 Task: Search one way flight ticket for 3 adults, 3 children in business from Allentown: Lehigh Valley International Airport (was Allentown-bethlehem-easton International Airport) to Greensboro: Piedmont Triad International Airport on 5-1-2023. Choice of flights is Royal air maroc. Number of bags: 4 checked bags. Outbound departure time preference is 6:00.
Action: Mouse moved to (219, 478)
Screenshot: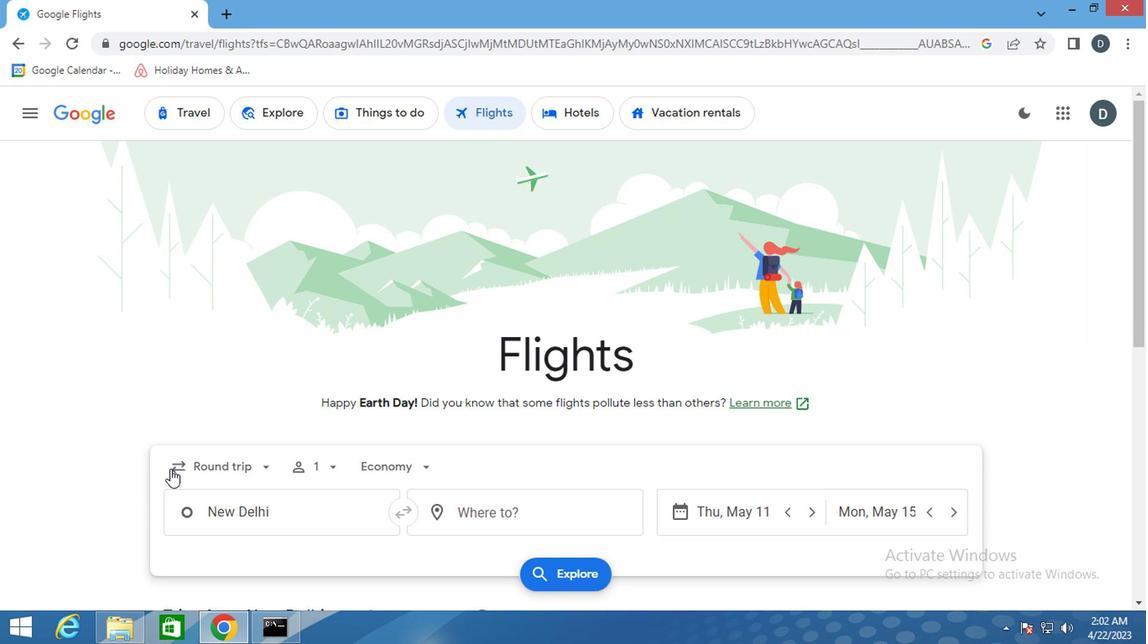 
Action: Mouse pressed left at (219, 478)
Screenshot: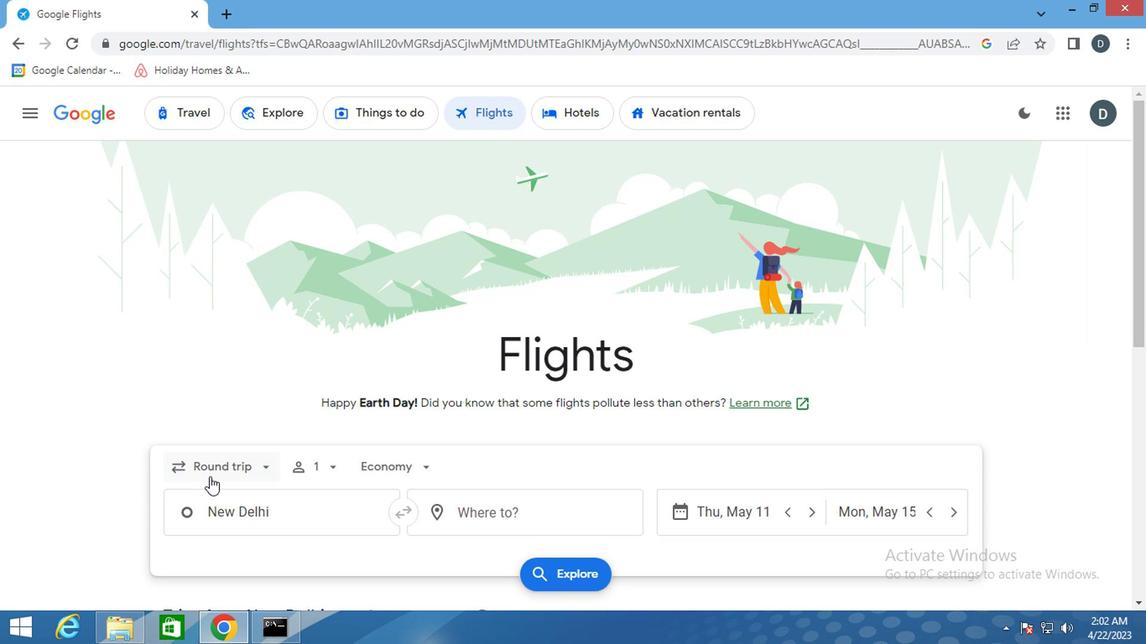 
Action: Mouse moved to (238, 541)
Screenshot: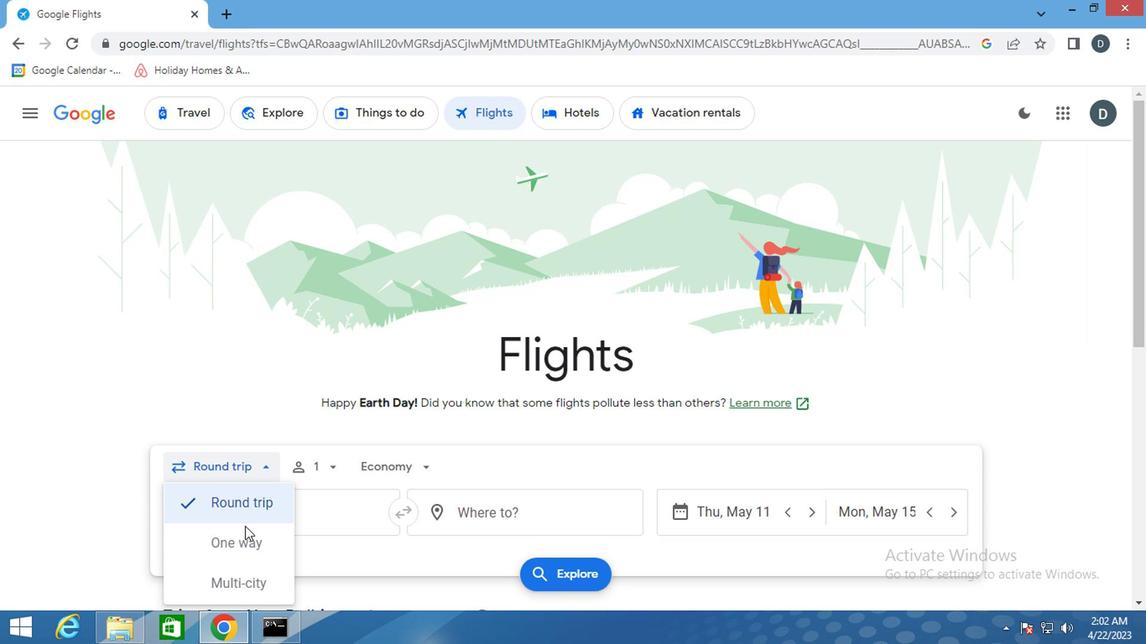 
Action: Mouse pressed left at (238, 541)
Screenshot: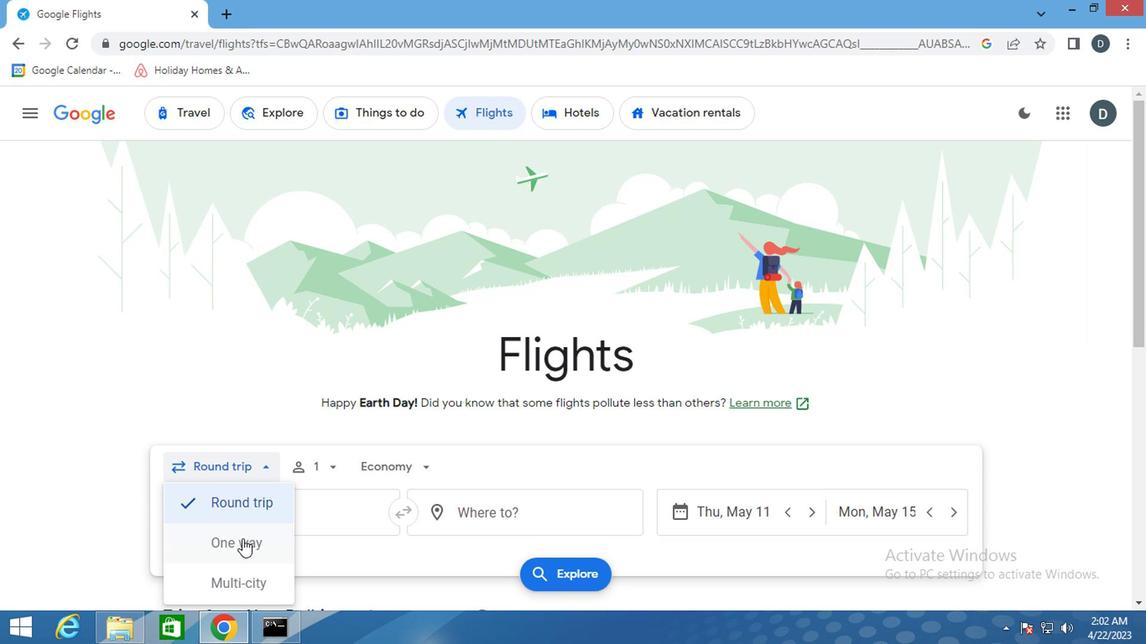 
Action: Mouse moved to (448, 446)
Screenshot: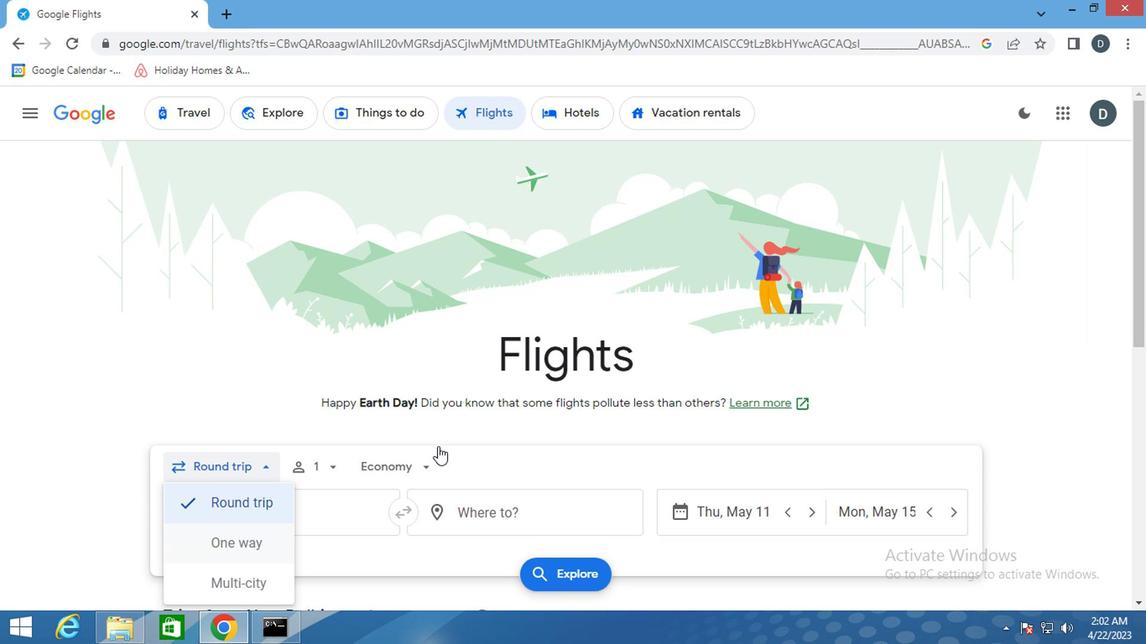
Action: Mouse scrolled (448, 445) with delta (0, 0)
Screenshot: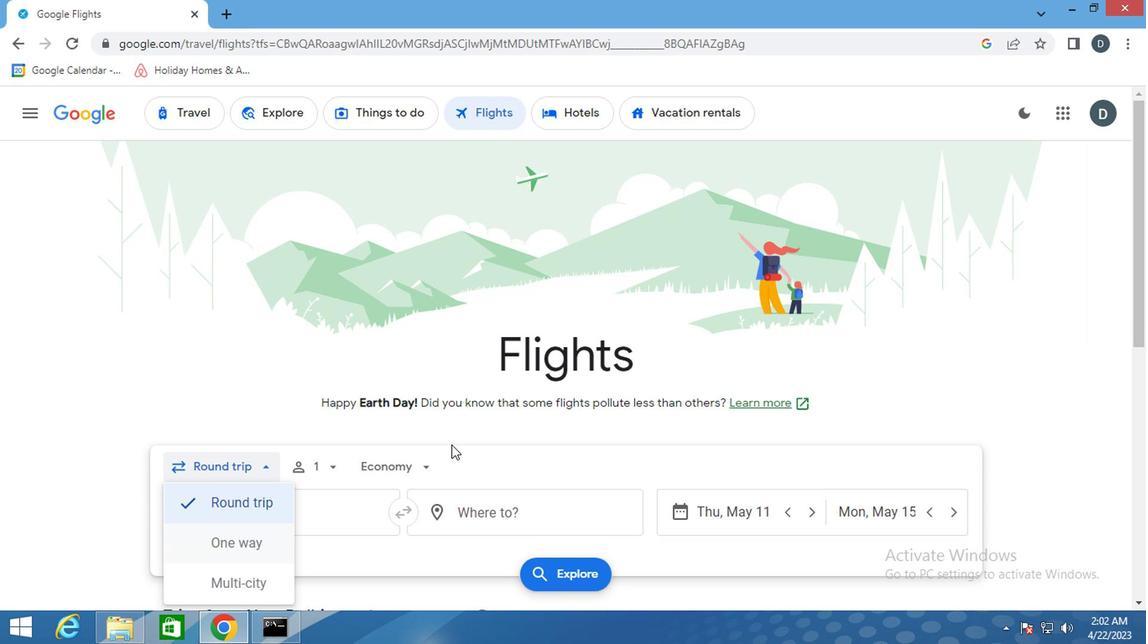 
Action: Mouse moved to (305, 384)
Screenshot: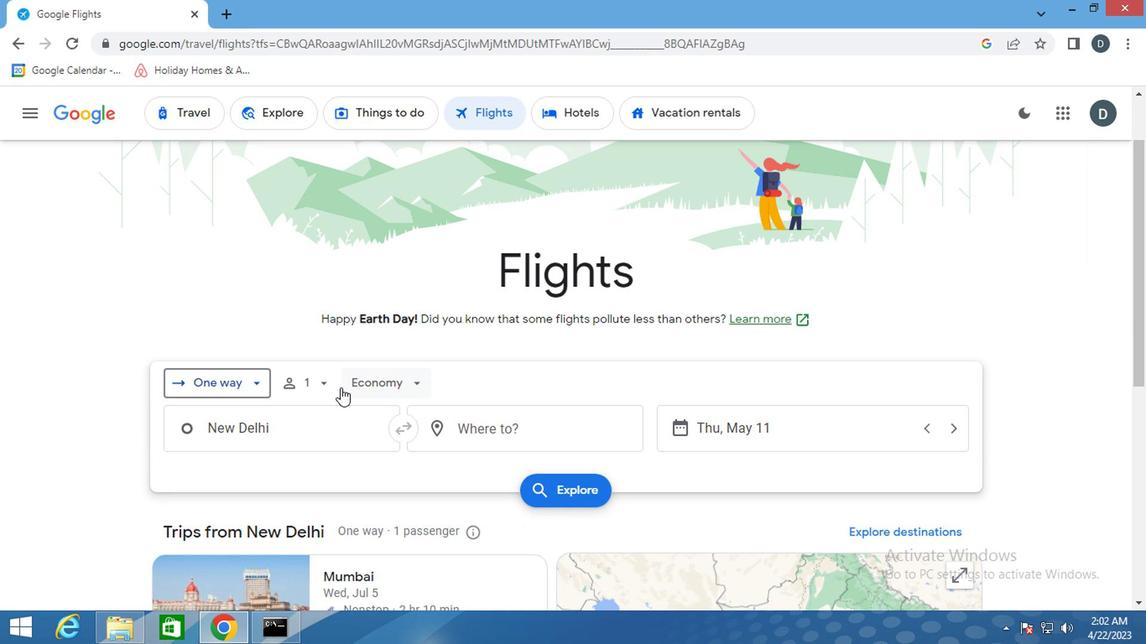 
Action: Mouse pressed left at (305, 384)
Screenshot: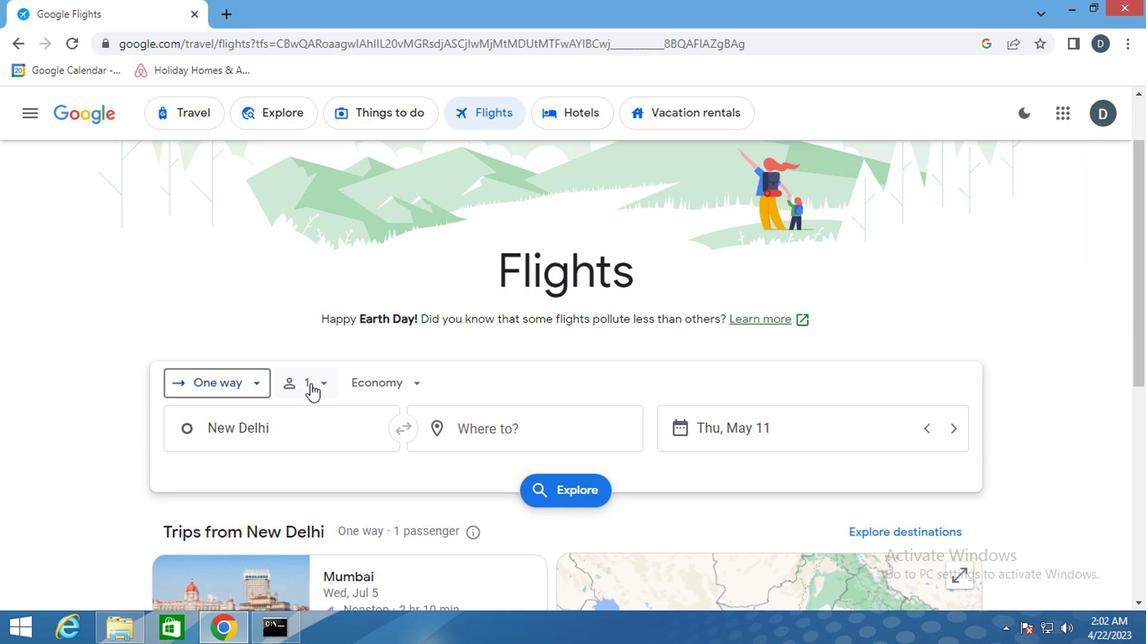 
Action: Mouse moved to (456, 429)
Screenshot: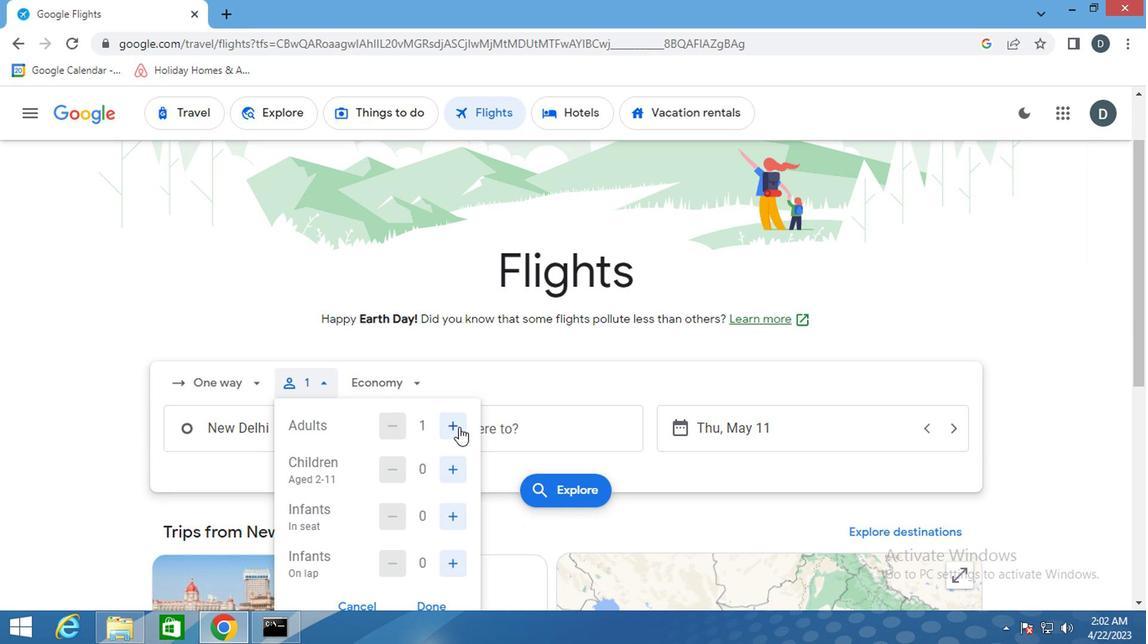 
Action: Mouse pressed left at (456, 429)
Screenshot: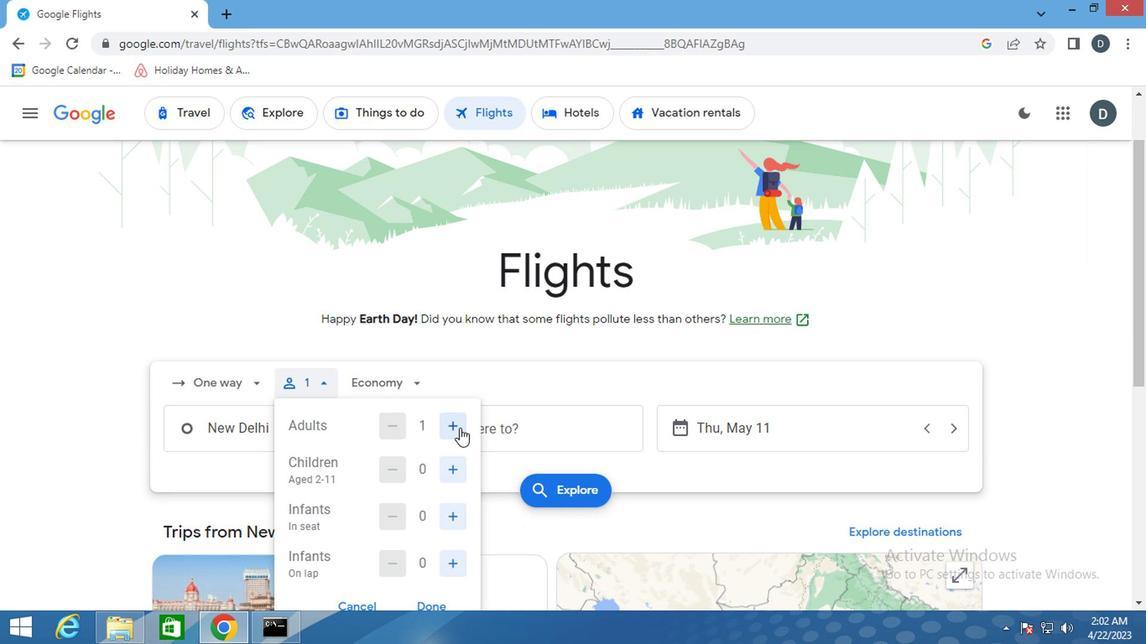 
Action: Mouse pressed left at (456, 429)
Screenshot: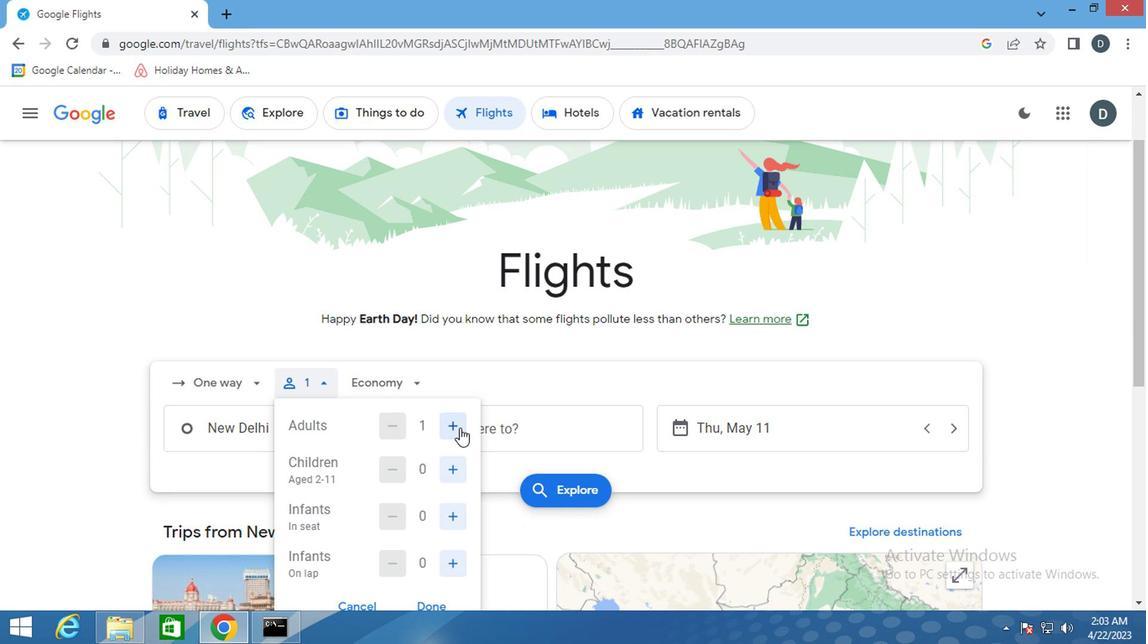 
Action: Mouse moved to (447, 469)
Screenshot: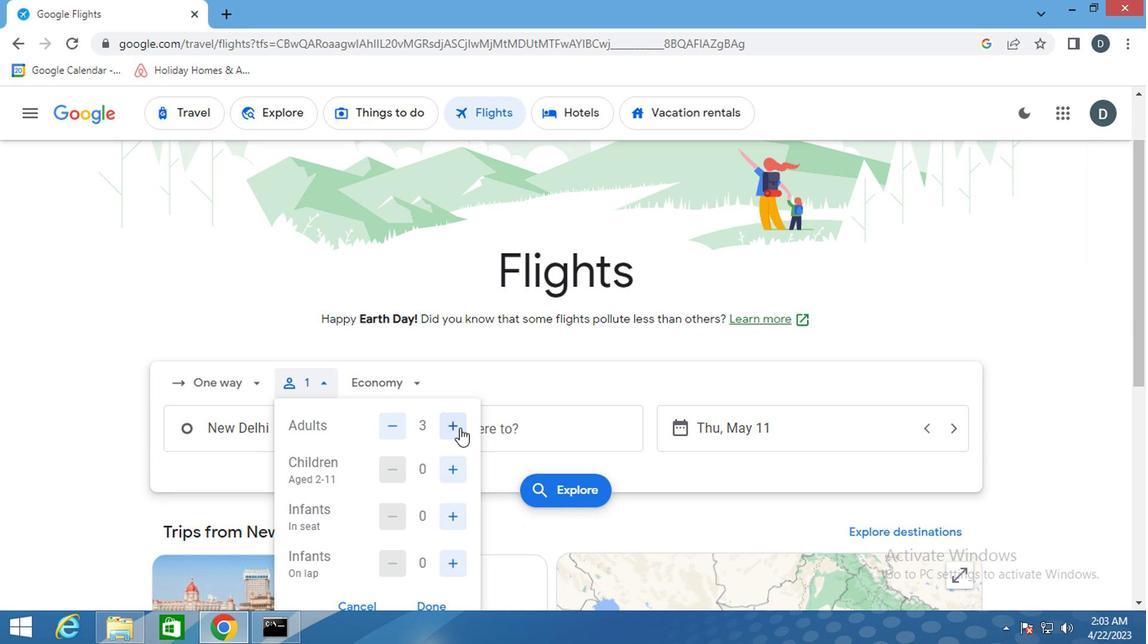 
Action: Mouse pressed left at (447, 469)
Screenshot: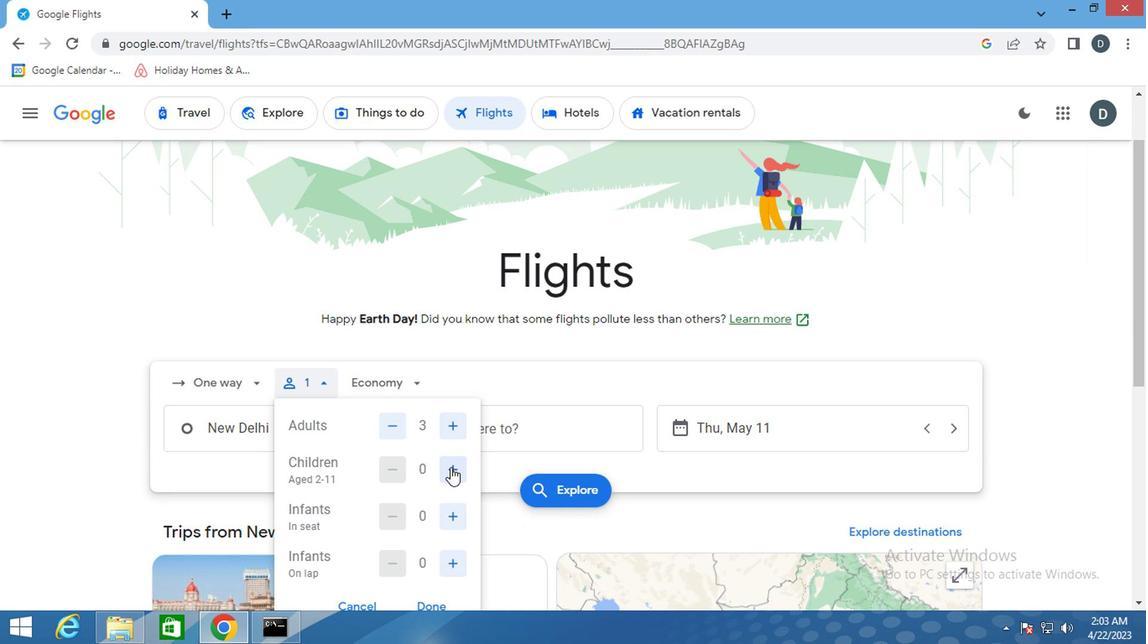
Action: Mouse pressed left at (447, 469)
Screenshot: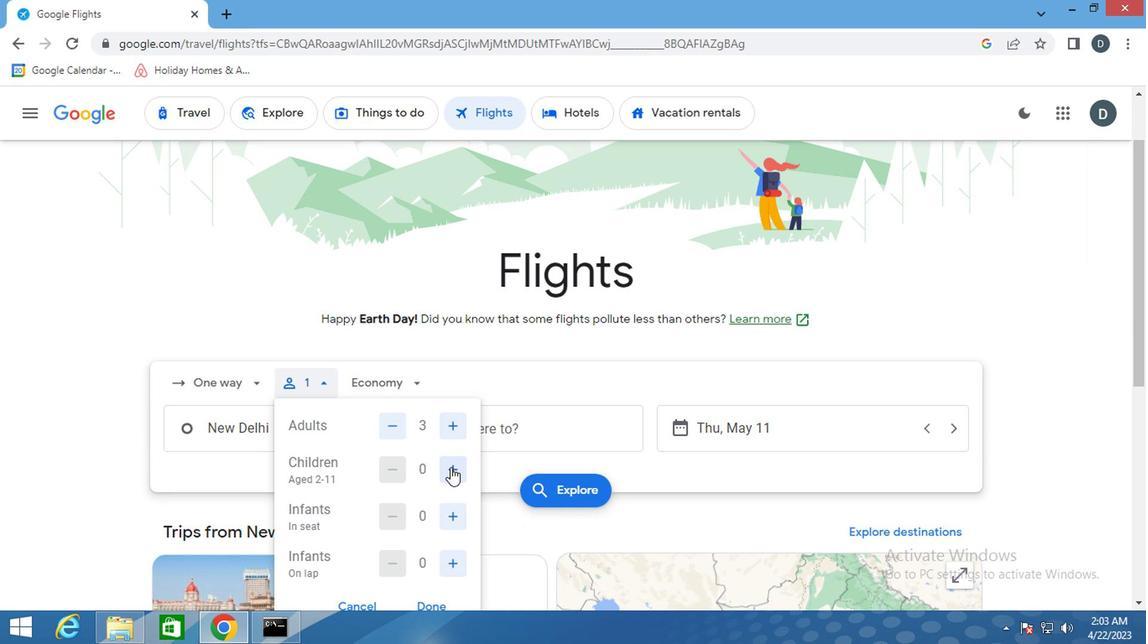 
Action: Mouse pressed left at (447, 469)
Screenshot: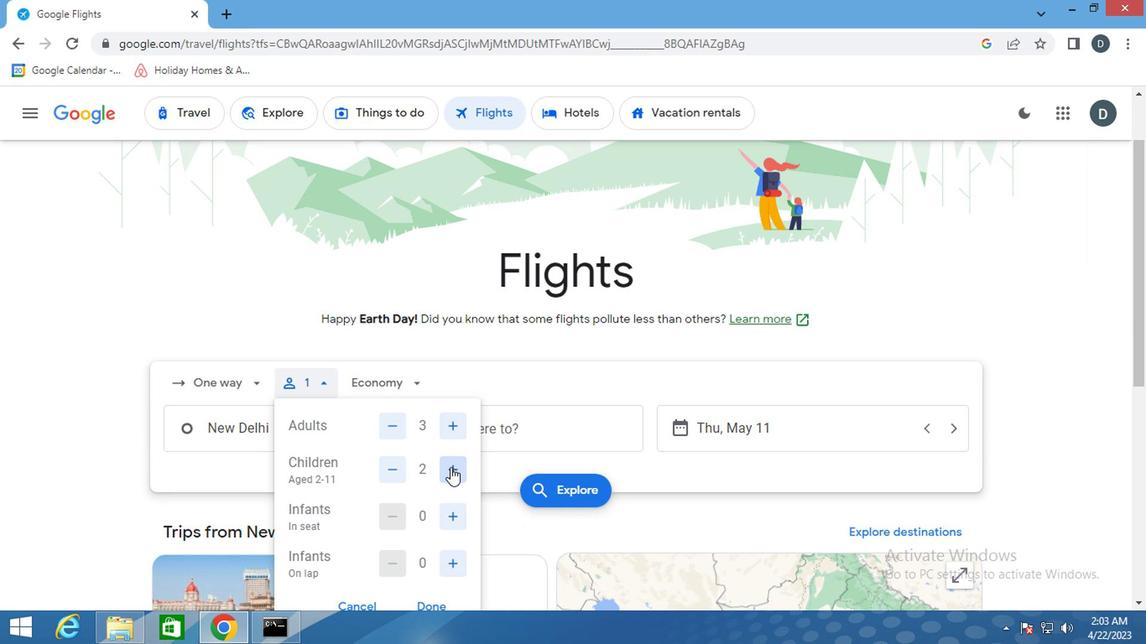 
Action: Mouse moved to (423, 605)
Screenshot: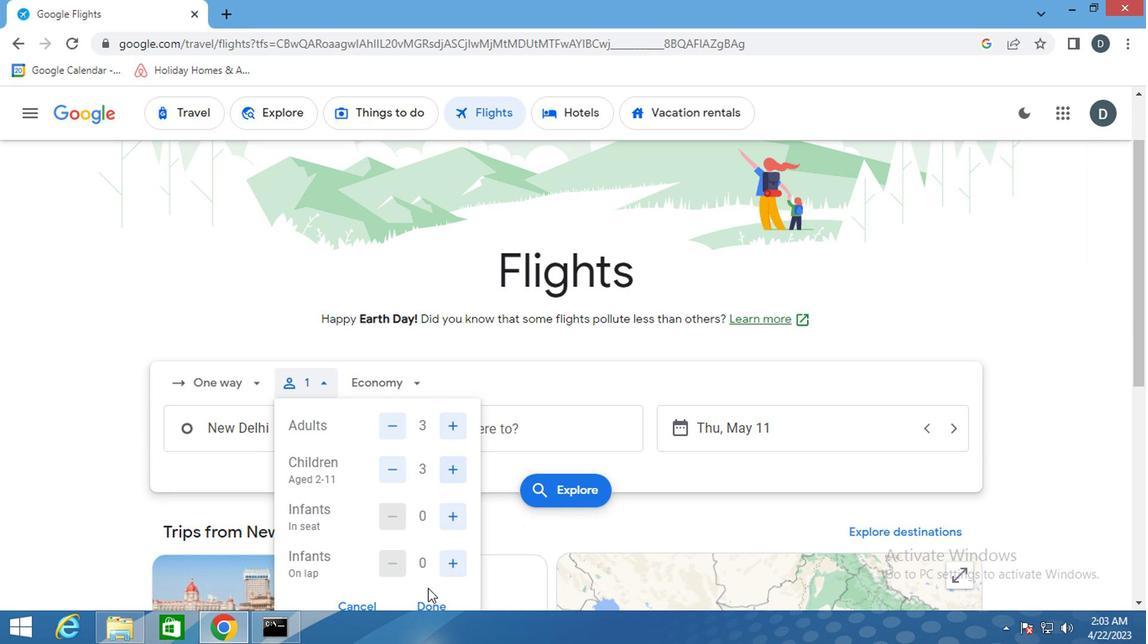 
Action: Mouse pressed left at (423, 605)
Screenshot: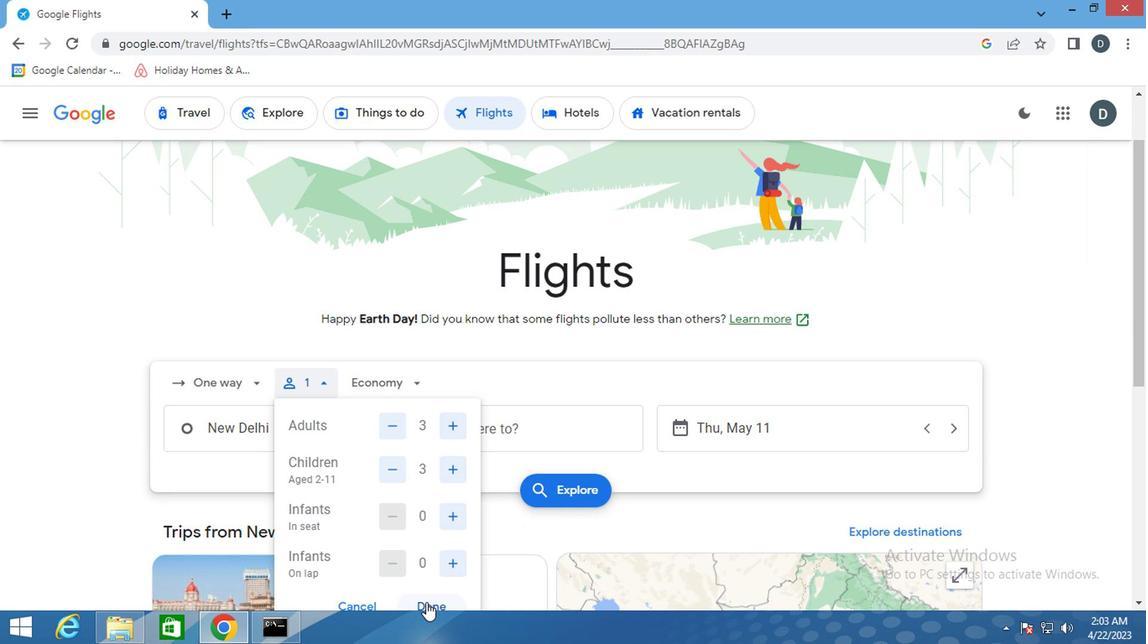 
Action: Mouse moved to (374, 389)
Screenshot: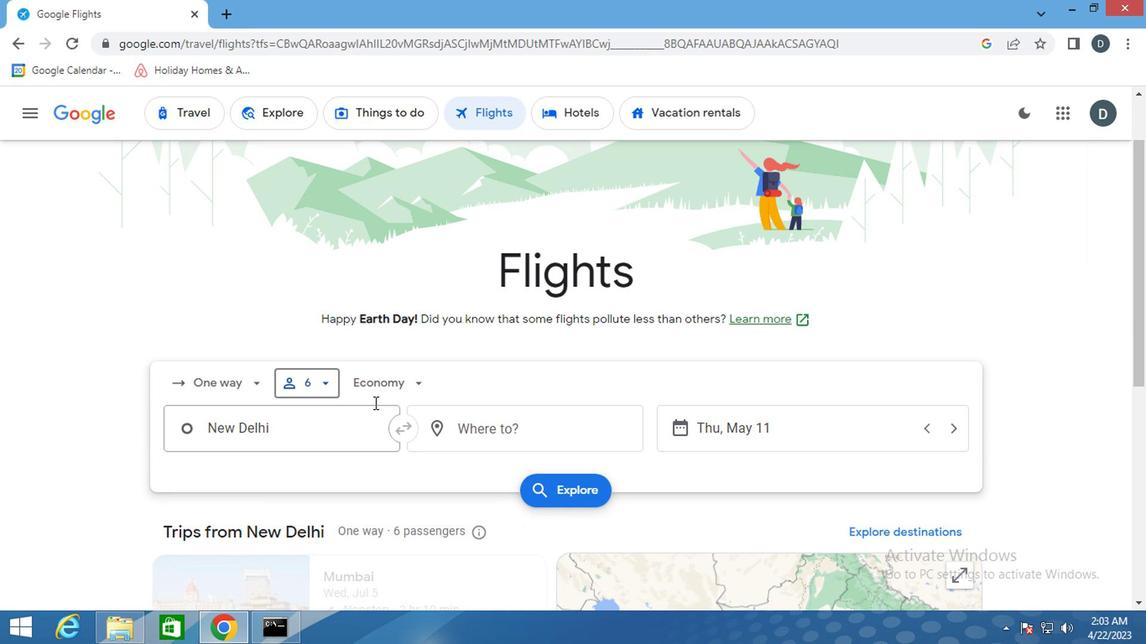 
Action: Mouse pressed left at (374, 389)
Screenshot: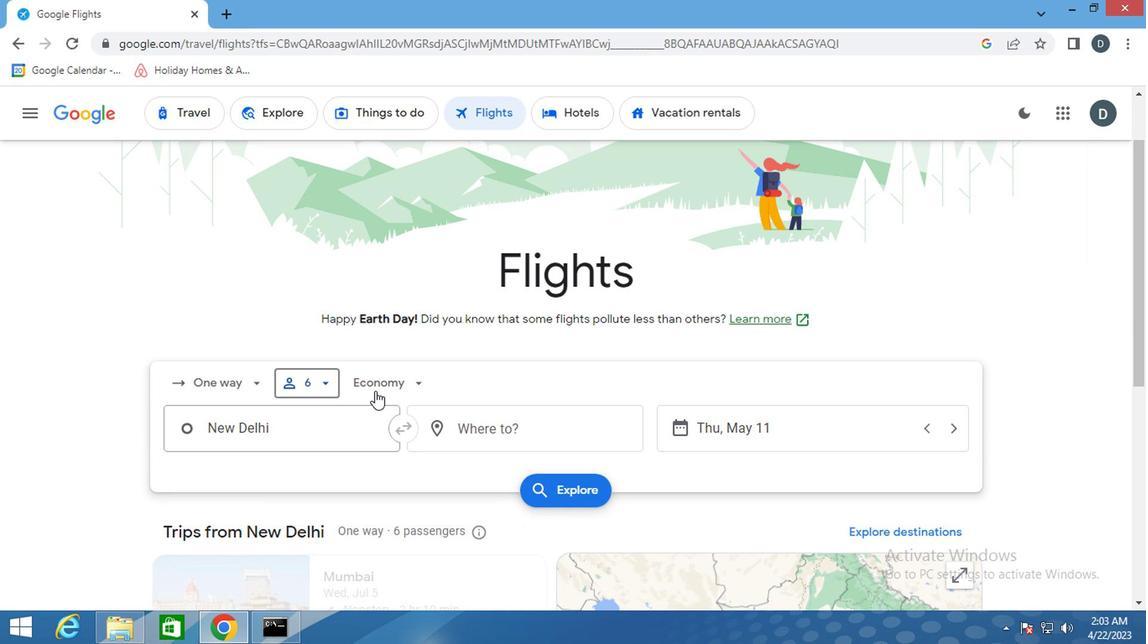 
Action: Mouse moved to (419, 507)
Screenshot: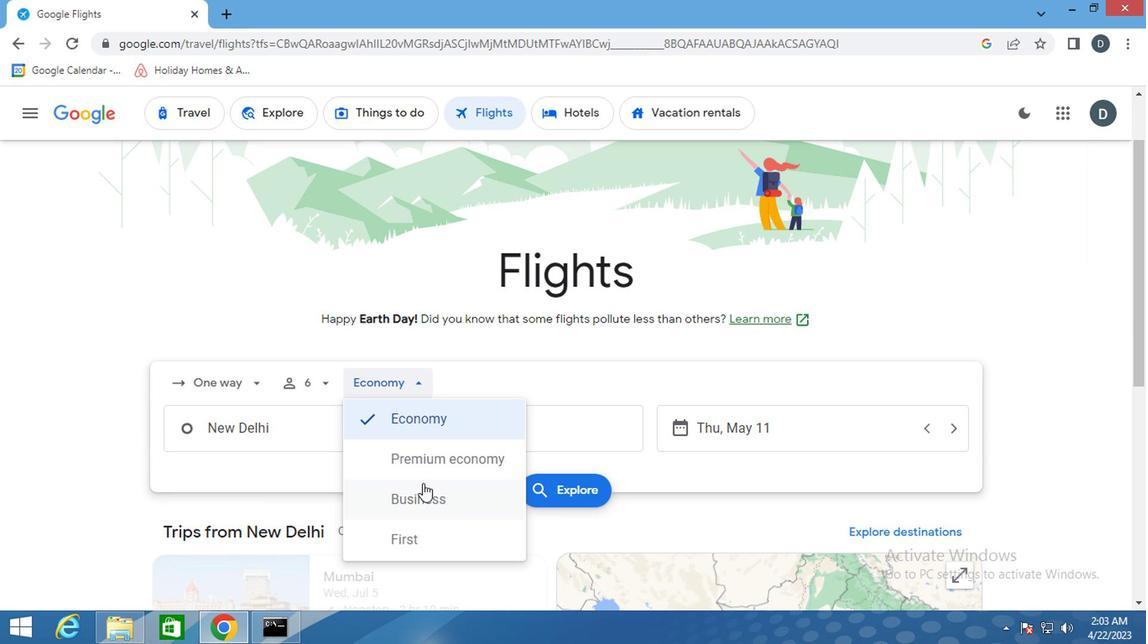 
Action: Mouse pressed left at (419, 507)
Screenshot: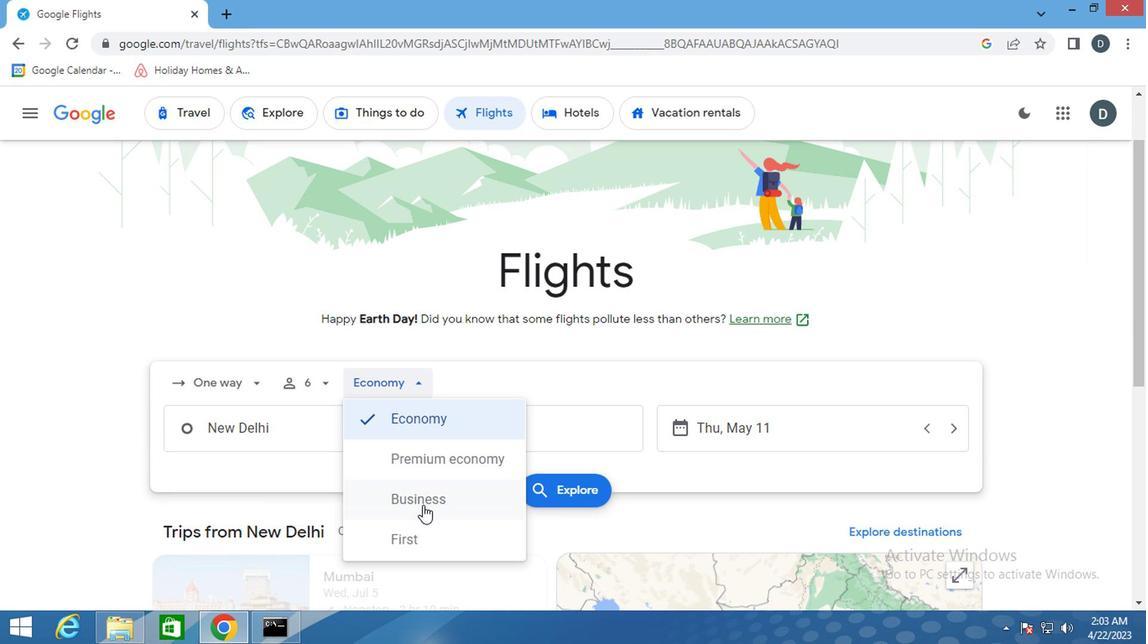 
Action: Mouse moved to (318, 434)
Screenshot: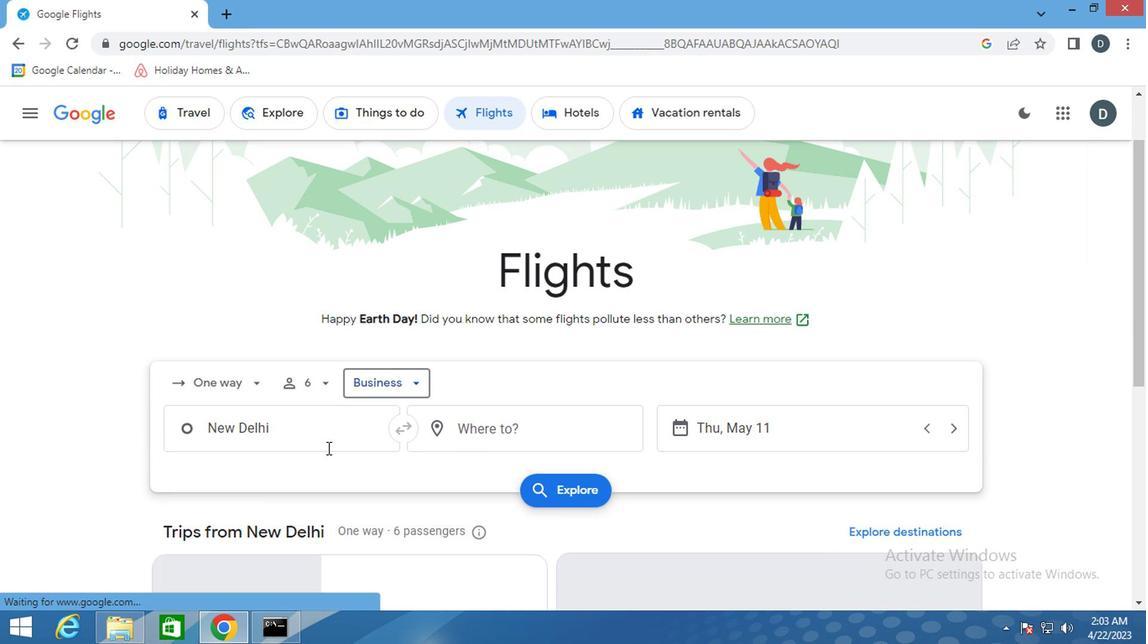 
Action: Mouse pressed left at (318, 434)
Screenshot: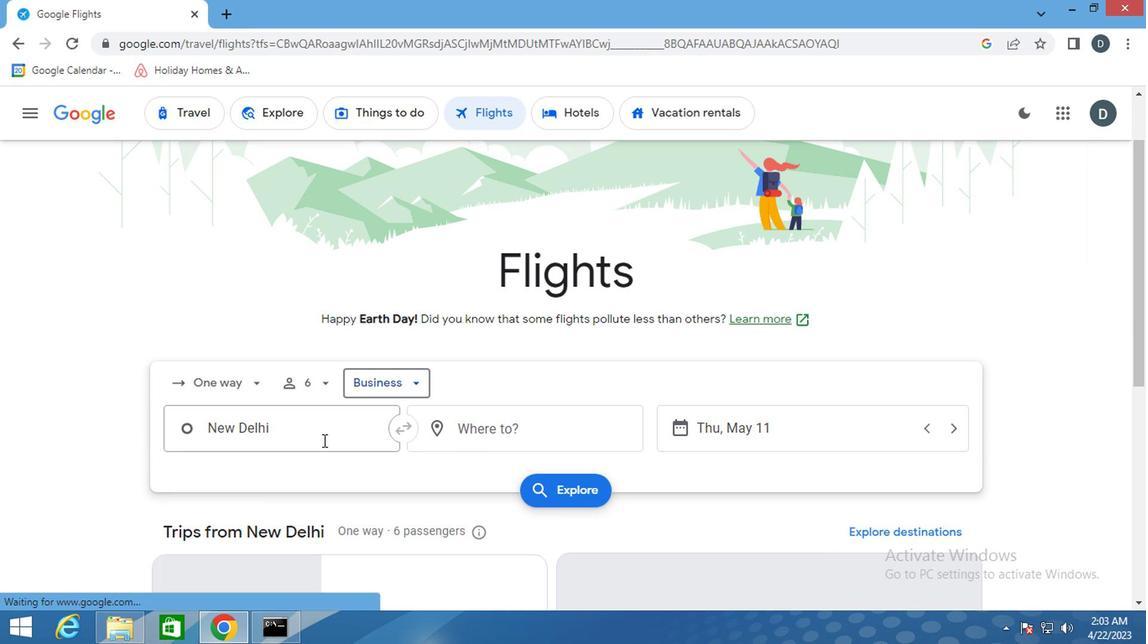 
Action: Key pressed <Key.shift>ALLEM<Key.backspace>NTOWN
Screenshot: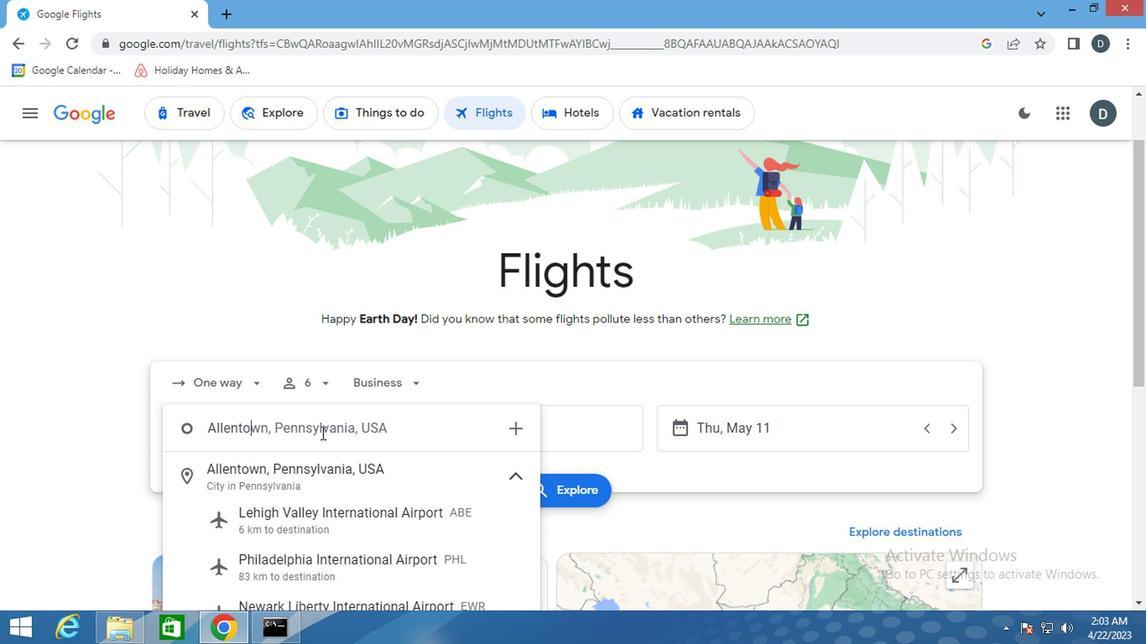 
Action: Mouse moved to (334, 507)
Screenshot: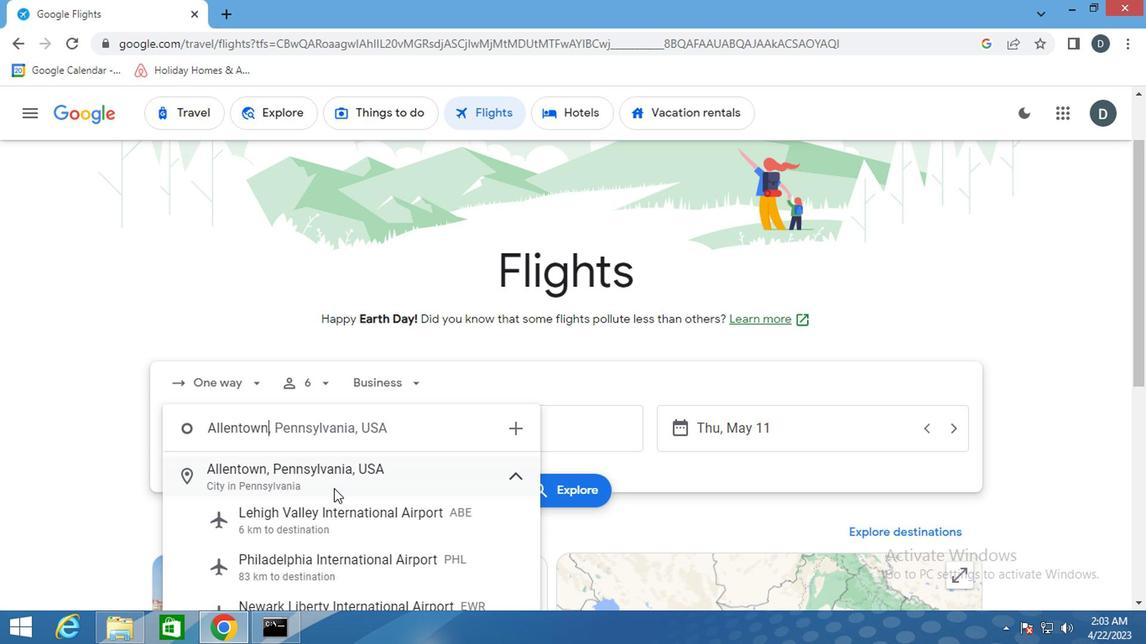 
Action: Mouse pressed left at (334, 507)
Screenshot: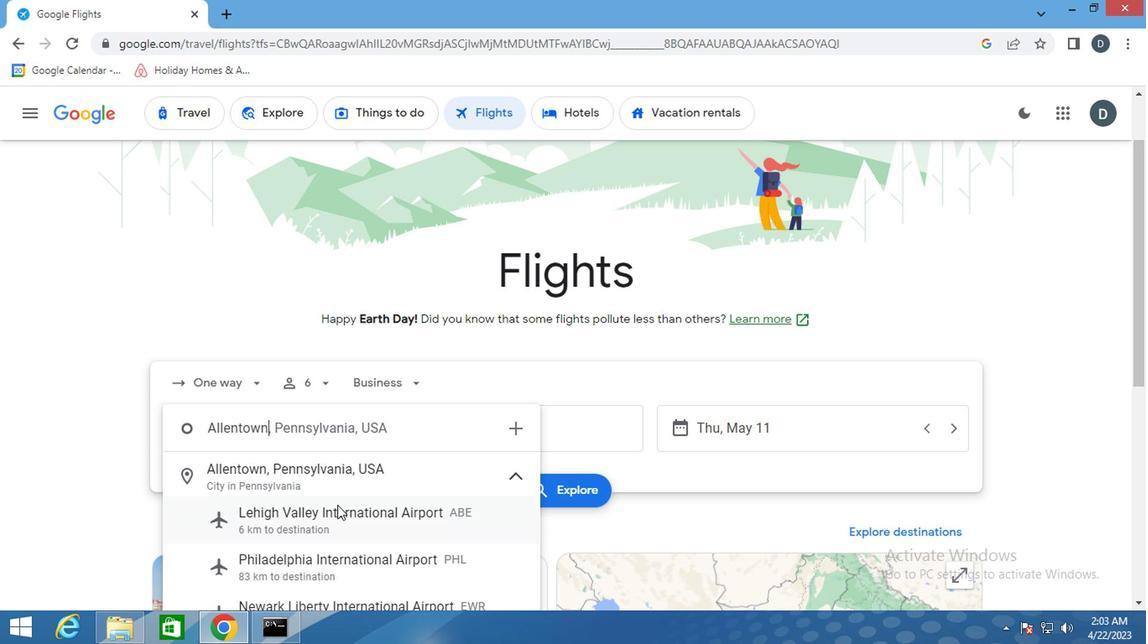 
Action: Mouse moved to (548, 423)
Screenshot: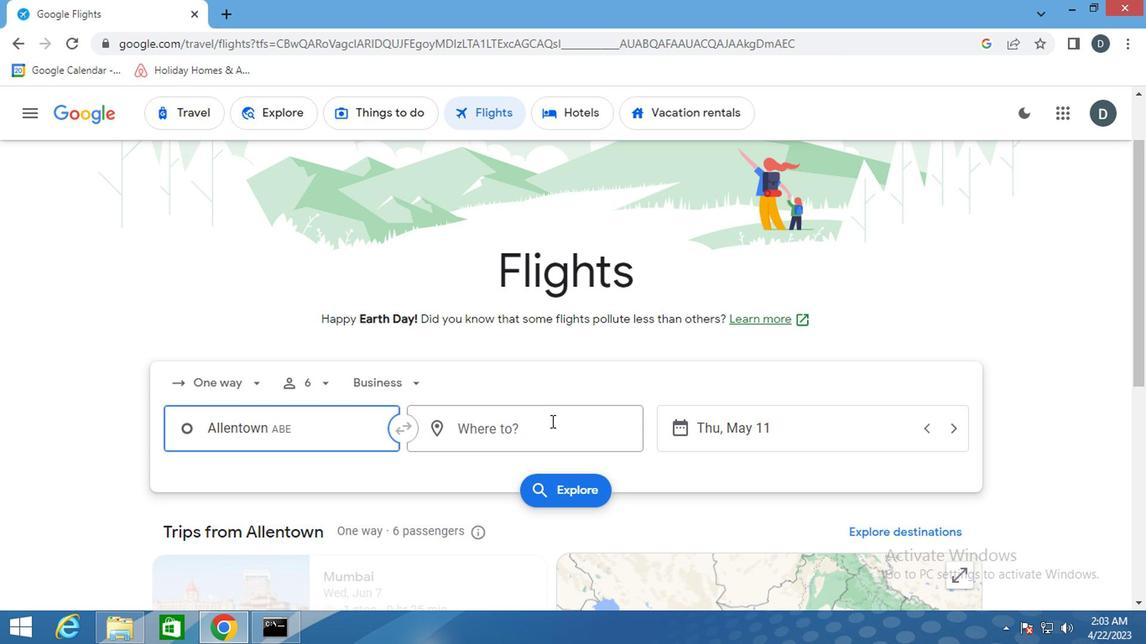
Action: Mouse pressed left at (548, 423)
Screenshot: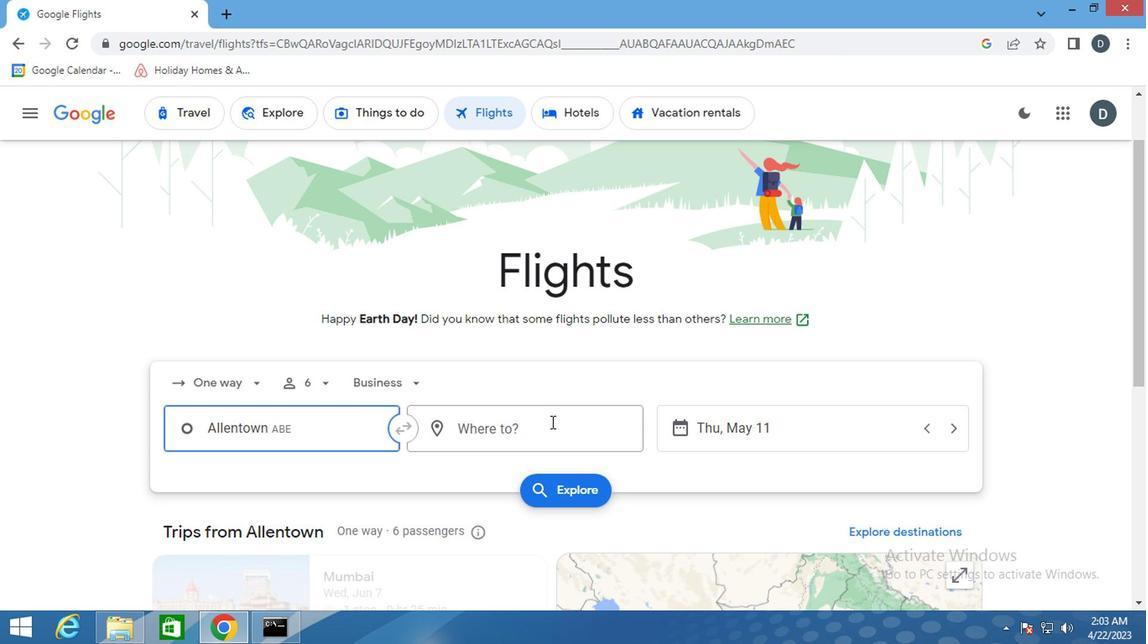 
Action: Key pressed <Key.shift>GREENSBO
Screenshot: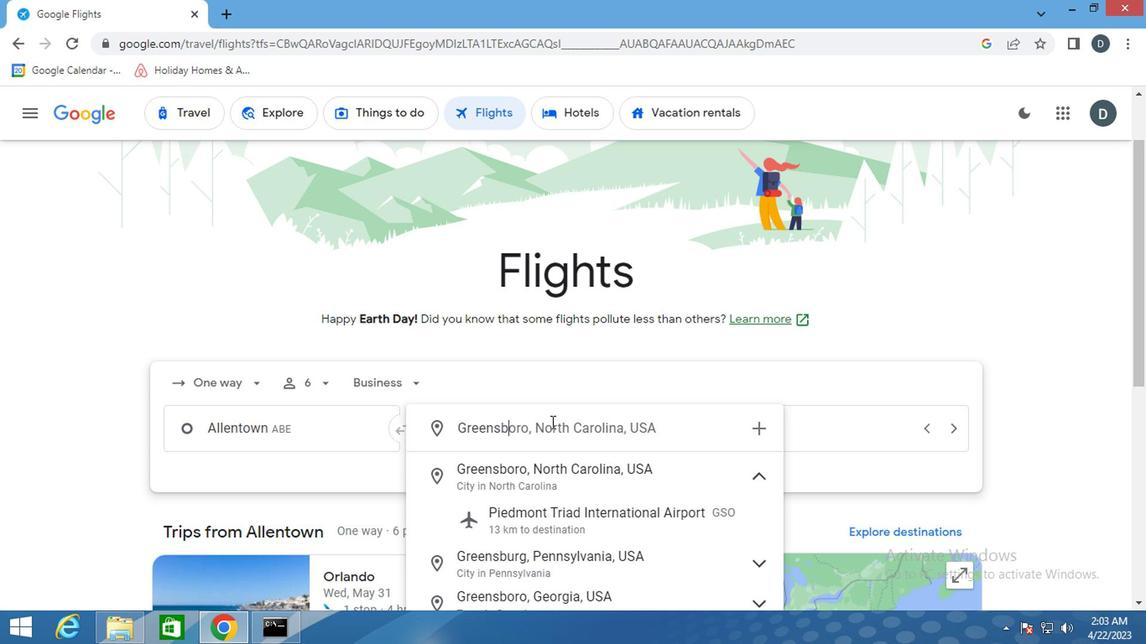 
Action: Mouse moved to (553, 510)
Screenshot: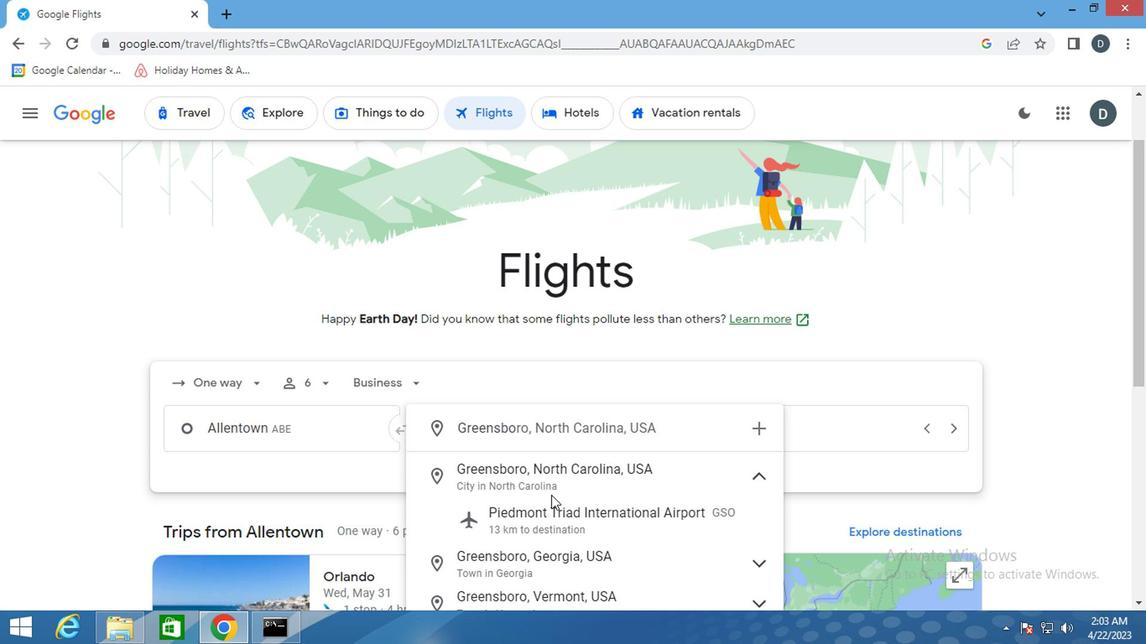 
Action: Mouse pressed left at (553, 510)
Screenshot: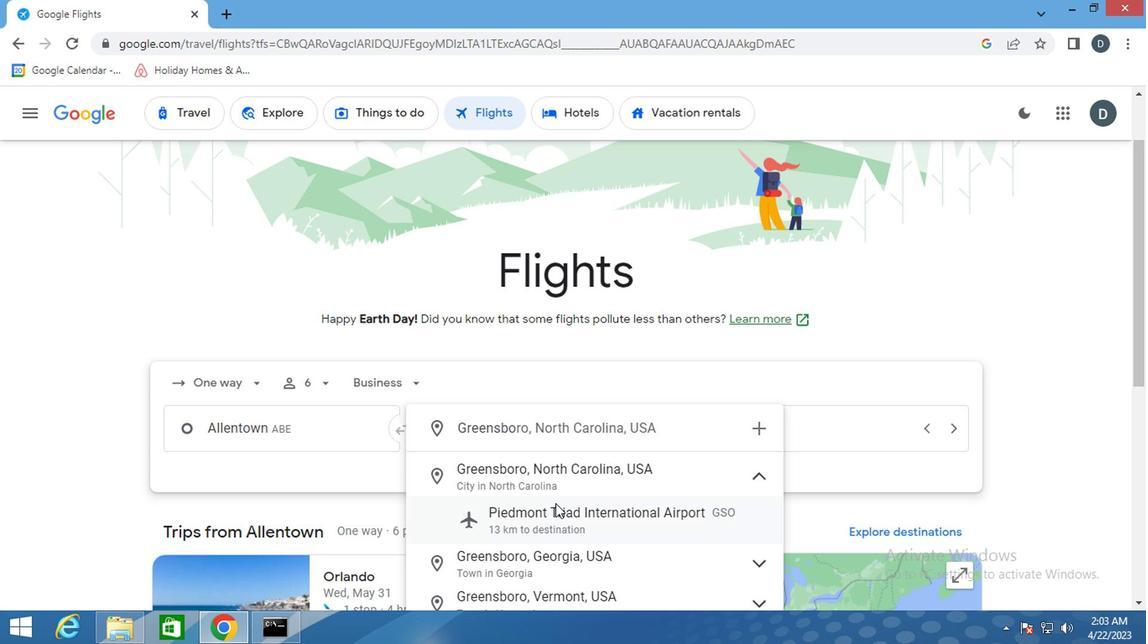 
Action: Mouse moved to (770, 437)
Screenshot: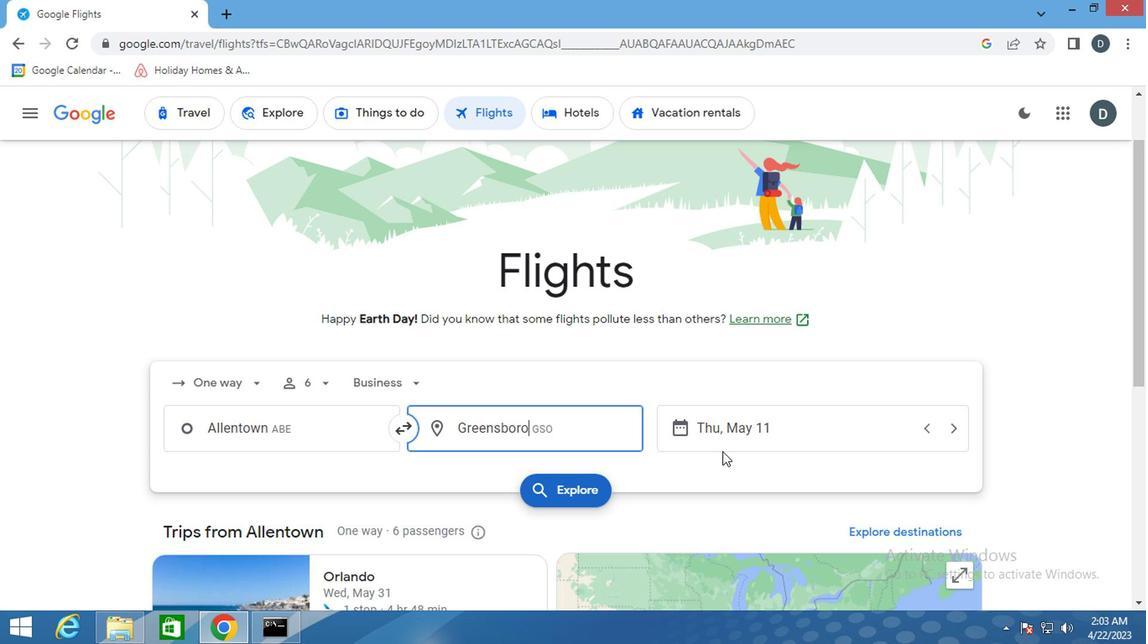 
Action: Mouse pressed left at (770, 437)
Screenshot: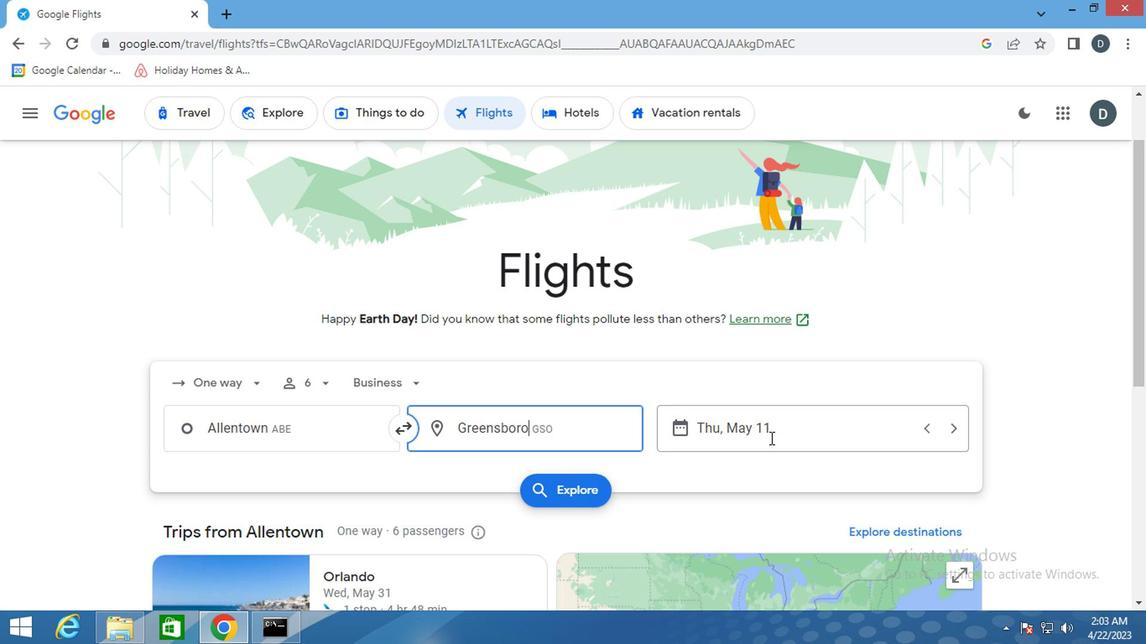 
Action: Mouse moved to (739, 291)
Screenshot: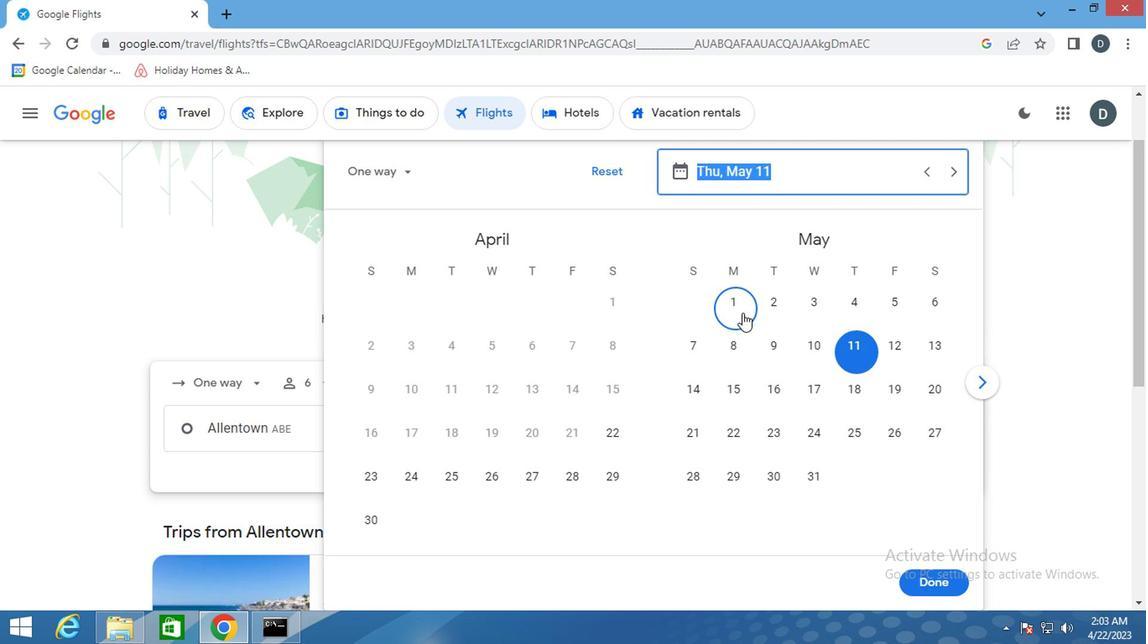 
Action: Mouse pressed left at (739, 291)
Screenshot: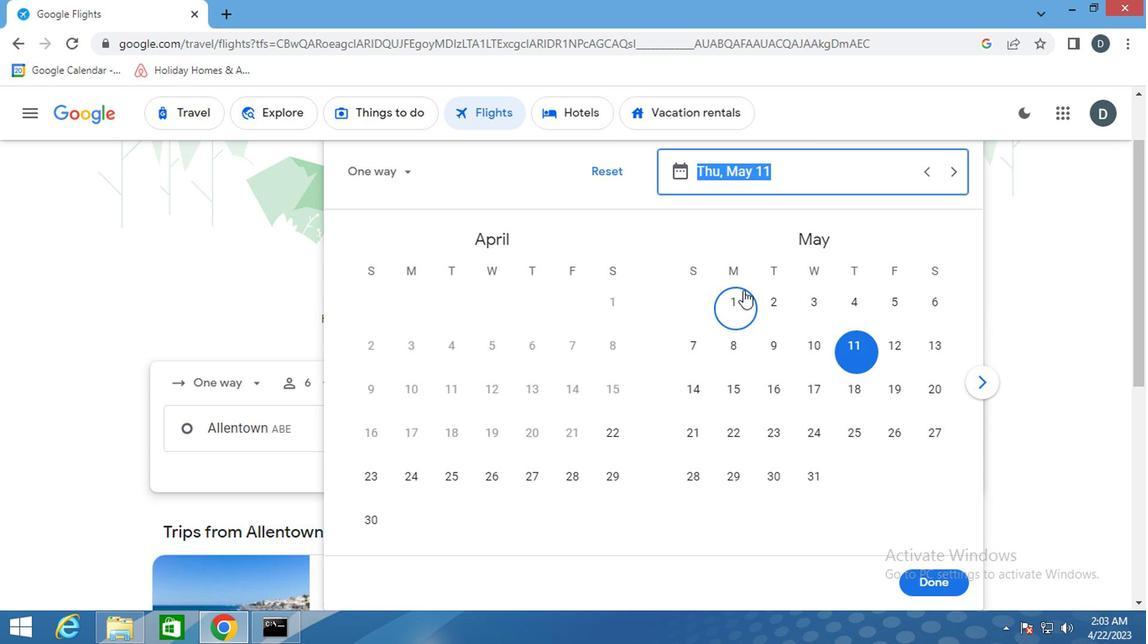 
Action: Mouse moved to (923, 580)
Screenshot: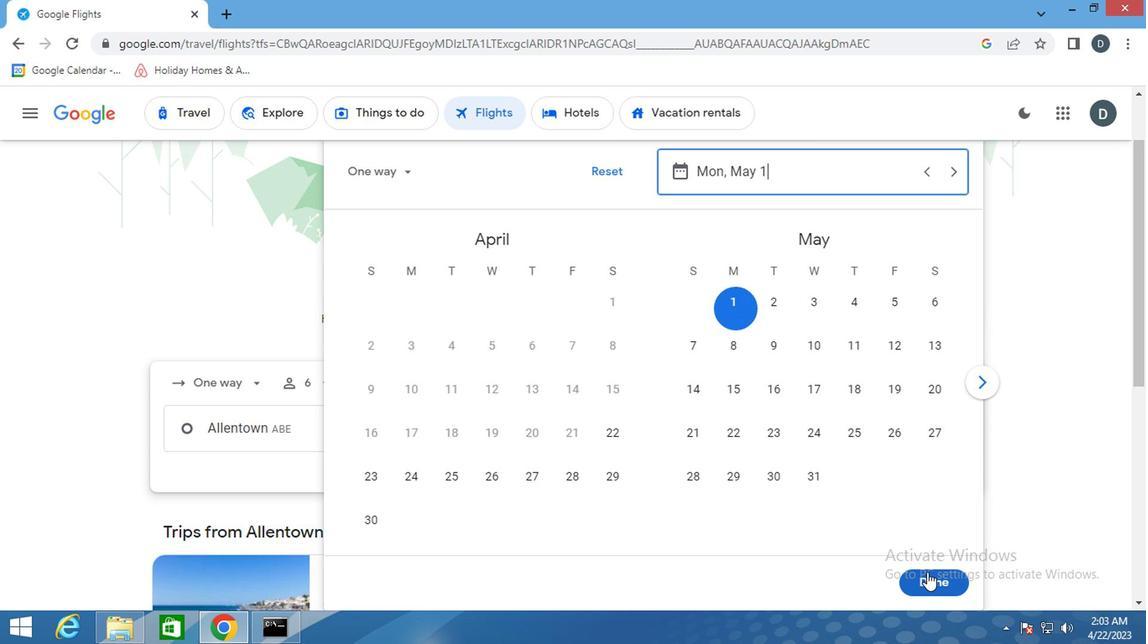 
Action: Mouse pressed left at (923, 580)
Screenshot: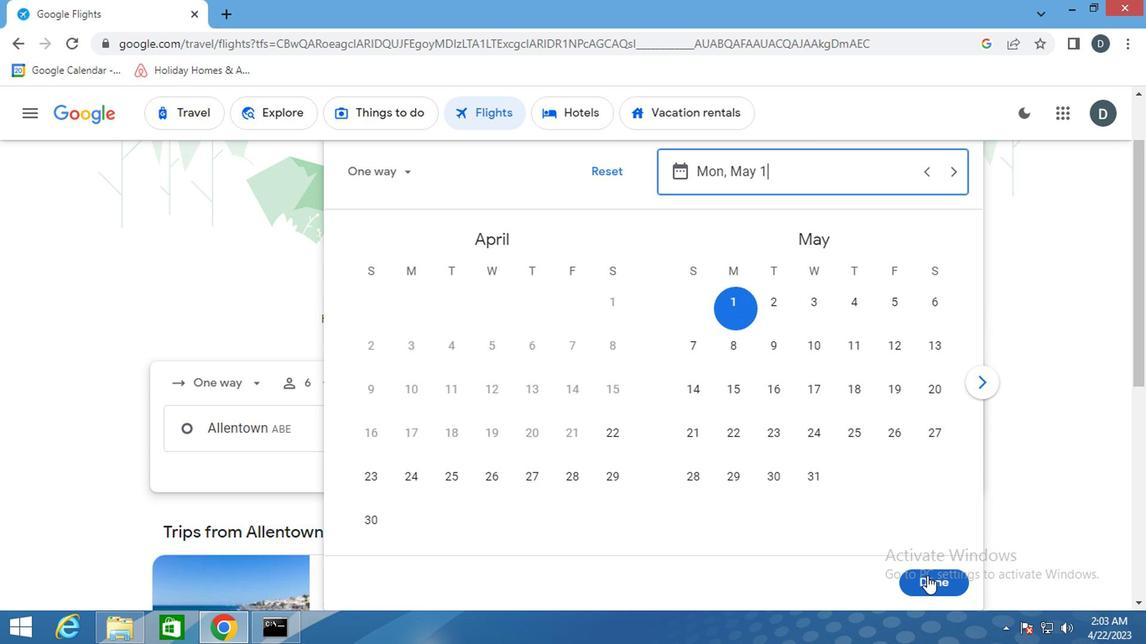 
Action: Mouse moved to (552, 473)
Screenshot: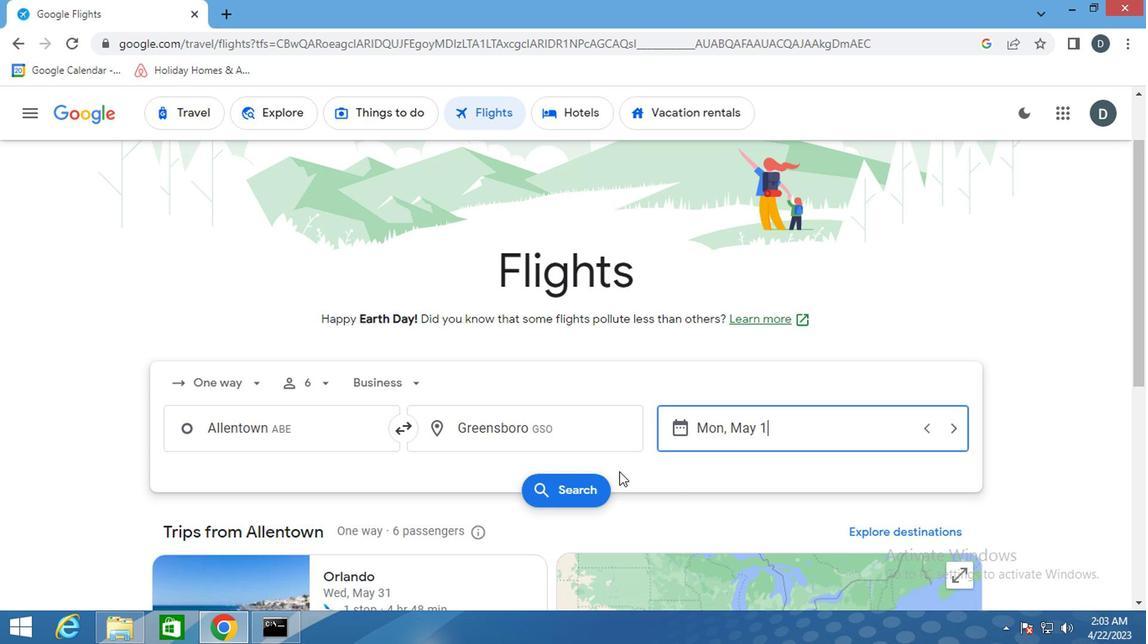 
Action: Mouse pressed left at (552, 473)
Screenshot: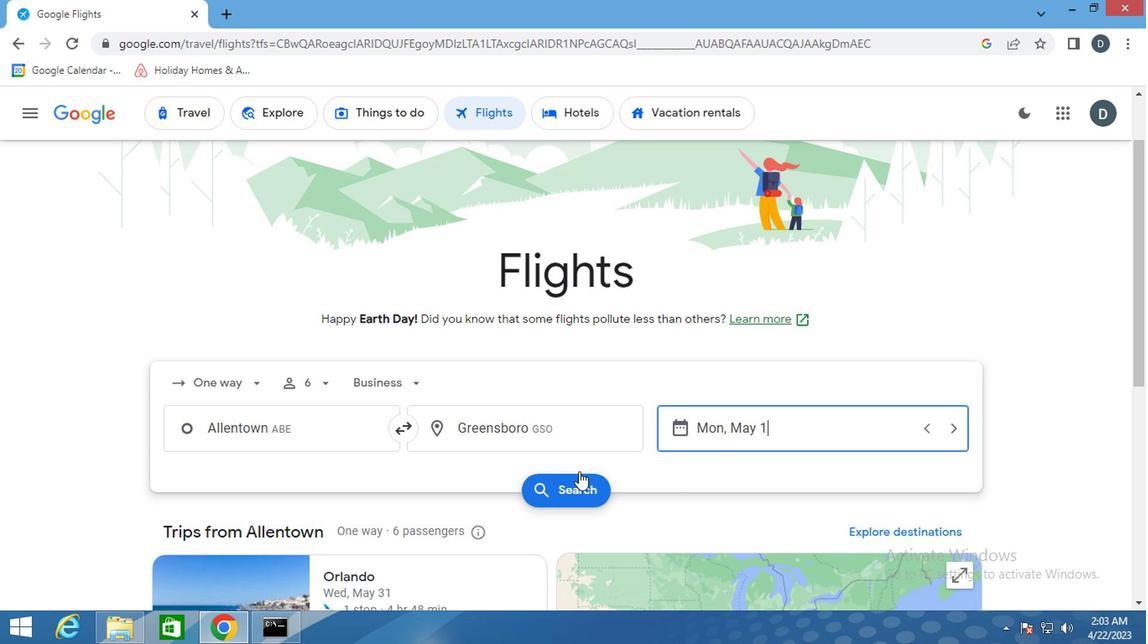
Action: Mouse moved to (163, 260)
Screenshot: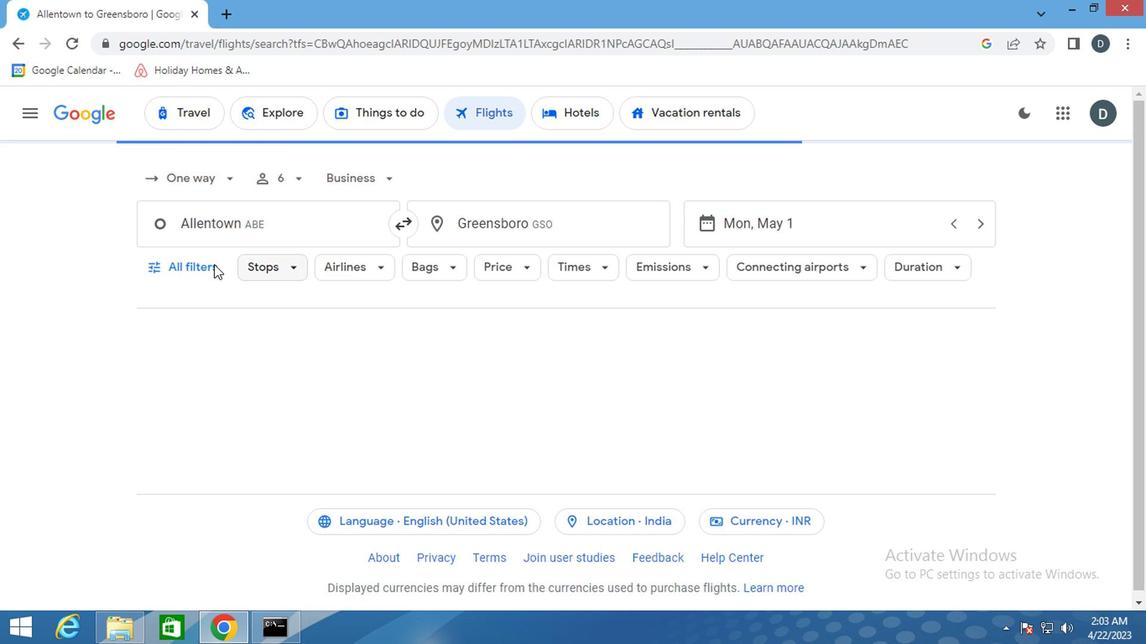 
Action: Mouse pressed left at (163, 260)
Screenshot: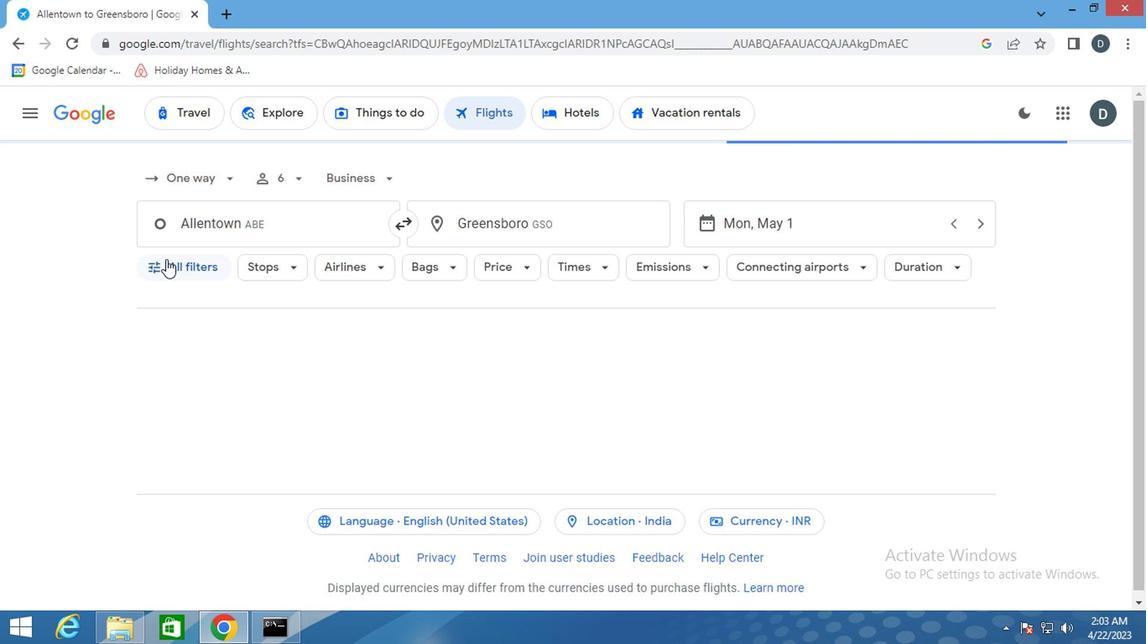 
Action: Mouse moved to (301, 424)
Screenshot: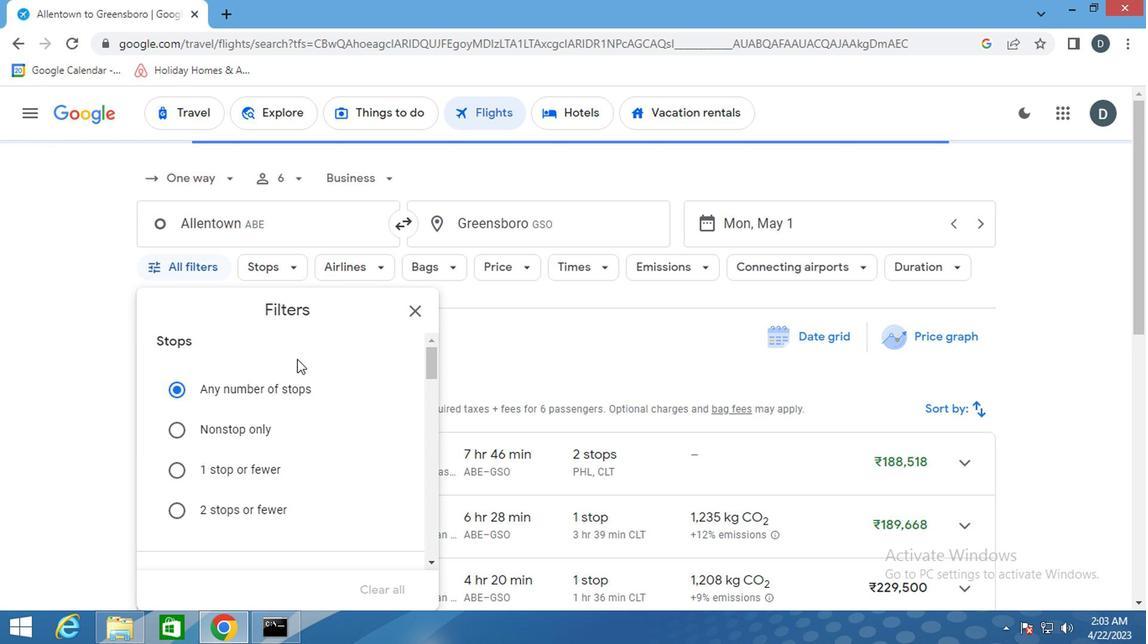 
Action: Mouse scrolled (301, 423) with delta (0, 0)
Screenshot: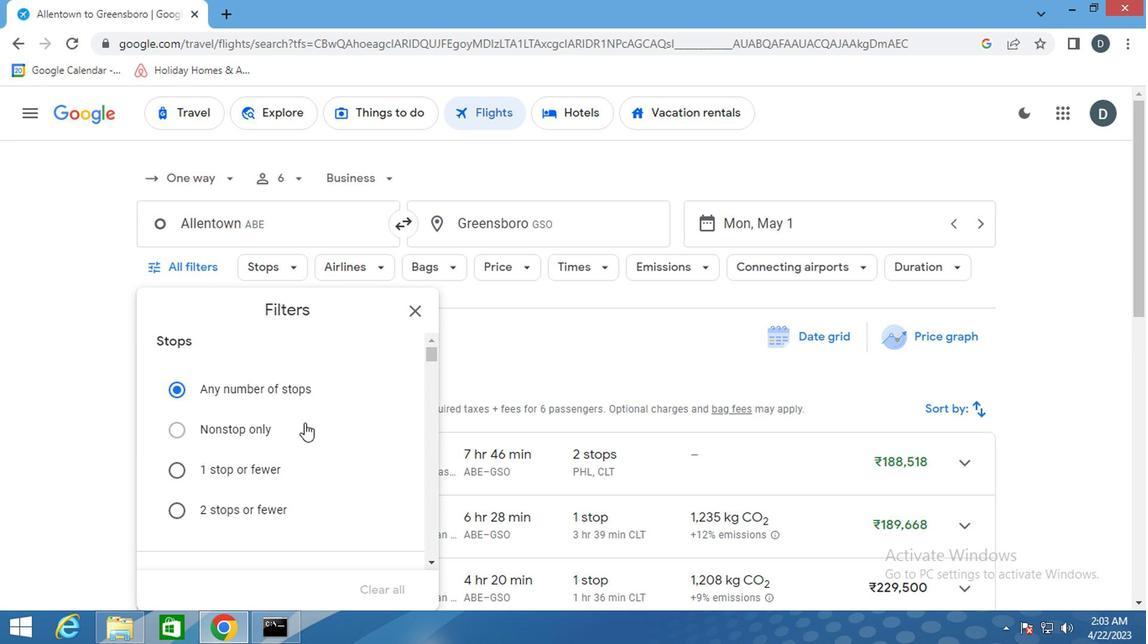 
Action: Mouse scrolled (301, 423) with delta (0, 0)
Screenshot: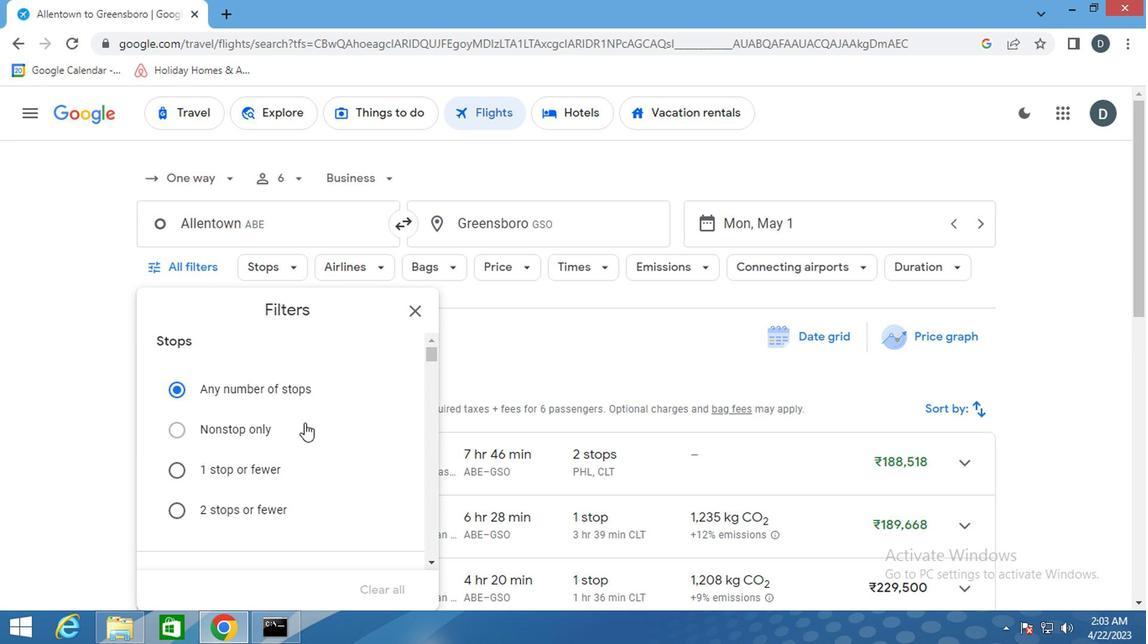 
Action: Mouse scrolled (301, 423) with delta (0, 0)
Screenshot: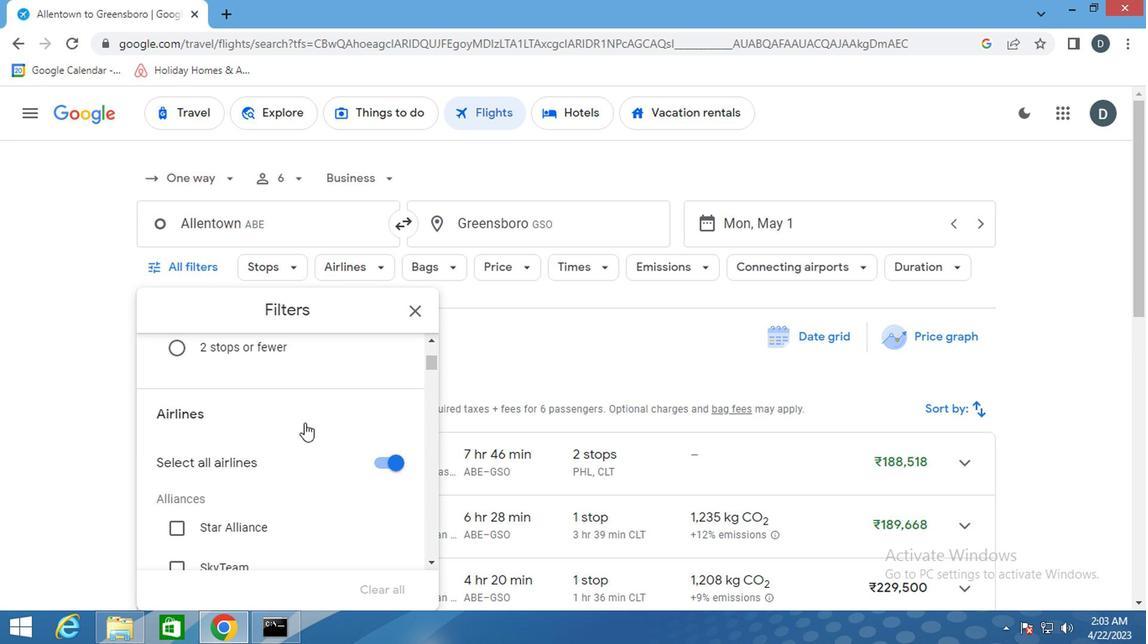
Action: Mouse scrolled (301, 423) with delta (0, 0)
Screenshot: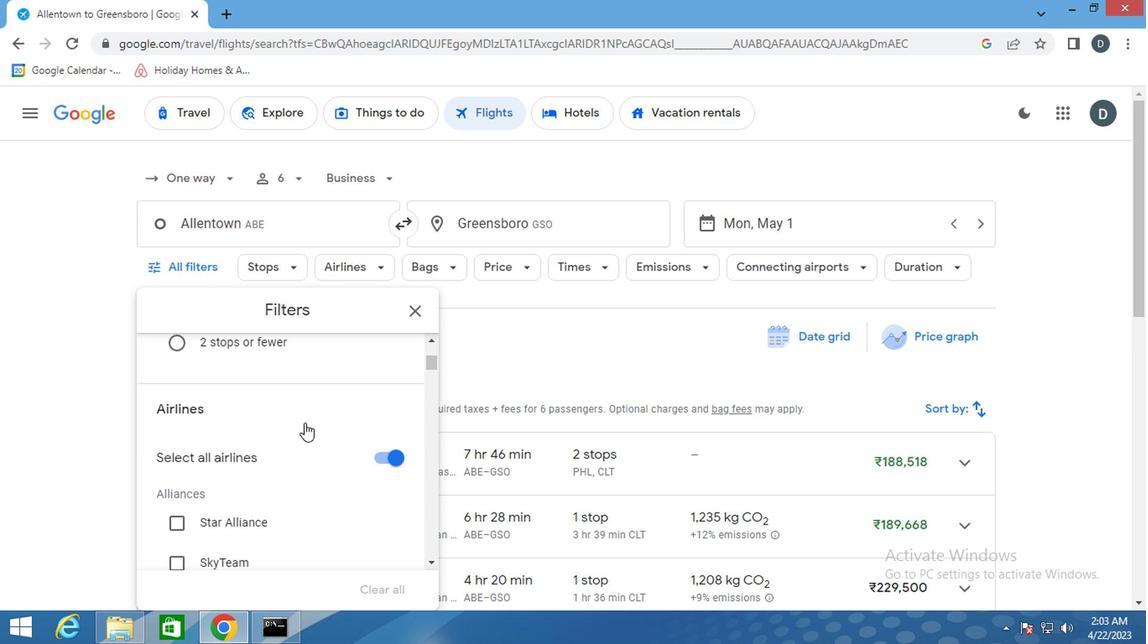 
Action: Mouse scrolled (301, 423) with delta (0, 0)
Screenshot: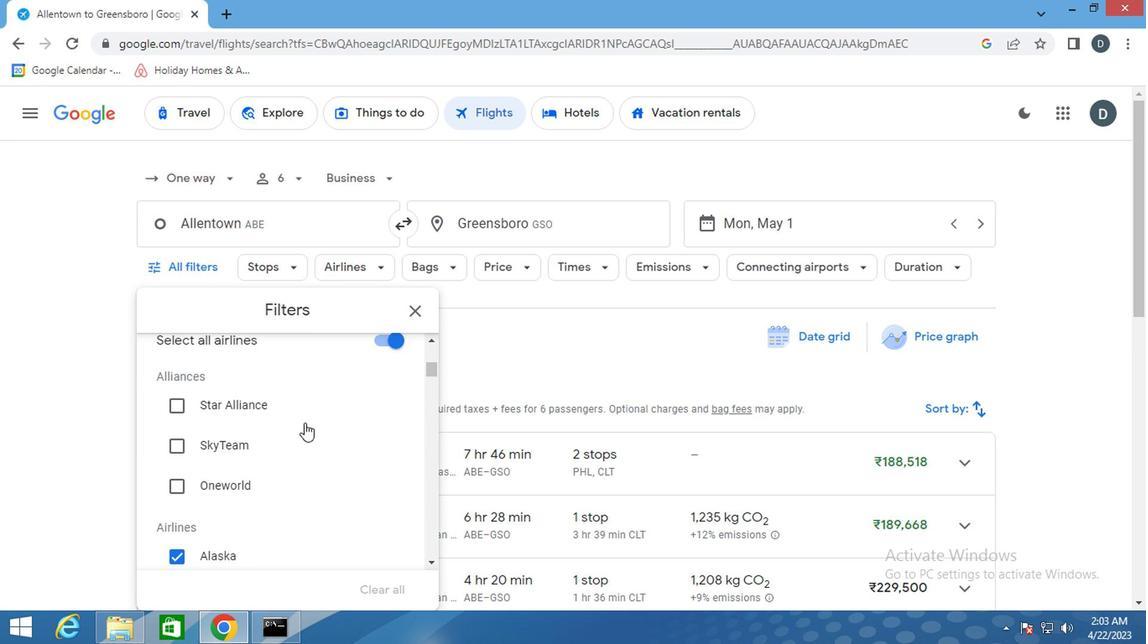 
Action: Mouse scrolled (301, 423) with delta (0, 0)
Screenshot: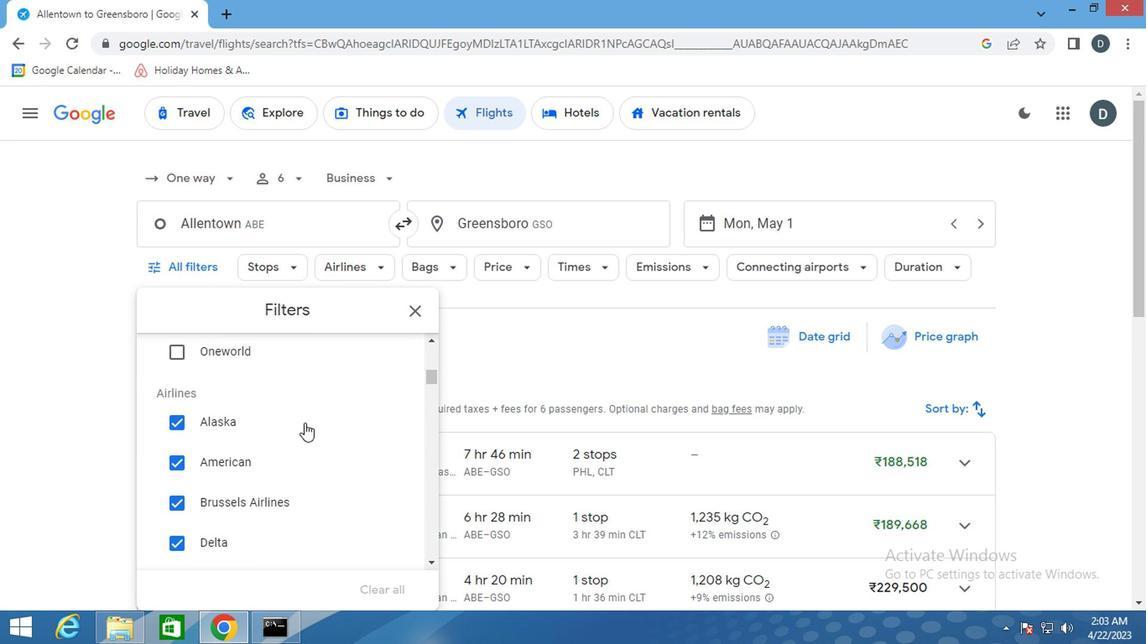 
Action: Mouse scrolled (301, 423) with delta (0, 0)
Screenshot: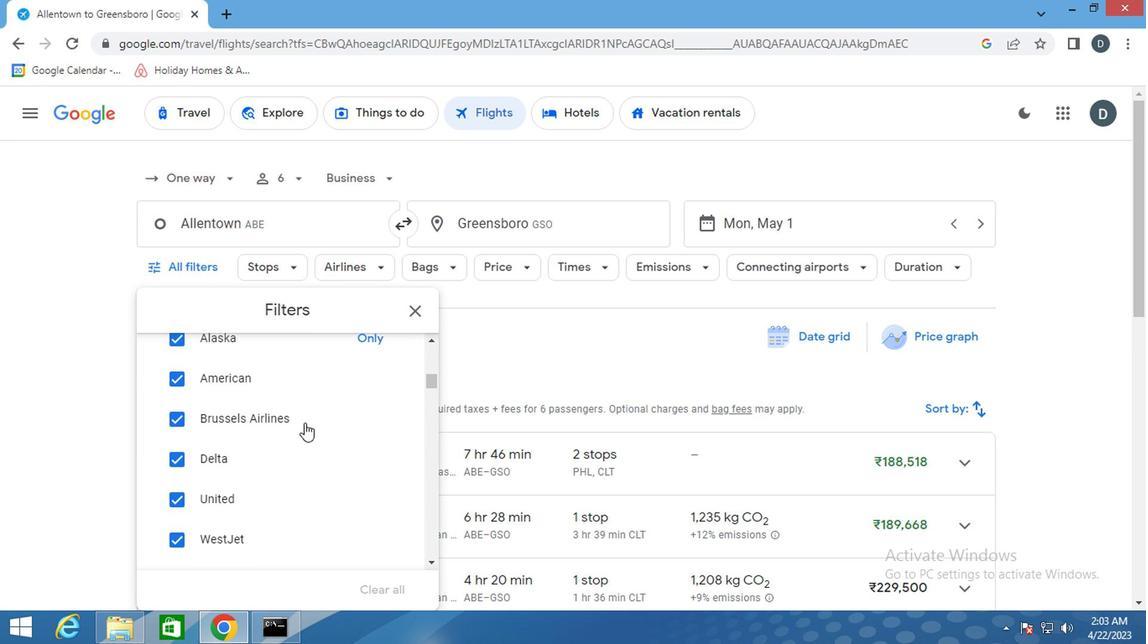 
Action: Mouse scrolled (301, 425) with delta (0, 1)
Screenshot: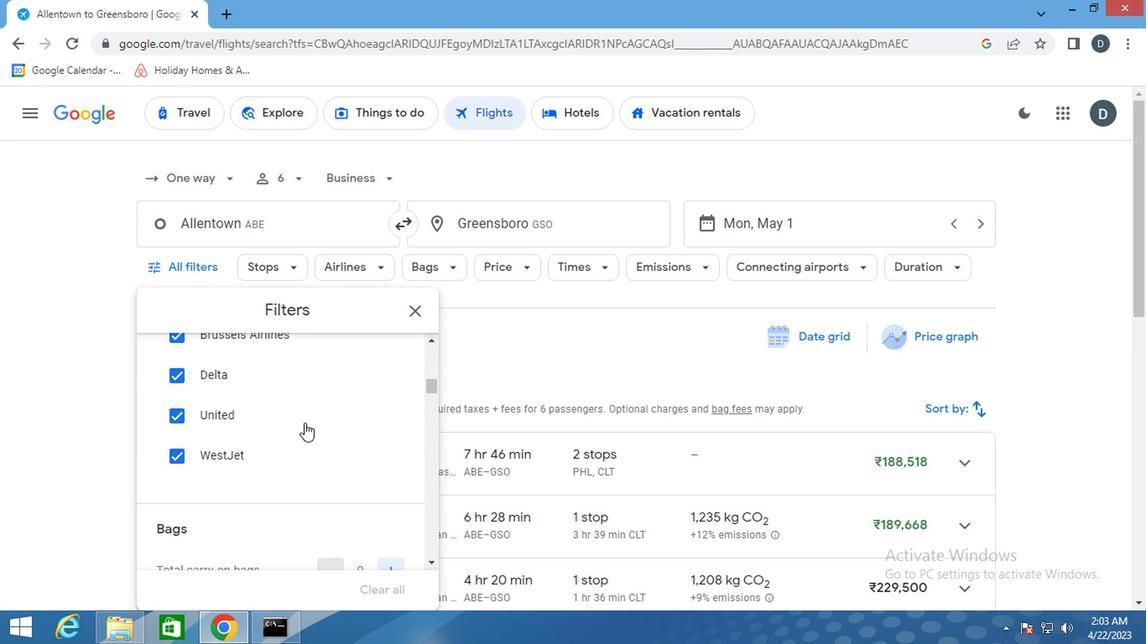 
Action: Mouse scrolled (301, 425) with delta (0, 1)
Screenshot: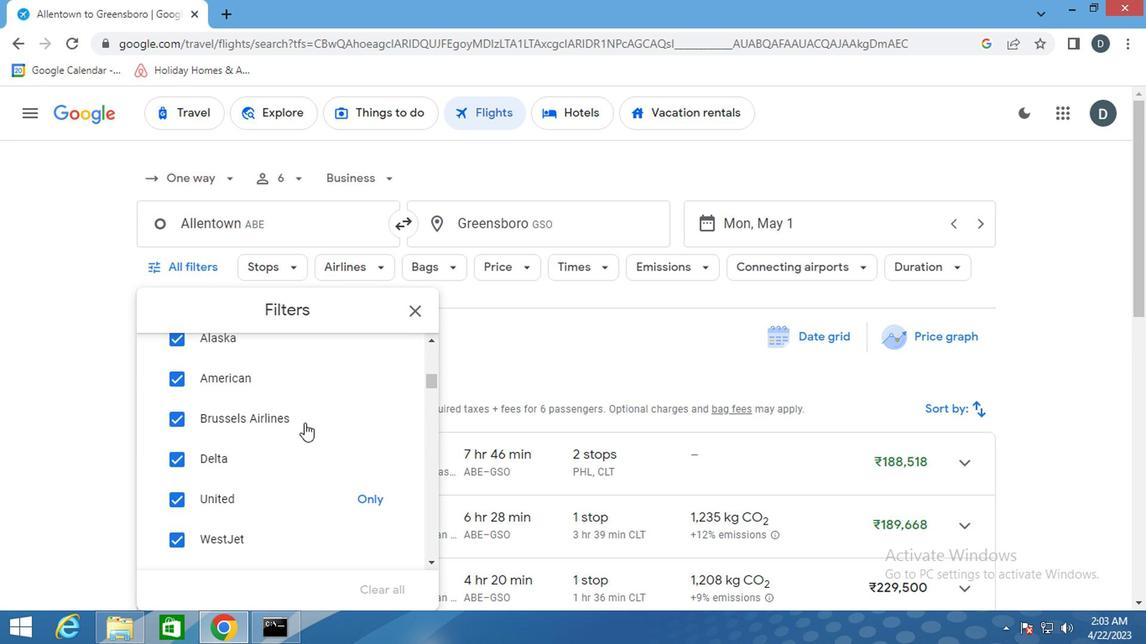 
Action: Mouse scrolled (301, 423) with delta (0, 0)
Screenshot: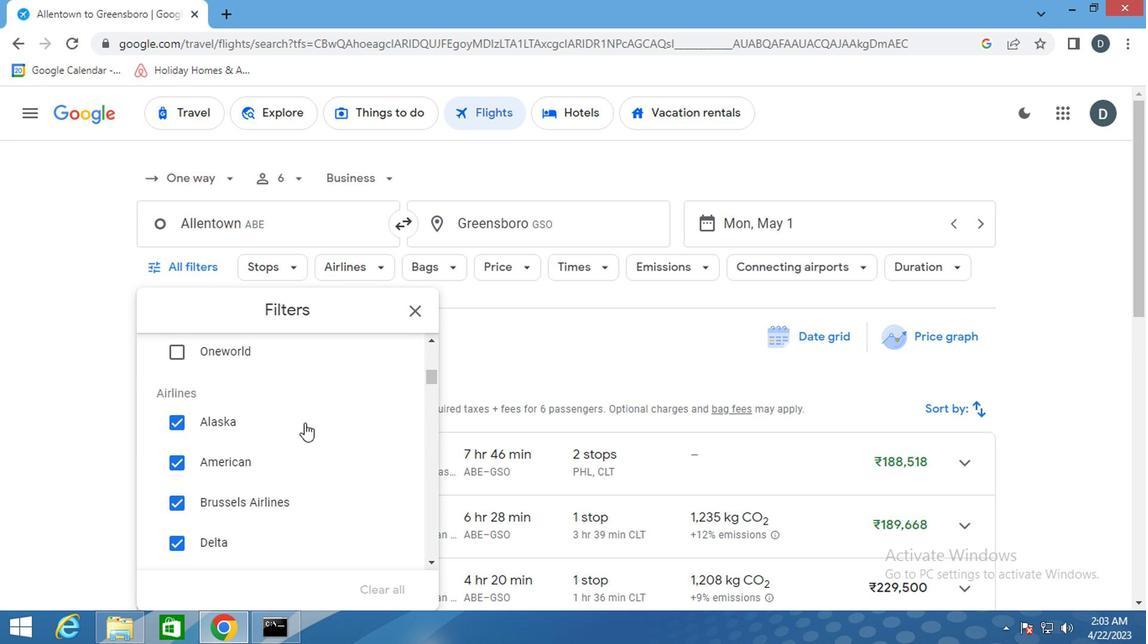 
Action: Mouse scrolled (301, 423) with delta (0, 0)
Screenshot: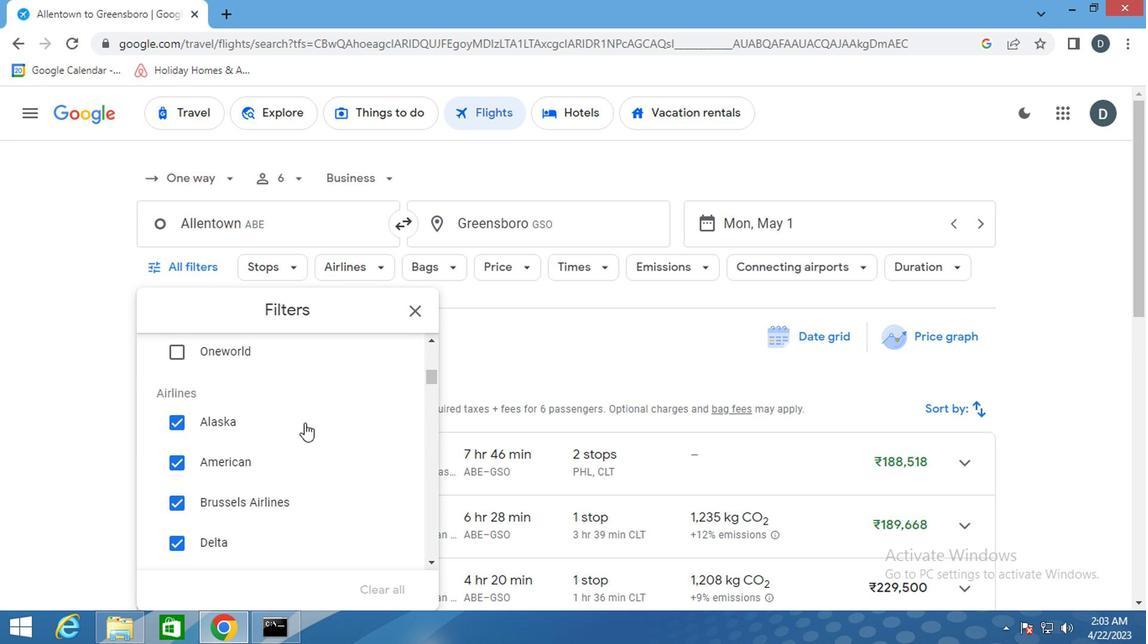 
Action: Mouse scrolled (301, 423) with delta (0, 0)
Screenshot: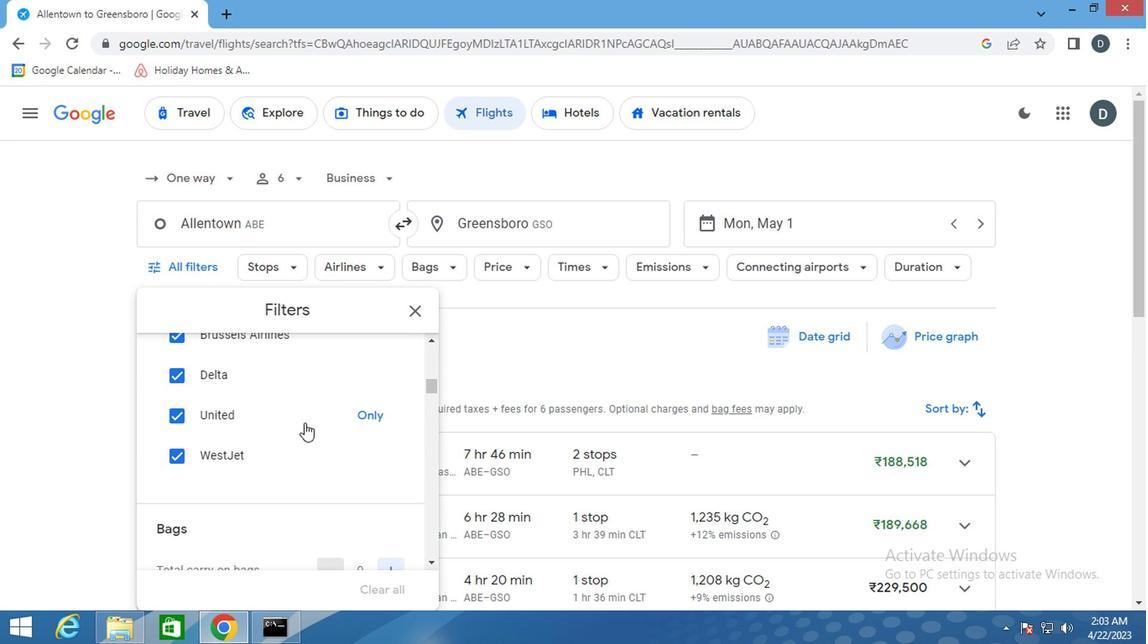
Action: Mouse scrolled (301, 423) with delta (0, 0)
Screenshot: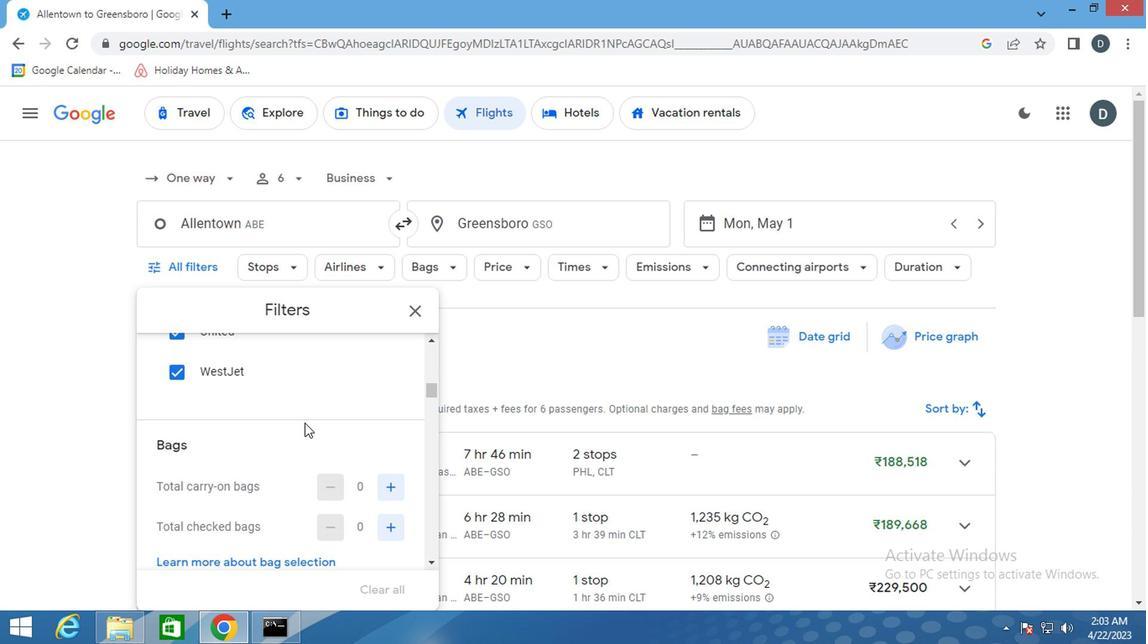
Action: Mouse scrolled (301, 423) with delta (0, 0)
Screenshot: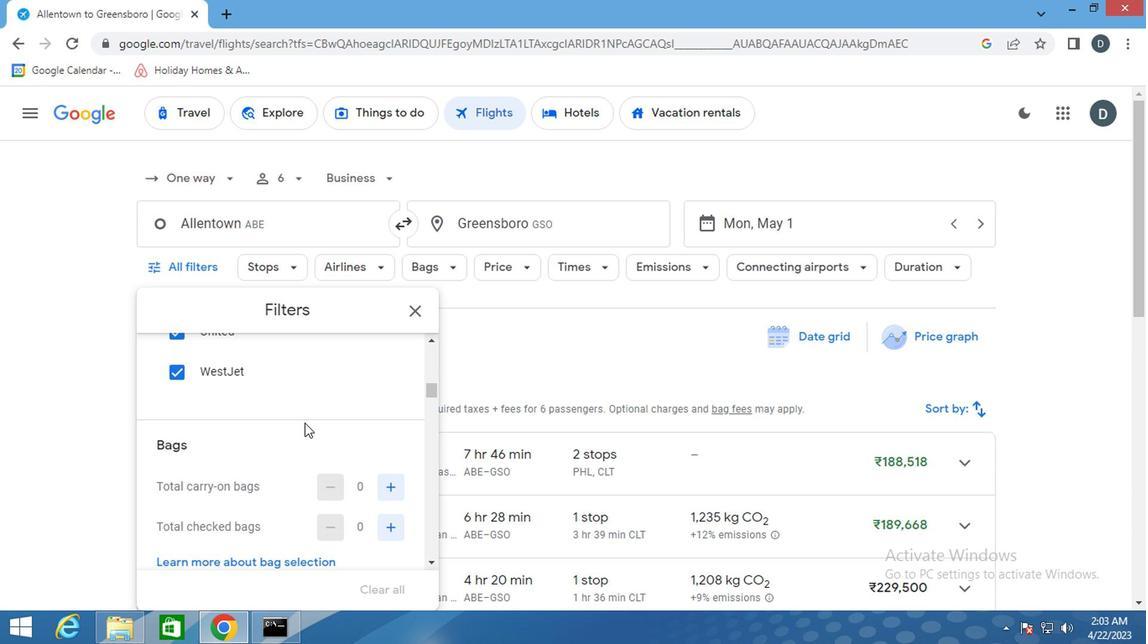 
Action: Mouse moved to (352, 404)
Screenshot: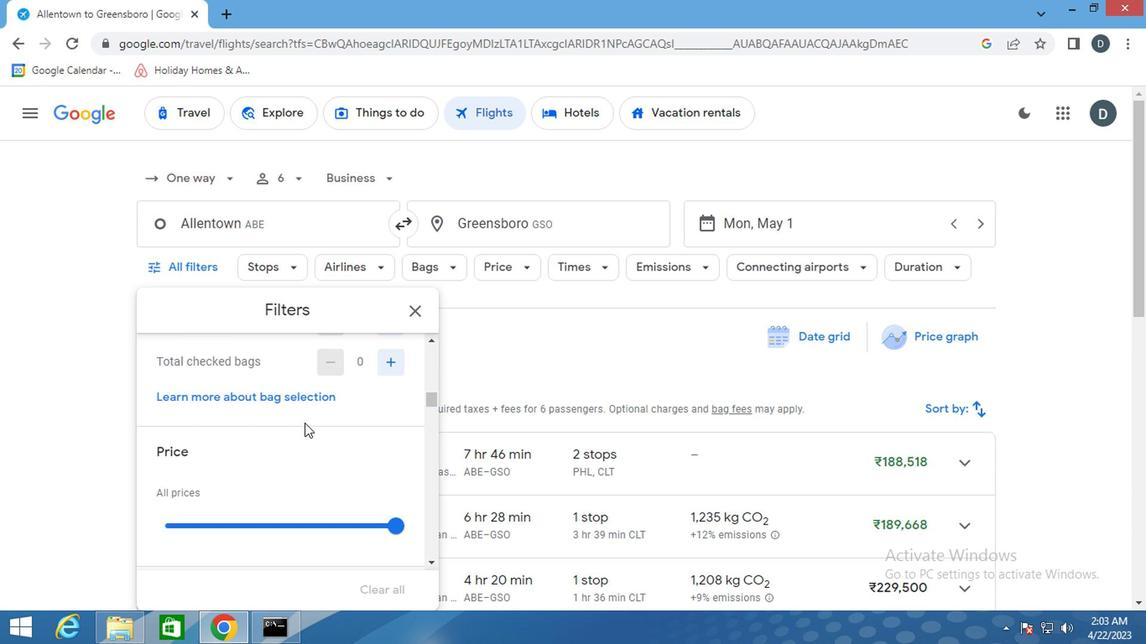 
Action: Mouse scrolled (352, 405) with delta (0, 0)
Screenshot: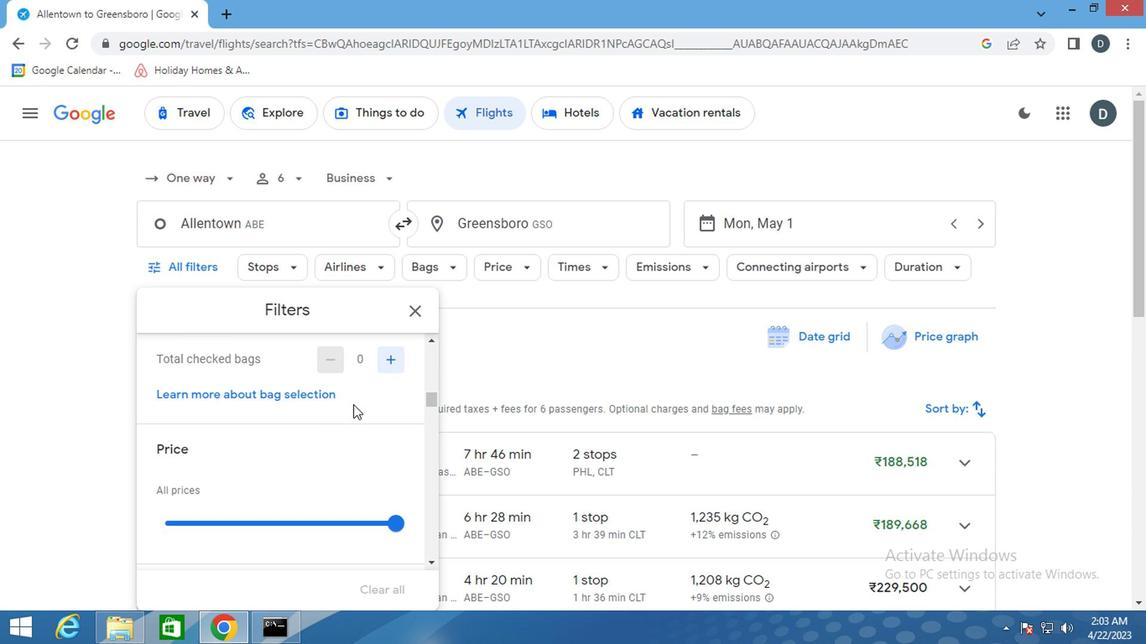 
Action: Mouse moved to (390, 462)
Screenshot: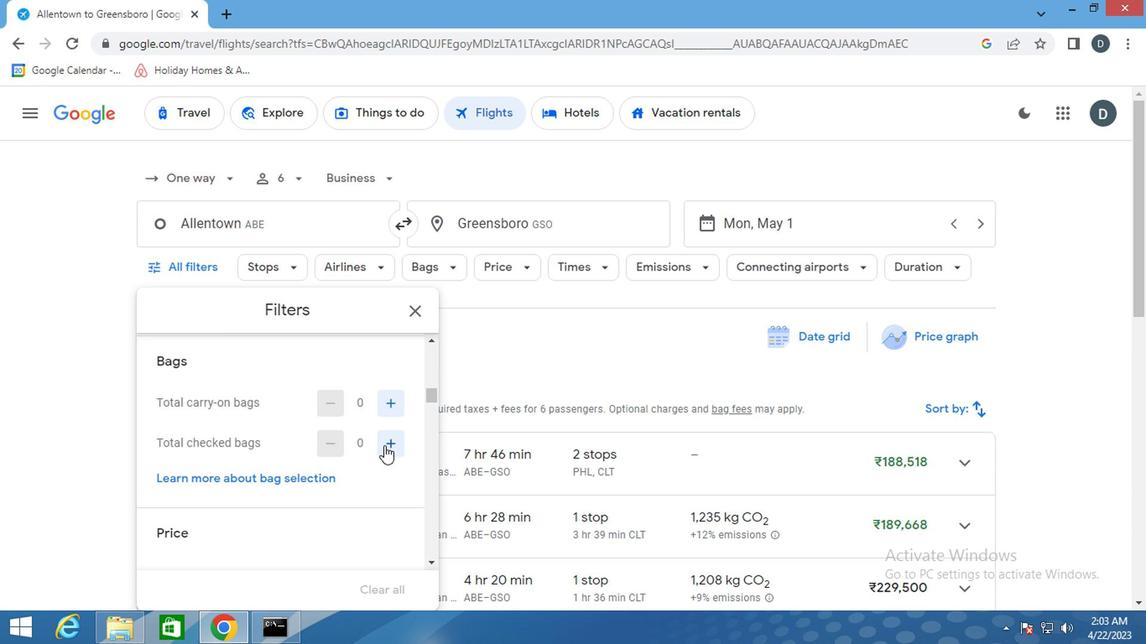 
Action: Mouse pressed left at (390, 462)
Screenshot: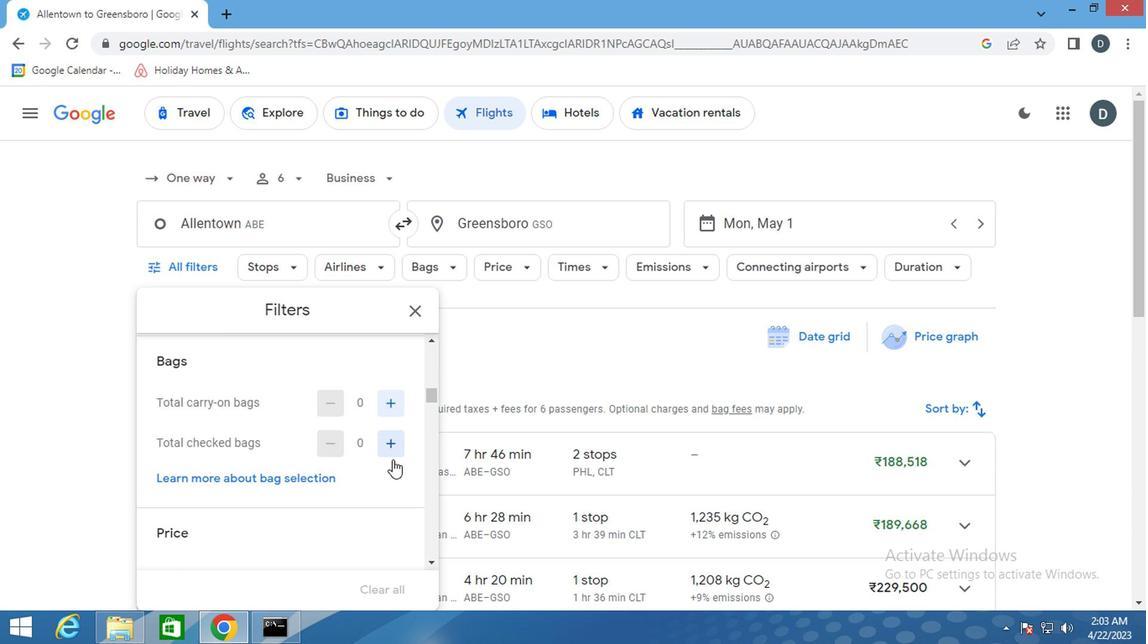 
Action: Mouse pressed left at (390, 462)
Screenshot: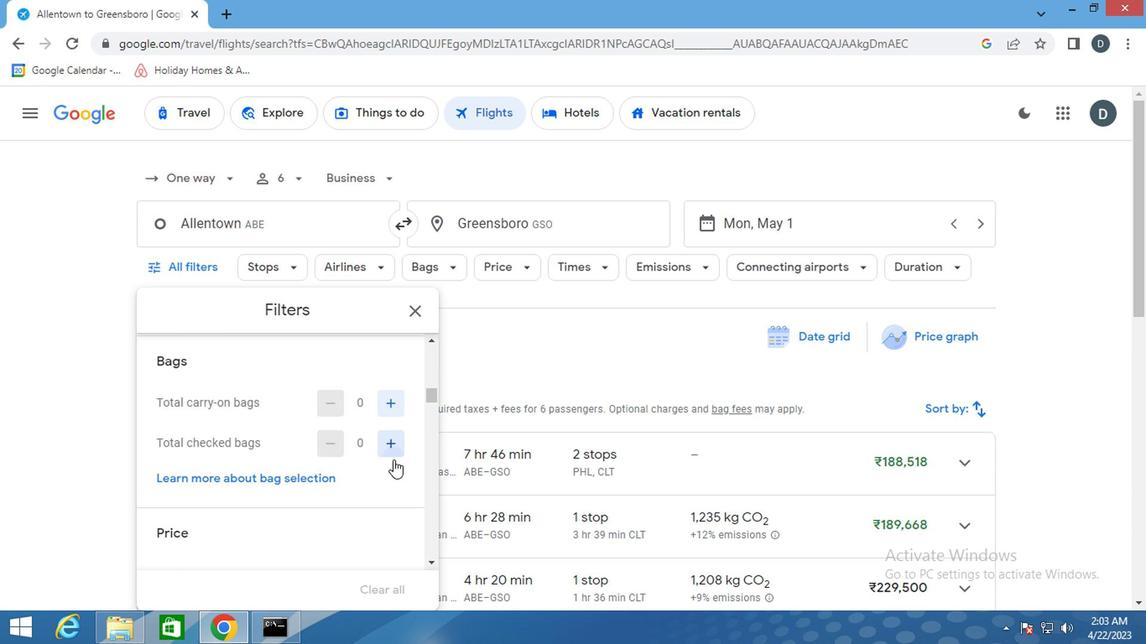 
Action: Mouse pressed left at (390, 462)
Screenshot: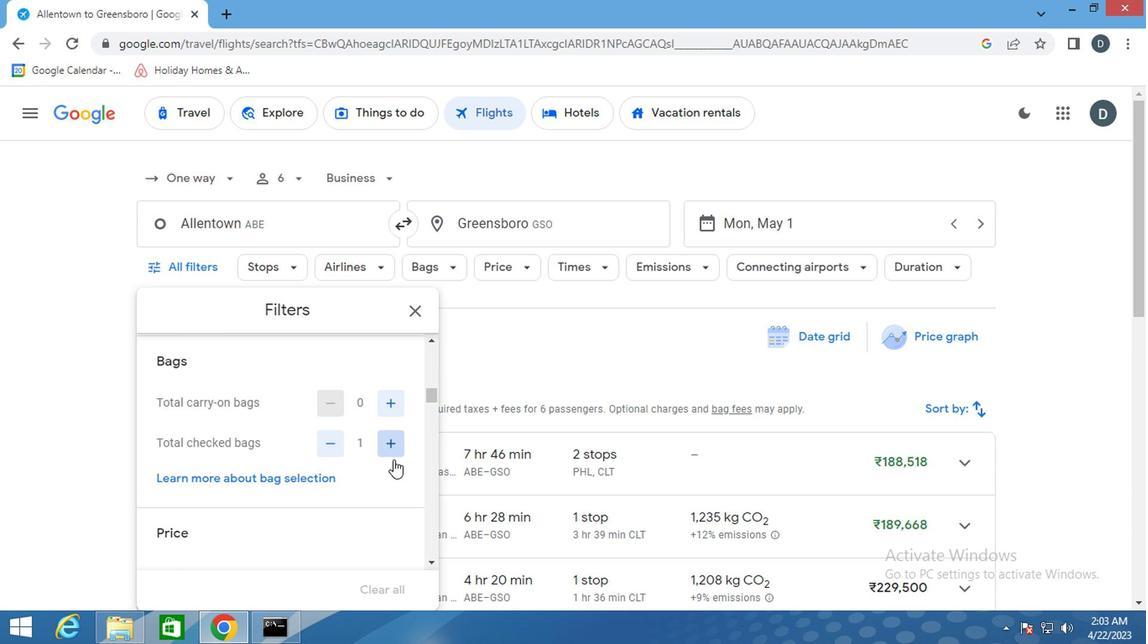 
Action: Mouse pressed left at (390, 462)
Screenshot: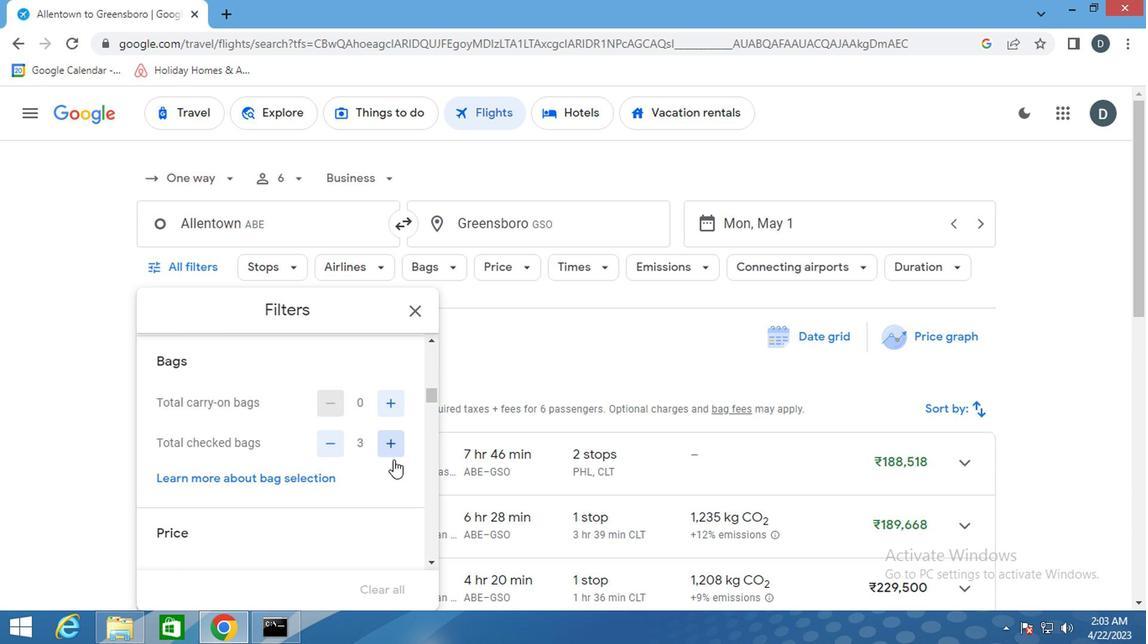 
Action: Mouse moved to (361, 506)
Screenshot: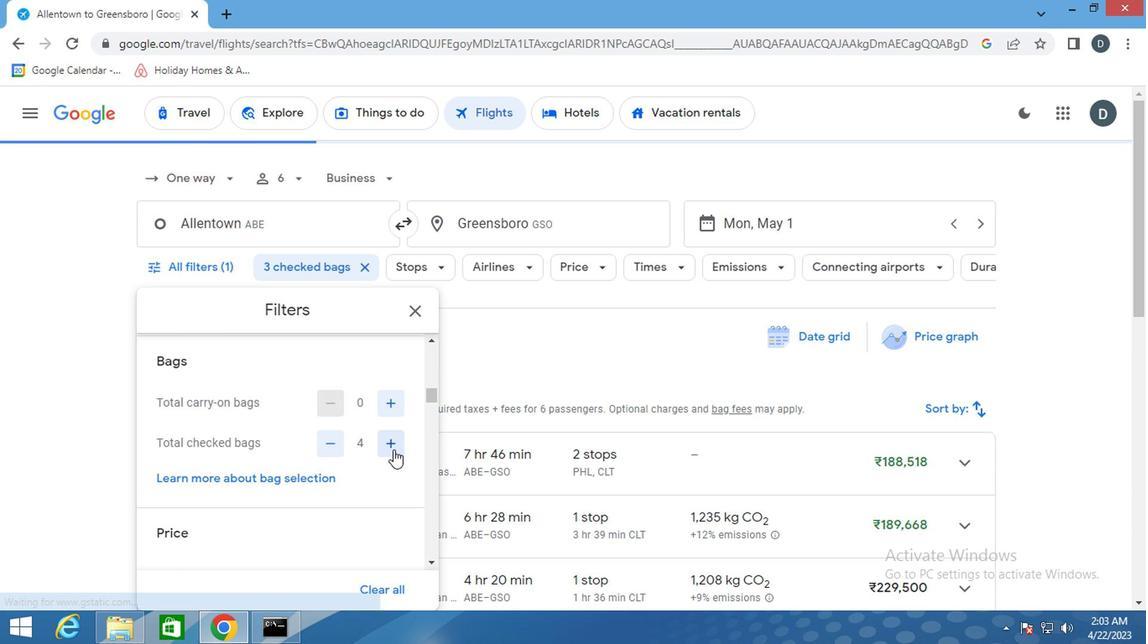 
Action: Mouse scrolled (361, 505) with delta (0, 0)
Screenshot: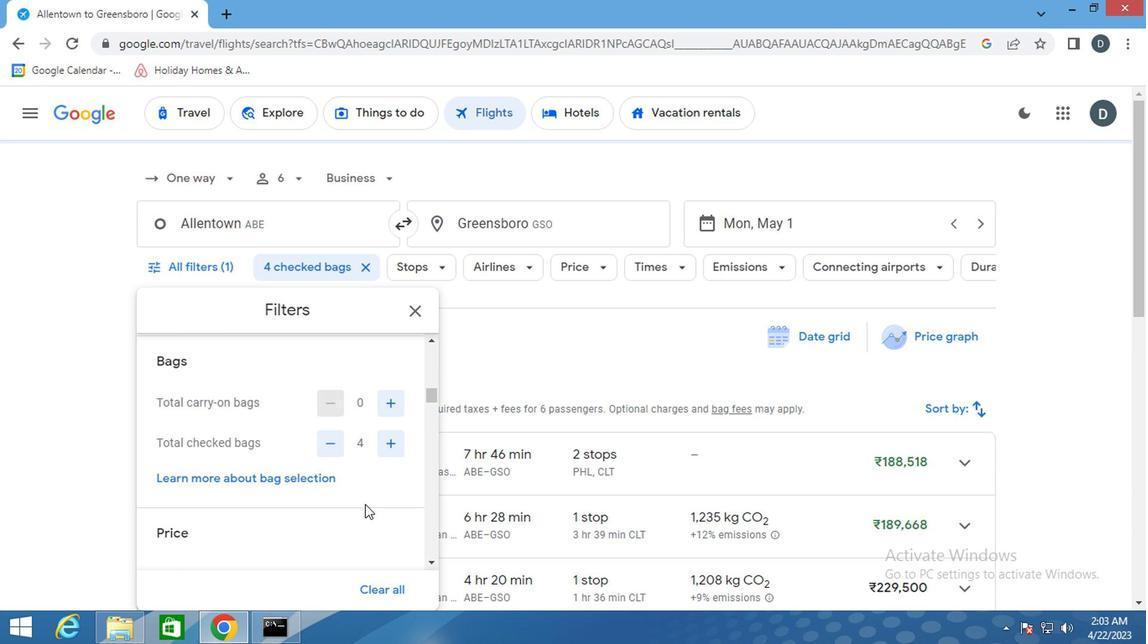 
Action: Mouse moved to (398, 520)
Screenshot: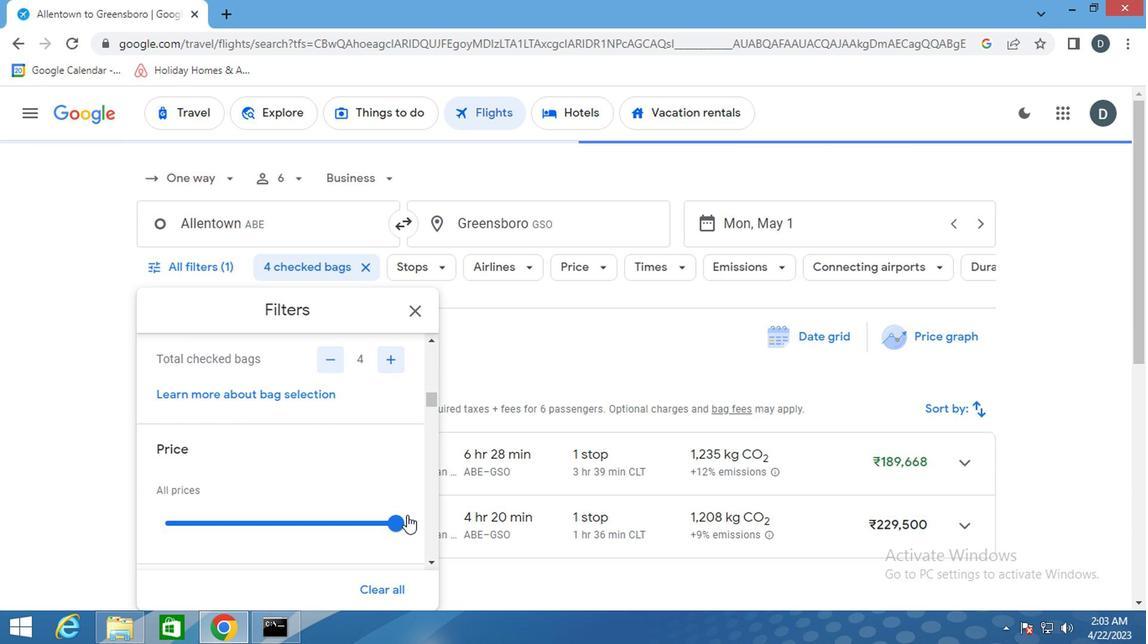 
Action: Mouse pressed left at (398, 520)
Screenshot: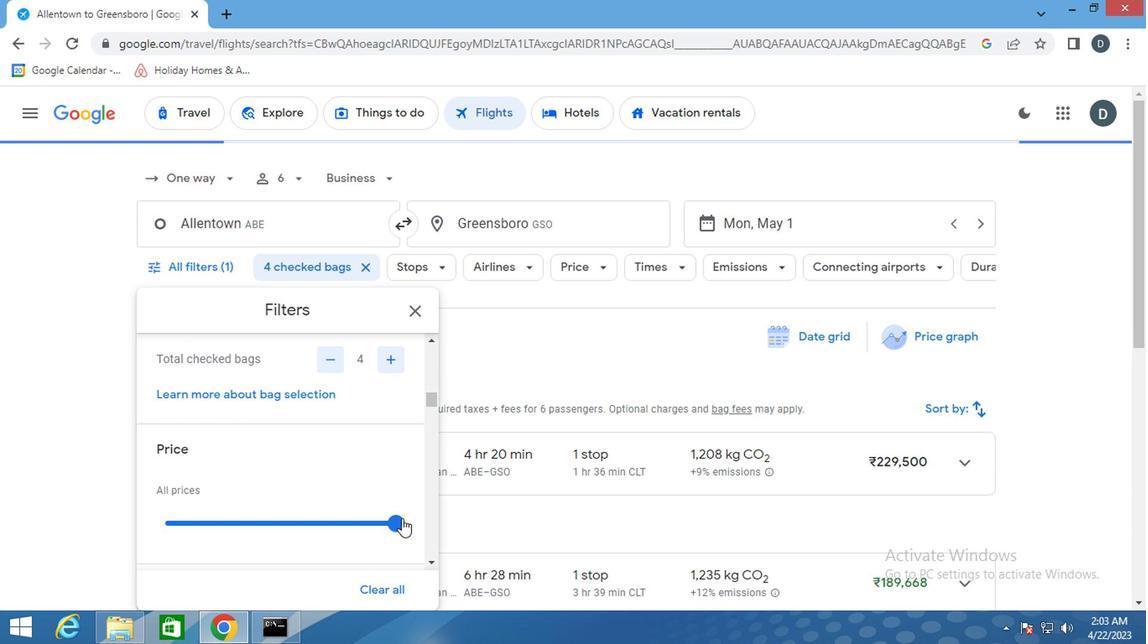 
Action: Mouse moved to (334, 488)
Screenshot: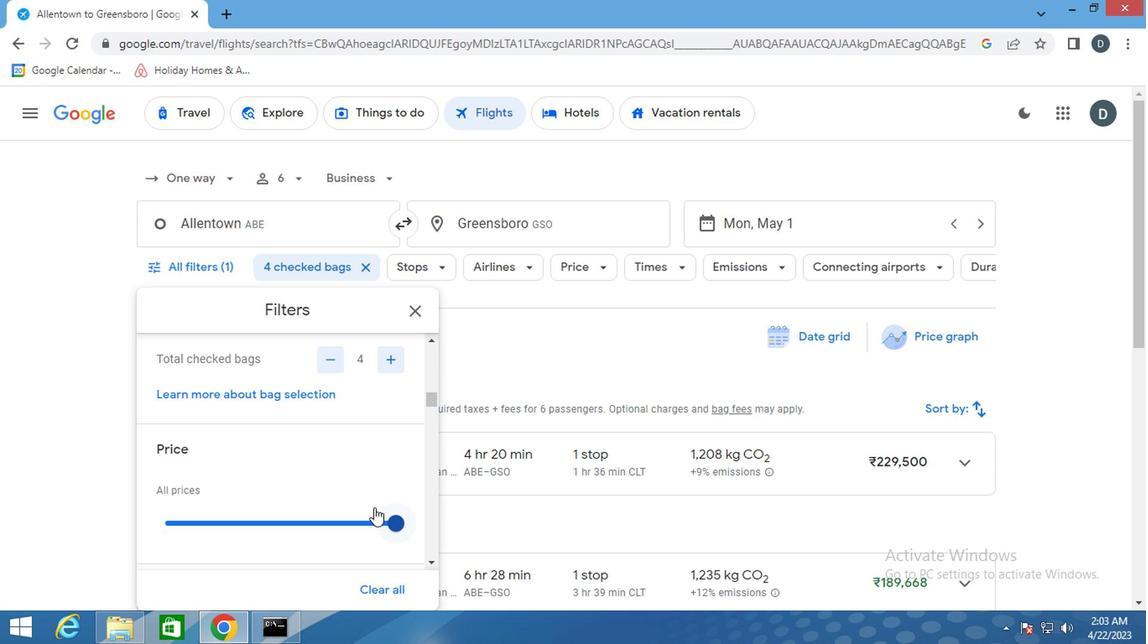 
Action: Mouse scrolled (334, 487) with delta (0, -1)
Screenshot: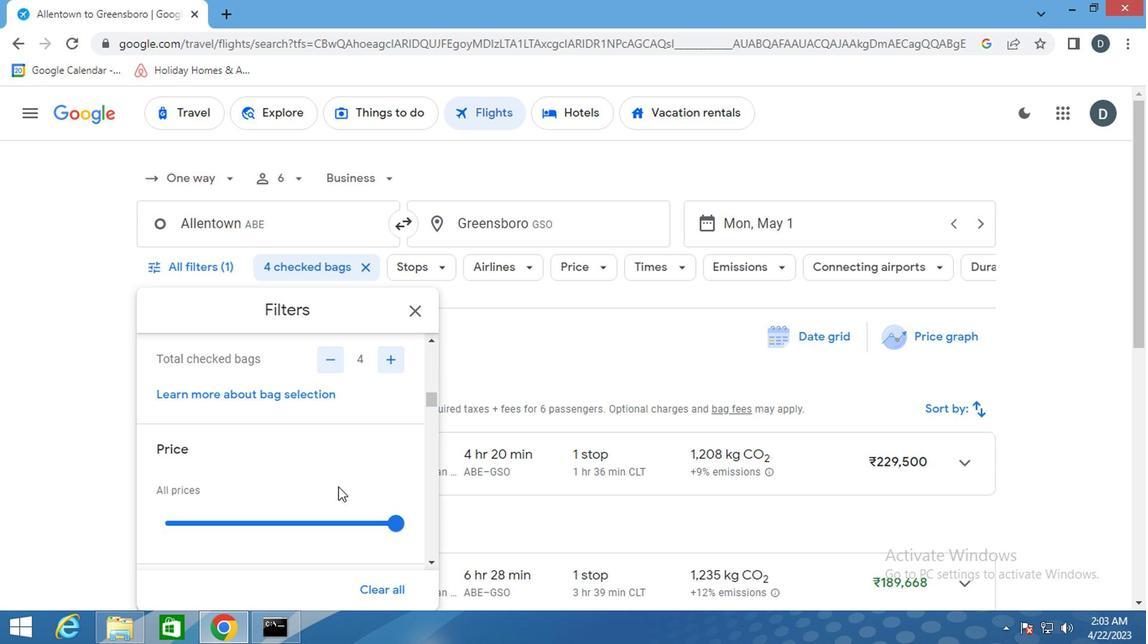 
Action: Mouse scrolled (334, 487) with delta (0, -1)
Screenshot: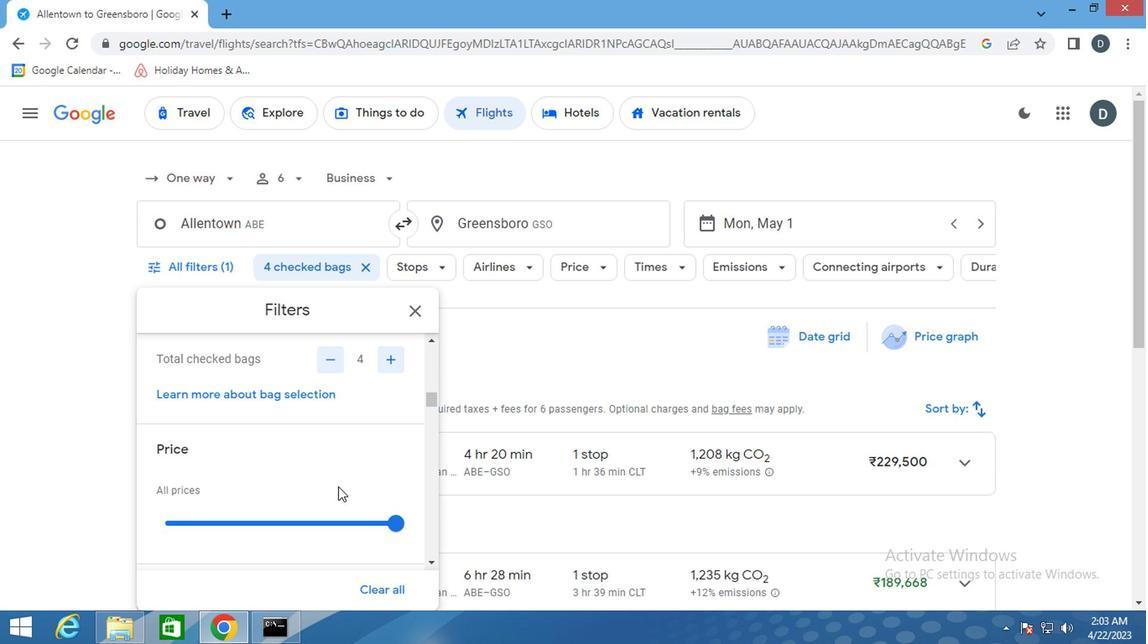 
Action: Mouse moved to (172, 546)
Screenshot: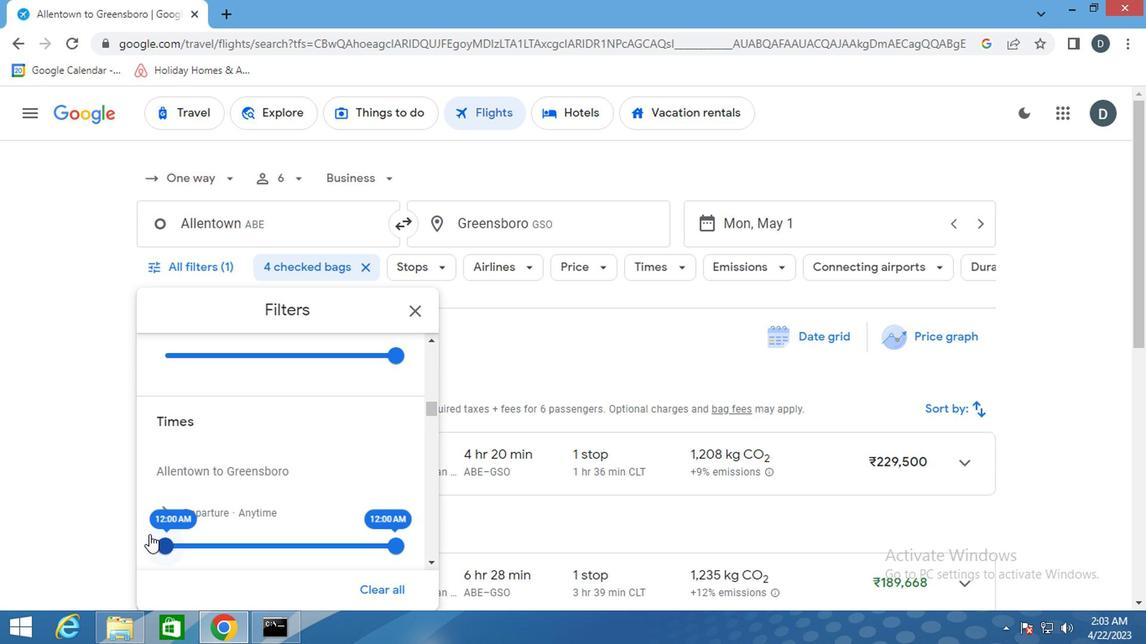 
Action: Mouse pressed left at (172, 546)
Screenshot: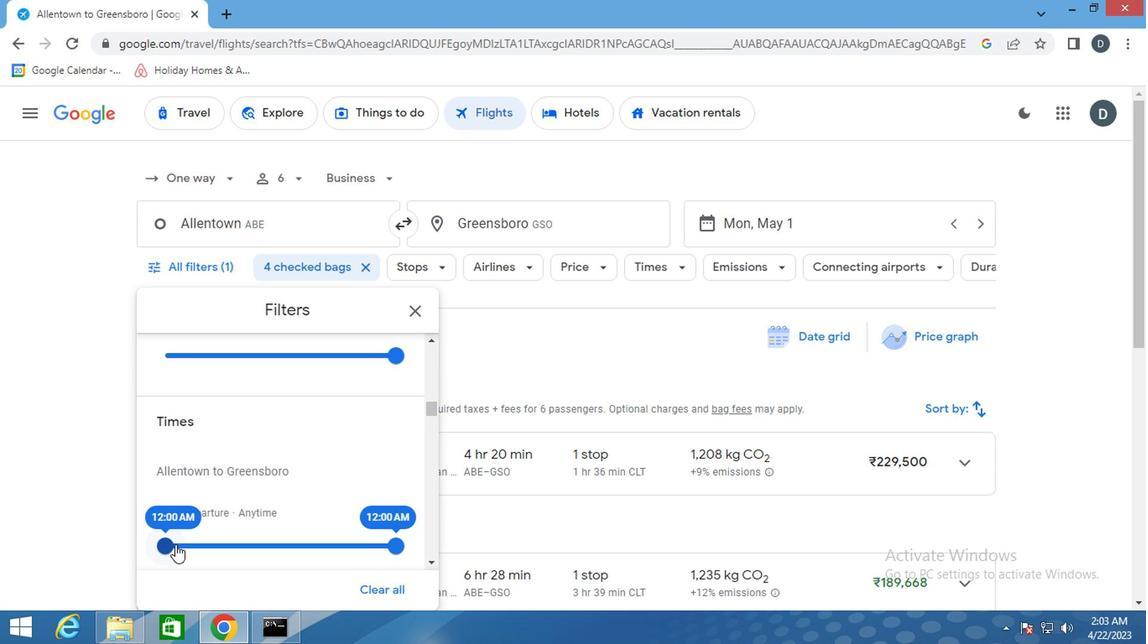 
Action: Mouse moved to (398, 545)
Screenshot: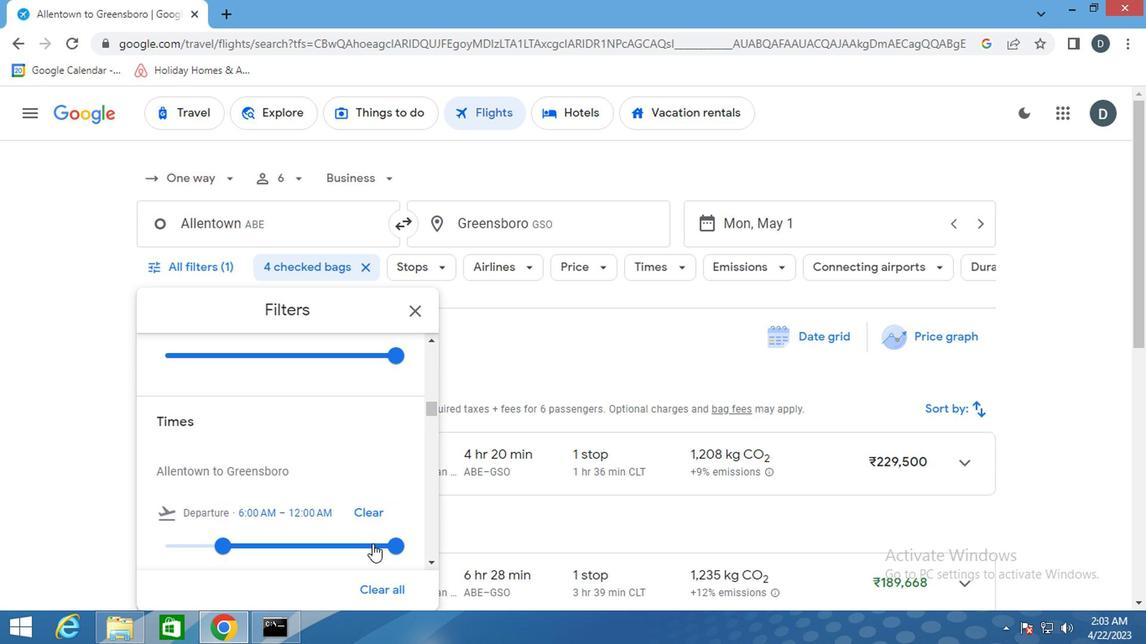 
Action: Mouse pressed left at (398, 545)
Screenshot: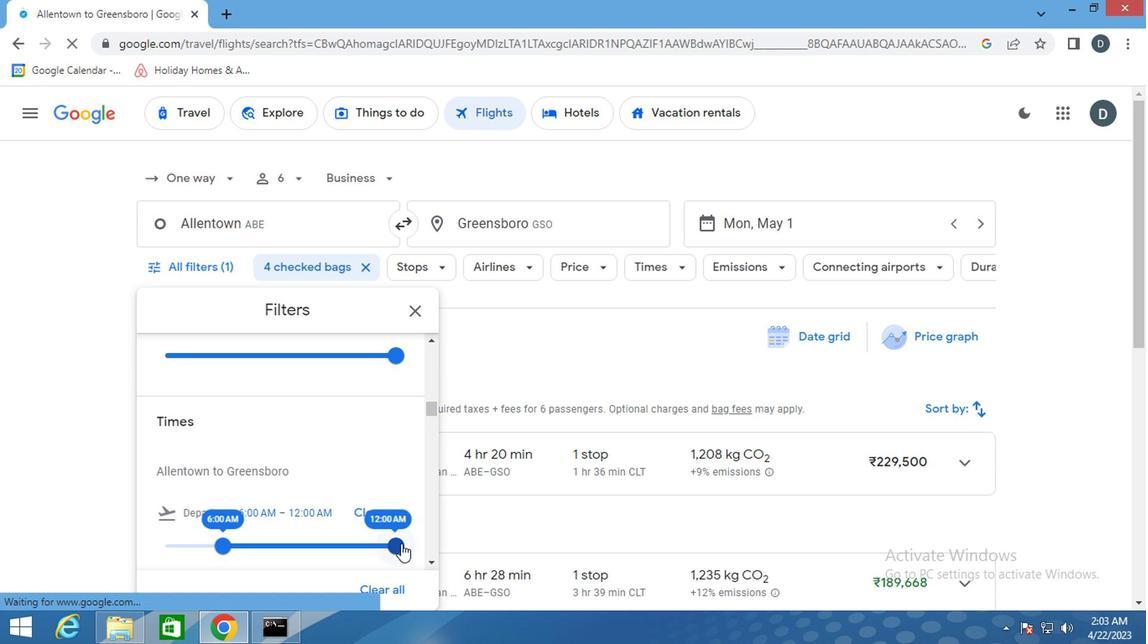 
Action: Mouse moved to (343, 483)
Screenshot: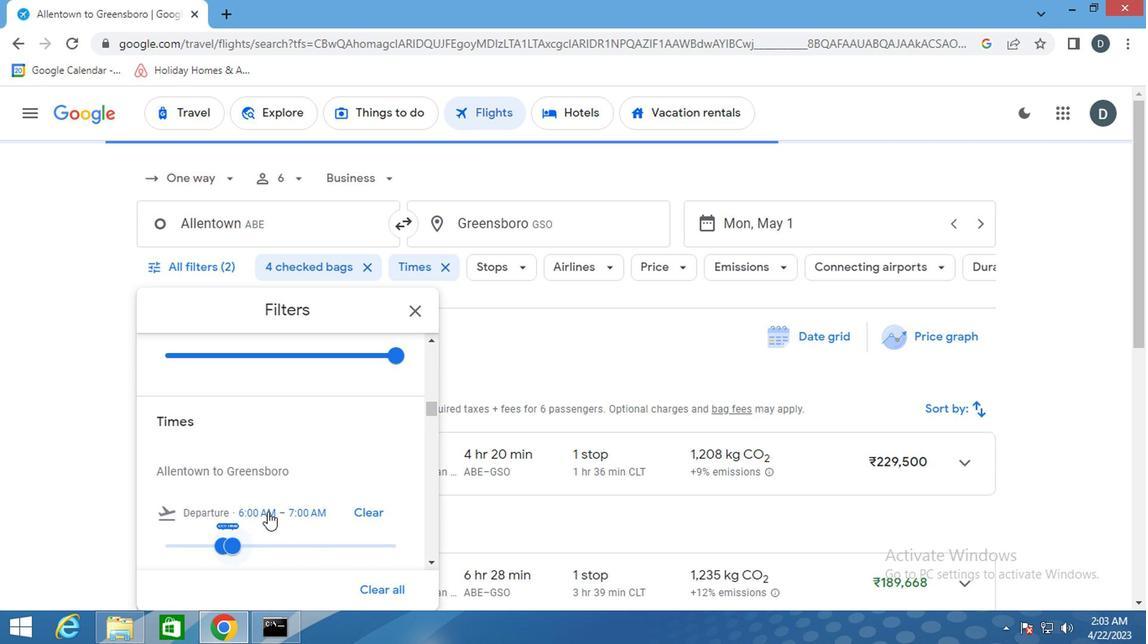 
Action: Mouse scrolled (343, 482) with delta (0, 0)
Screenshot: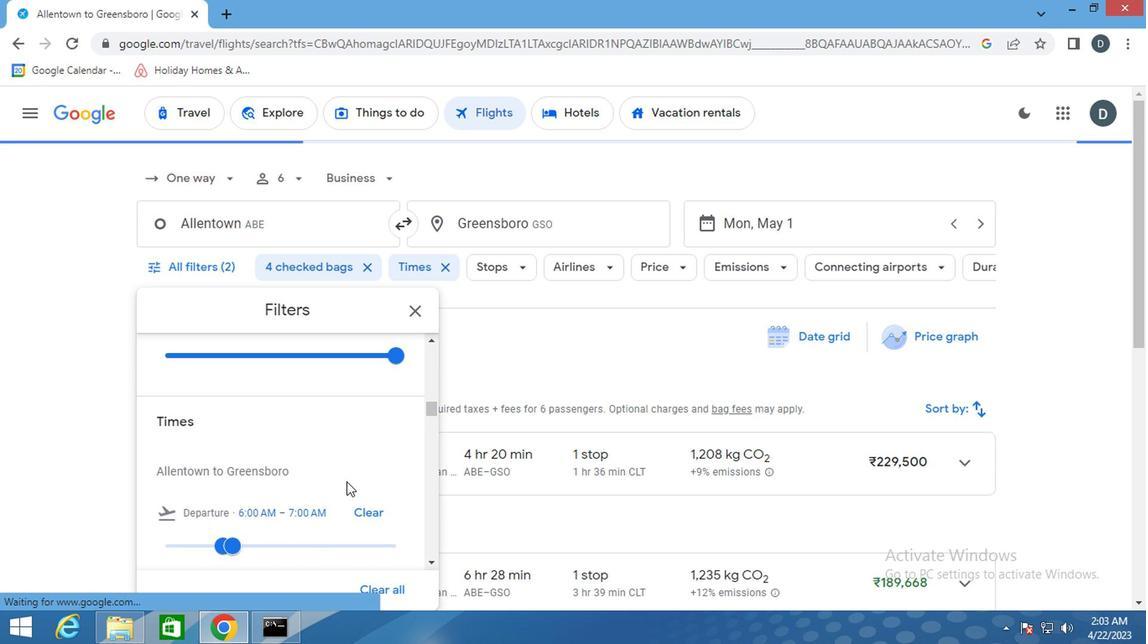 
Action: Mouse scrolled (343, 482) with delta (0, 0)
Screenshot: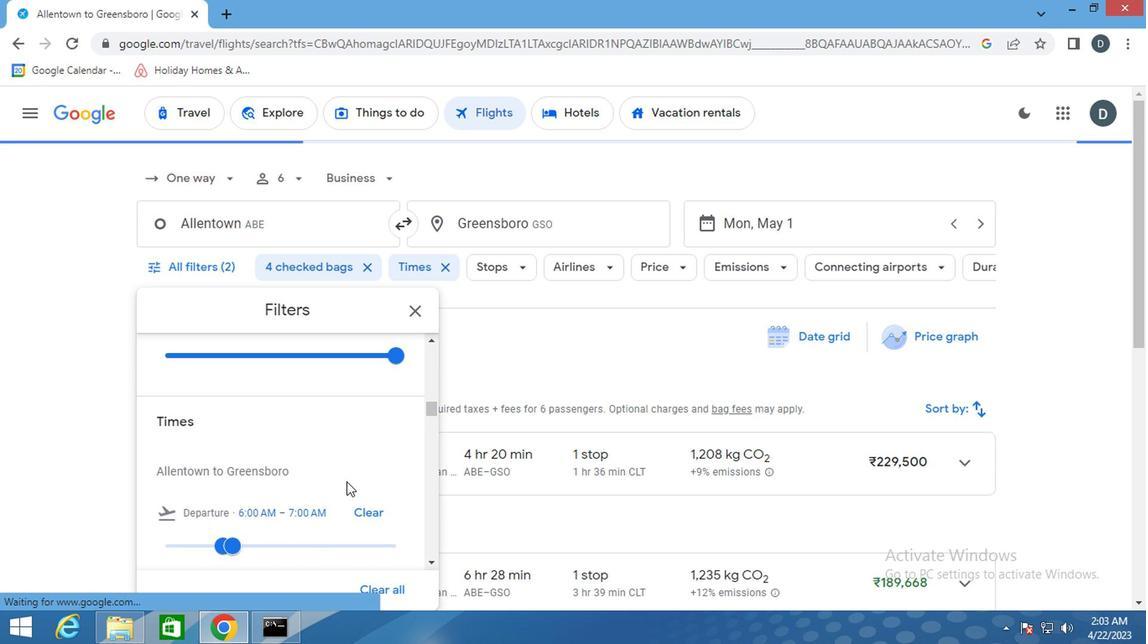 
Action: Mouse scrolled (343, 482) with delta (0, 0)
Screenshot: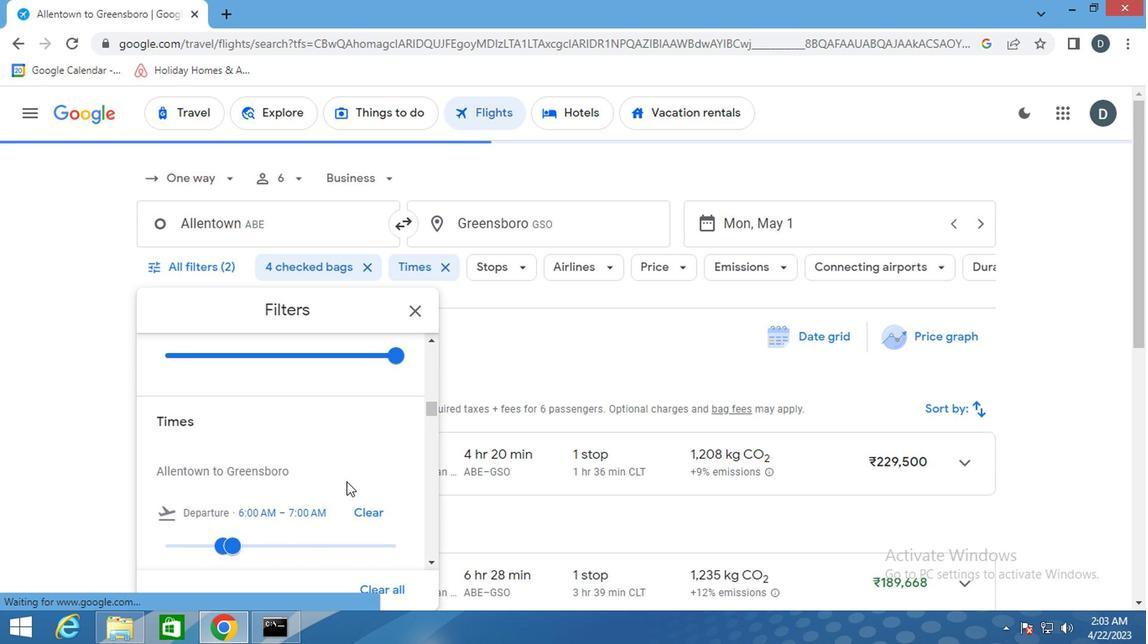 
Action: Mouse scrolled (343, 482) with delta (0, 0)
Screenshot: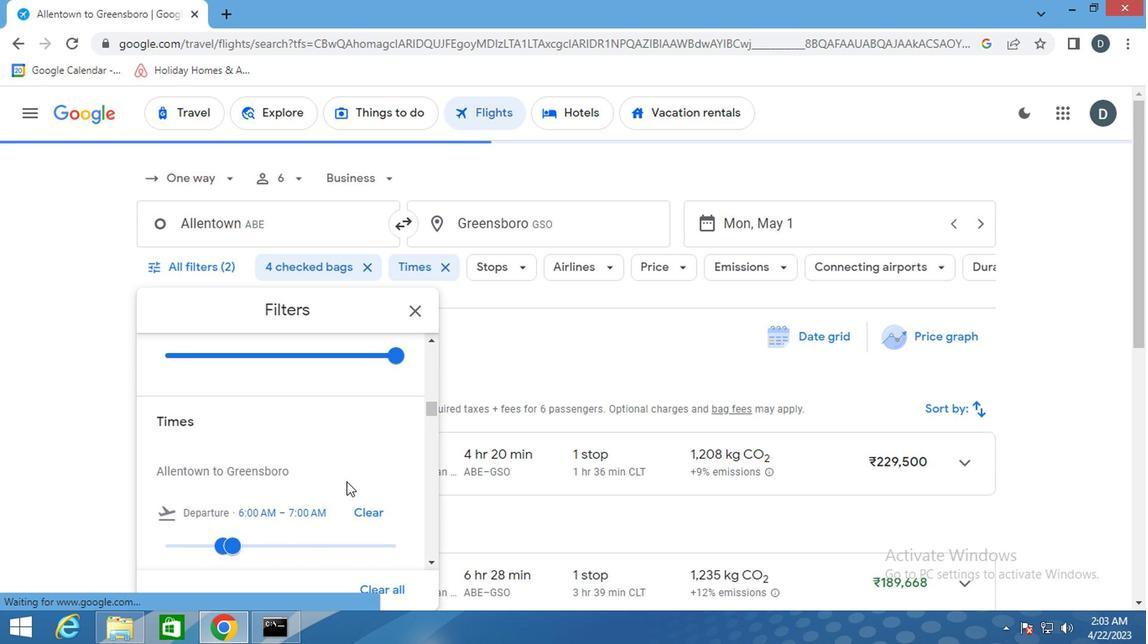 
Action: Mouse scrolled (343, 482) with delta (0, 0)
Screenshot: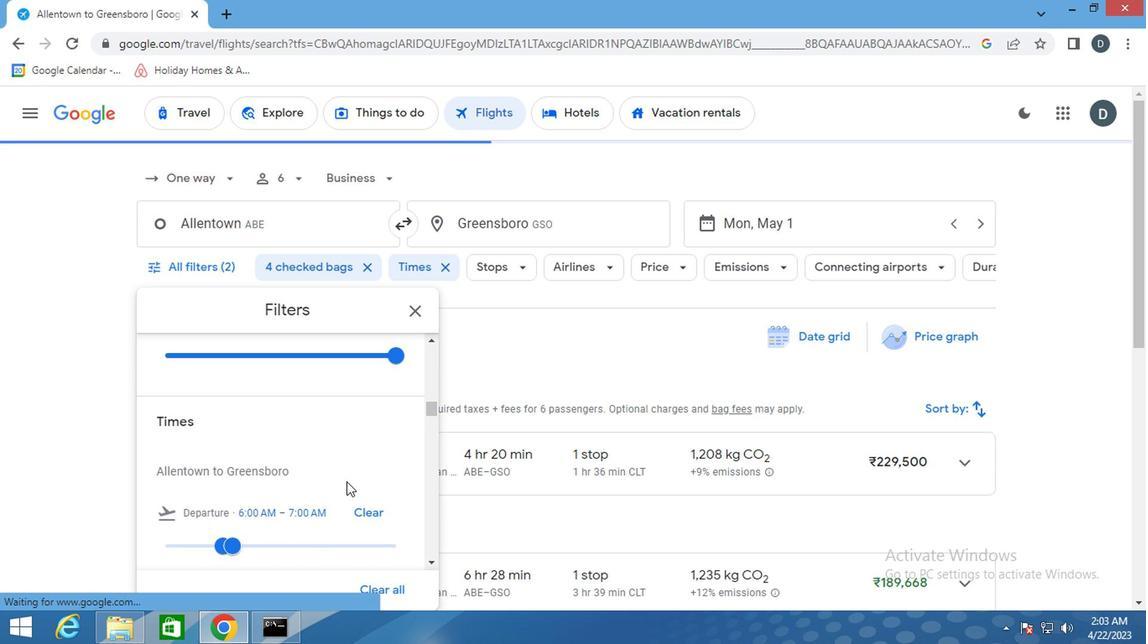 
Action: Mouse scrolled (343, 482) with delta (0, 0)
Screenshot: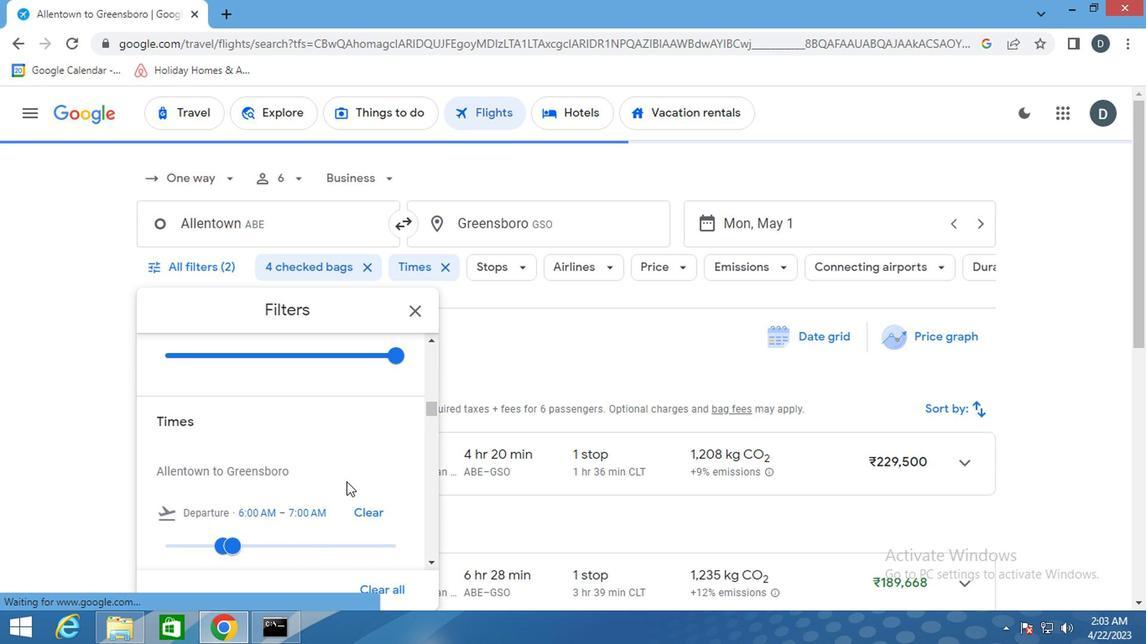 
Action: Mouse scrolled (343, 482) with delta (0, 0)
Screenshot: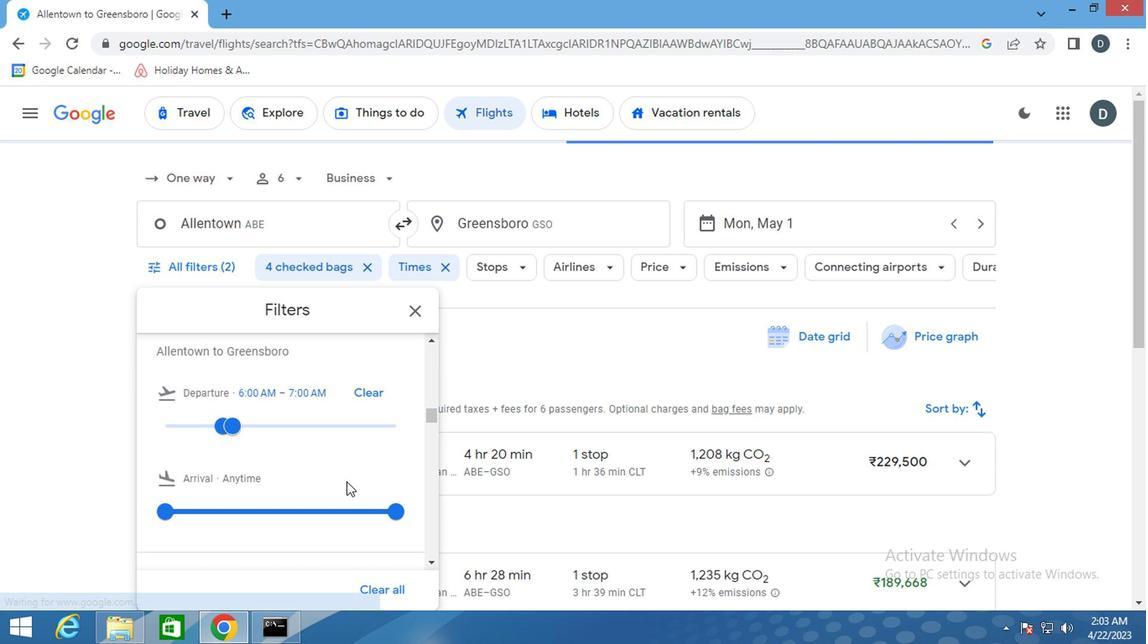 
Action: Mouse scrolled (343, 482) with delta (0, 0)
Screenshot: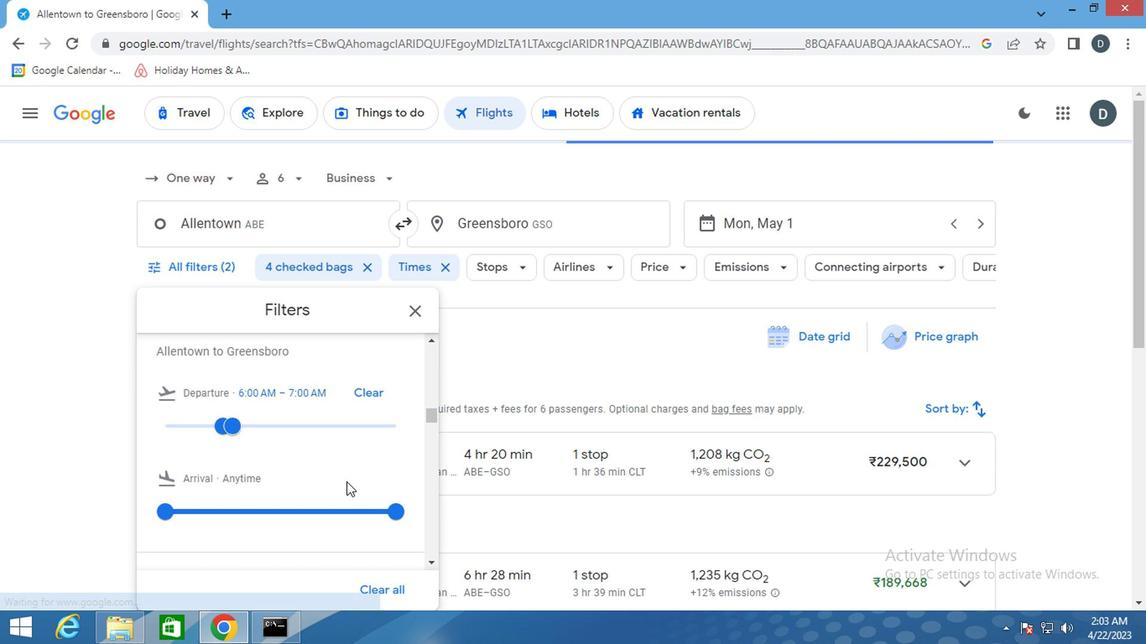 
Action: Mouse scrolled (343, 482) with delta (0, 0)
Screenshot: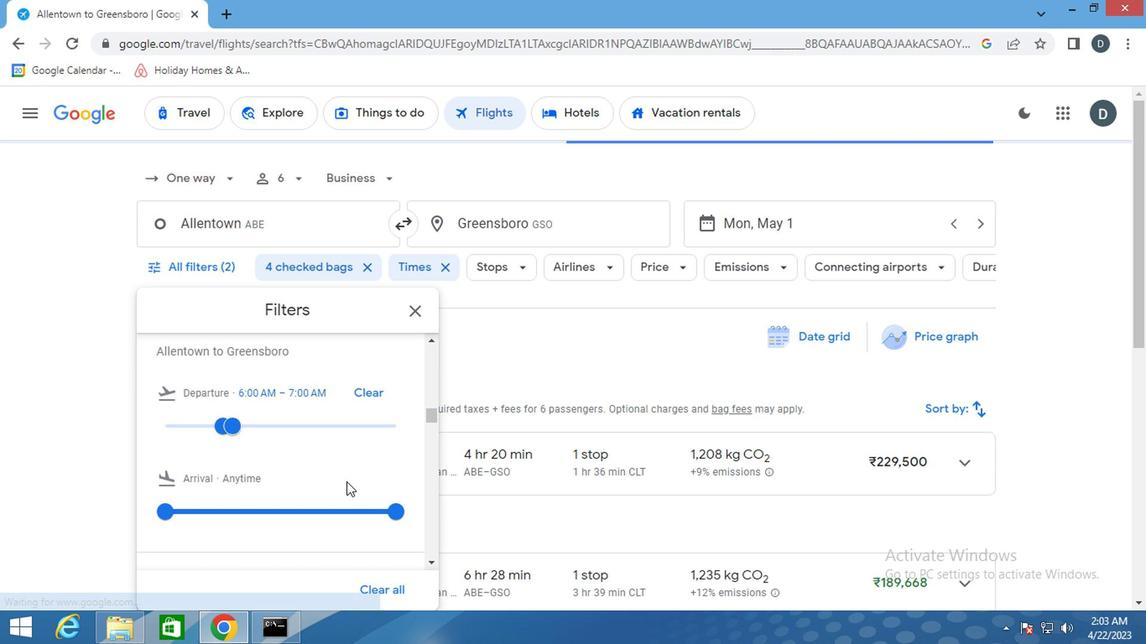 
Action: Mouse scrolled (343, 482) with delta (0, 0)
Screenshot: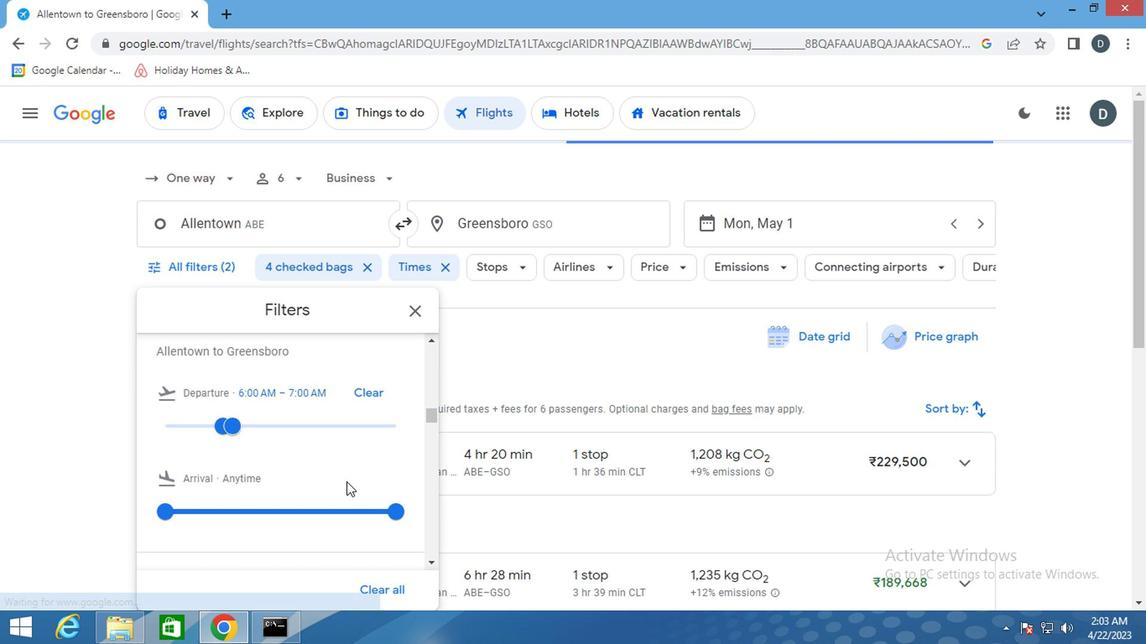 
Action: Mouse scrolled (343, 482) with delta (0, 0)
Screenshot: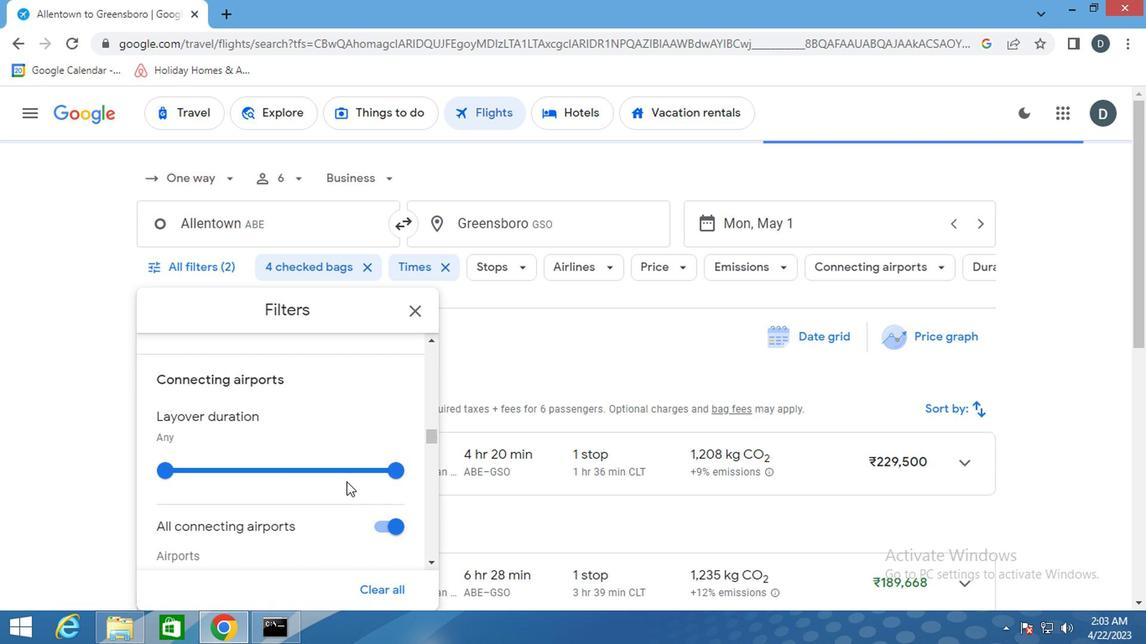 
Action: Mouse scrolled (343, 482) with delta (0, 0)
Screenshot: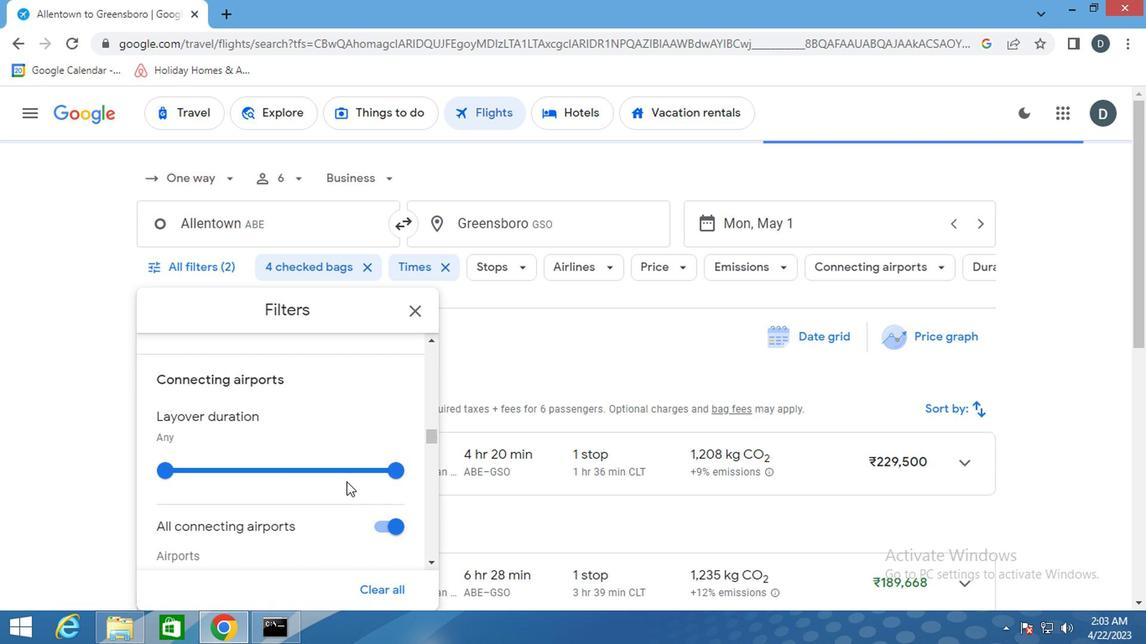 
Action: Mouse scrolled (343, 482) with delta (0, 0)
Screenshot: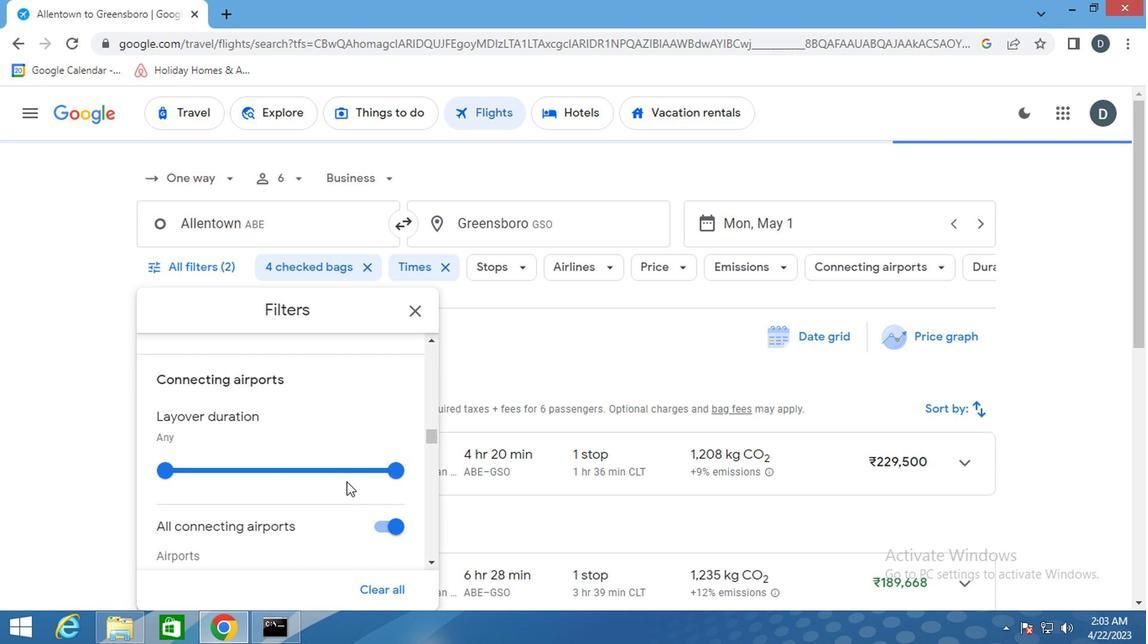 
Action: Mouse scrolled (343, 482) with delta (0, 0)
Screenshot: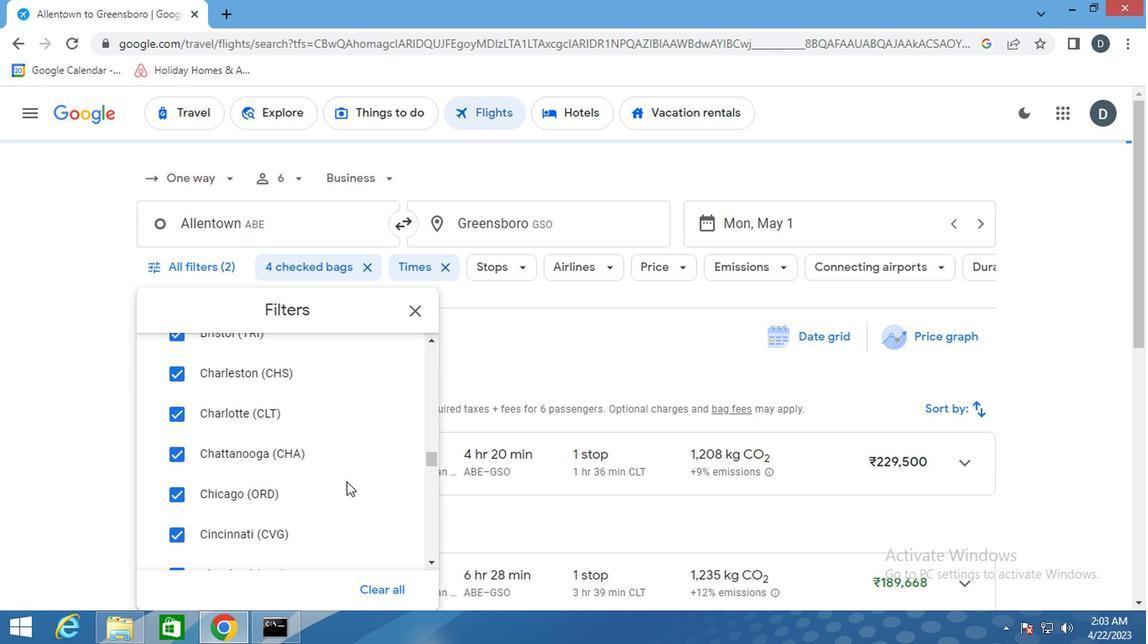 
Action: Mouse scrolled (343, 482) with delta (0, 0)
Screenshot: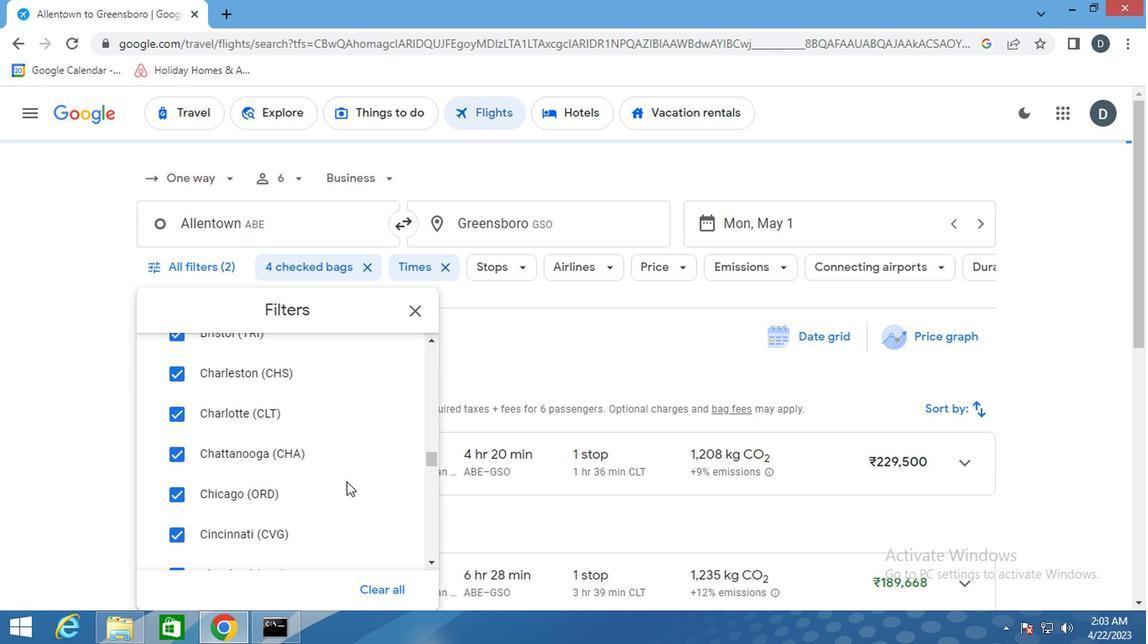 
Action: Mouse scrolled (343, 482) with delta (0, 0)
Screenshot: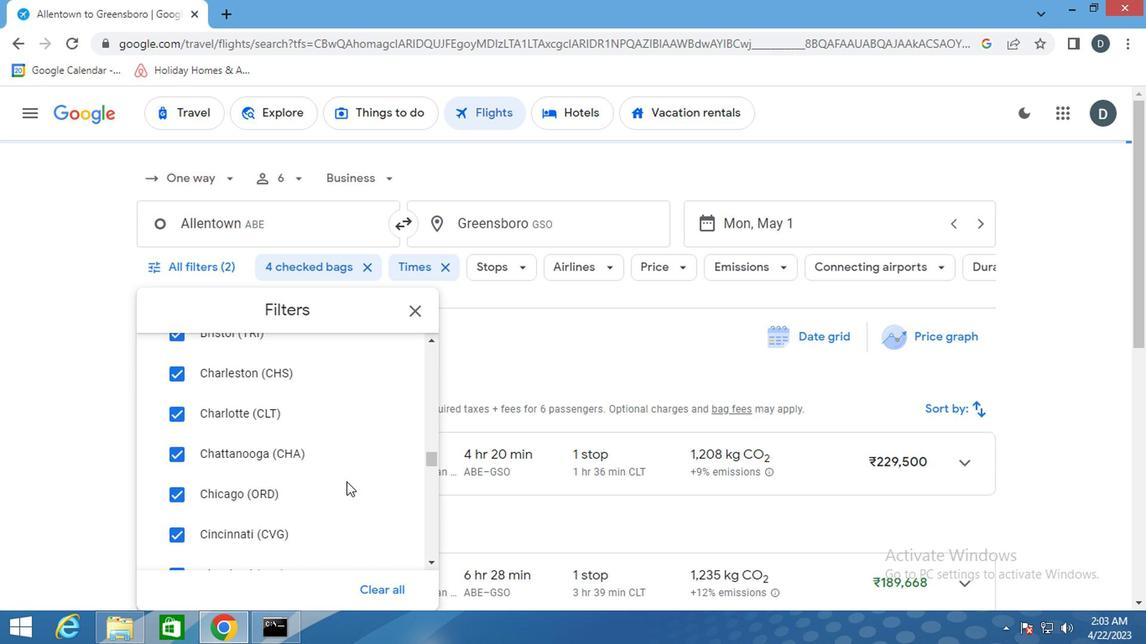 
Action: Mouse scrolled (343, 482) with delta (0, 0)
Screenshot: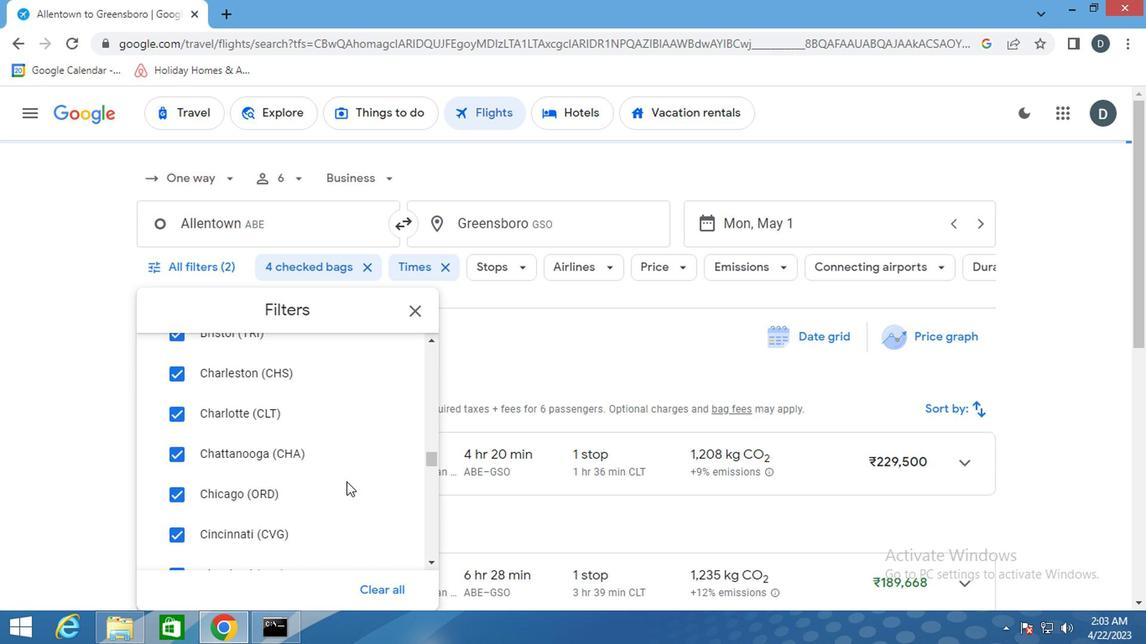 
Action: Mouse scrolled (343, 482) with delta (0, 0)
Screenshot: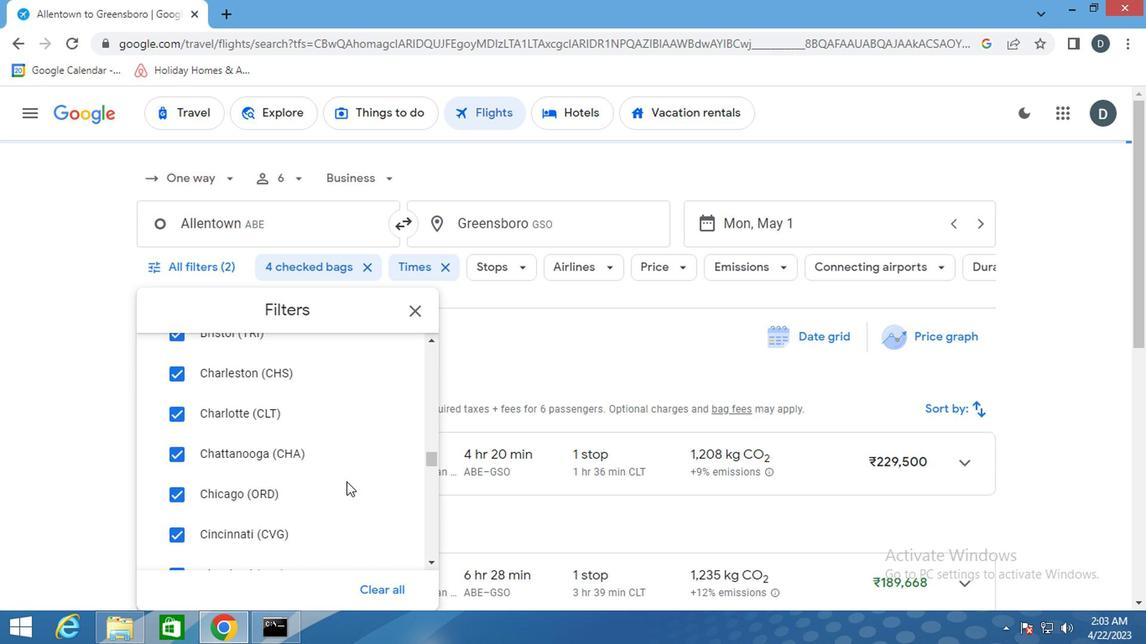 
Action: Mouse scrolled (343, 482) with delta (0, 0)
Screenshot: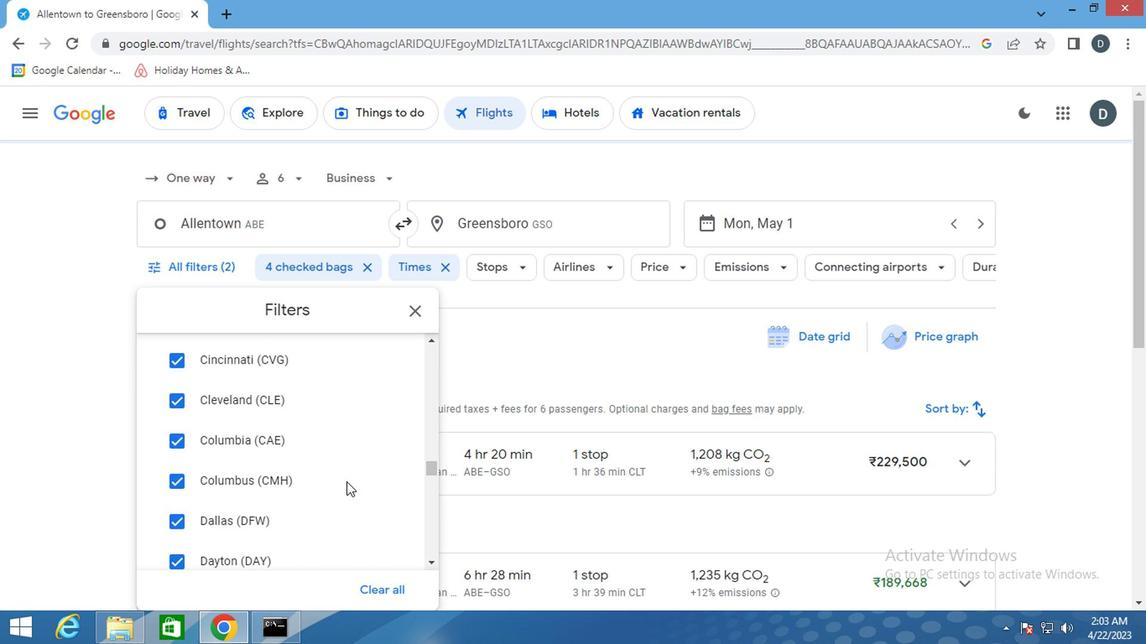 
Action: Mouse scrolled (343, 482) with delta (0, 0)
Screenshot: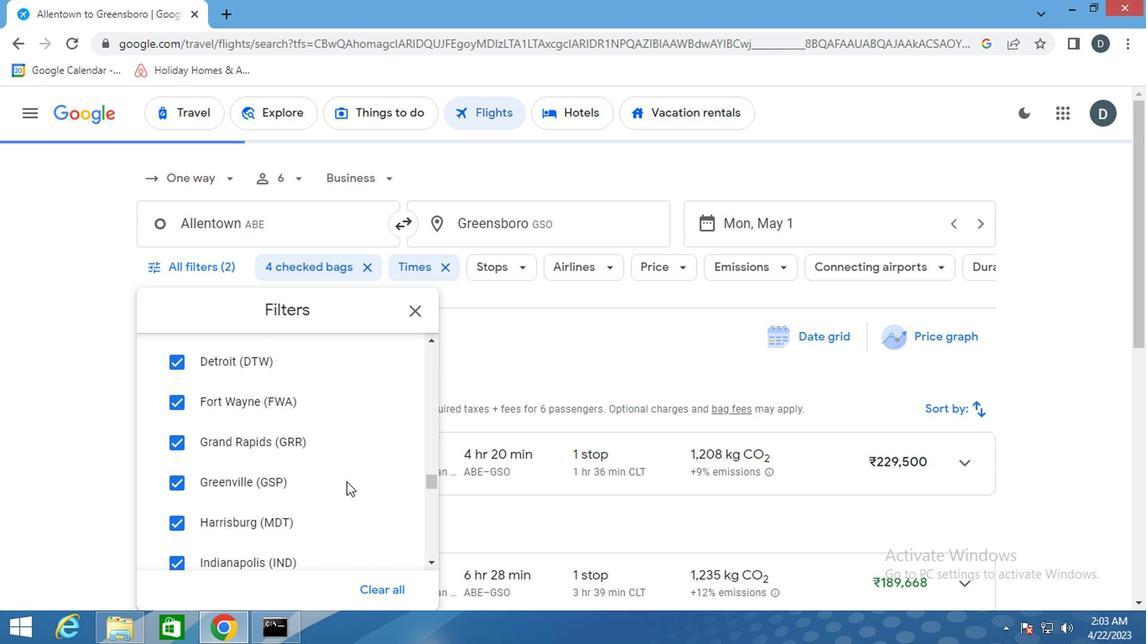 
Action: Mouse scrolled (343, 482) with delta (0, 0)
Screenshot: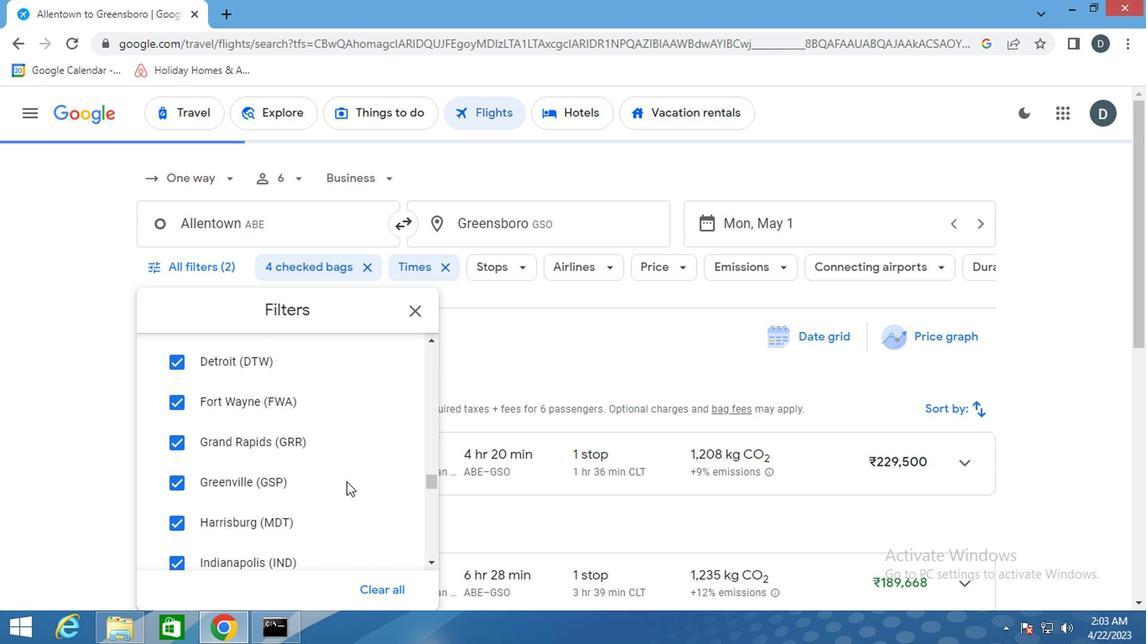 
Action: Mouse scrolled (343, 482) with delta (0, 0)
Screenshot: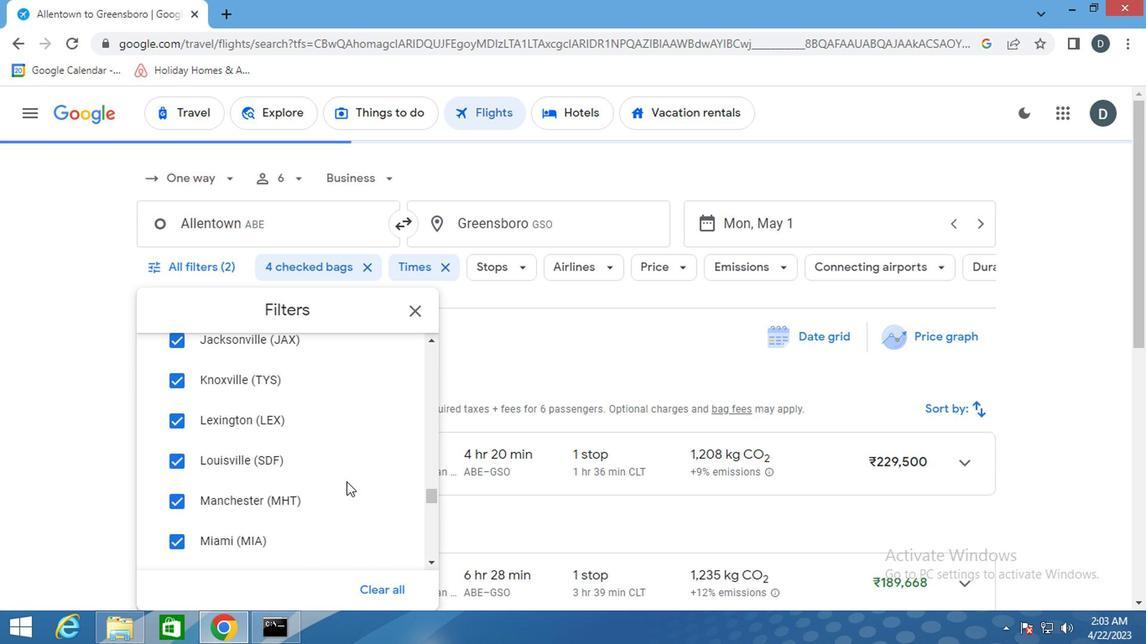 
Action: Mouse scrolled (343, 482) with delta (0, 0)
Screenshot: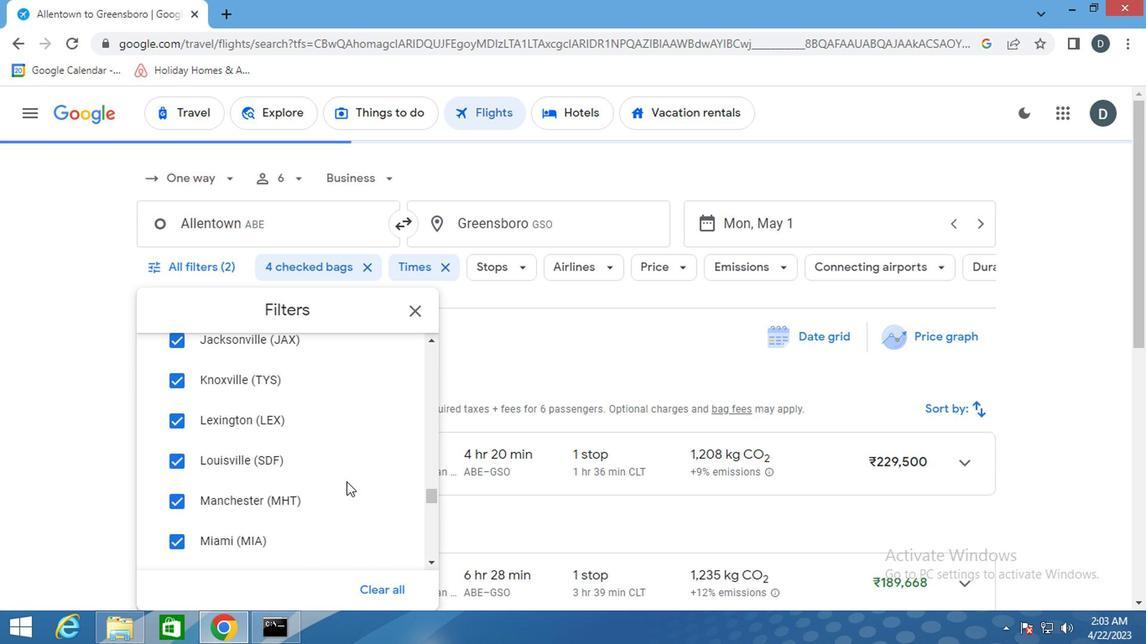 
Action: Mouse scrolled (343, 482) with delta (0, 0)
Screenshot: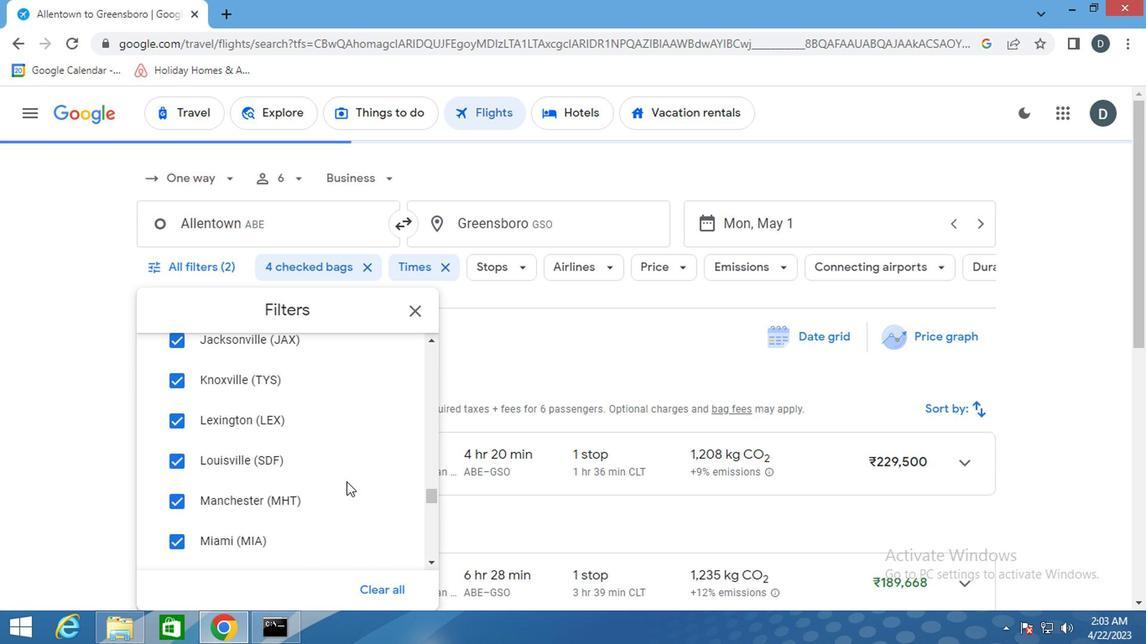 
Action: Mouse scrolled (343, 482) with delta (0, 0)
Screenshot: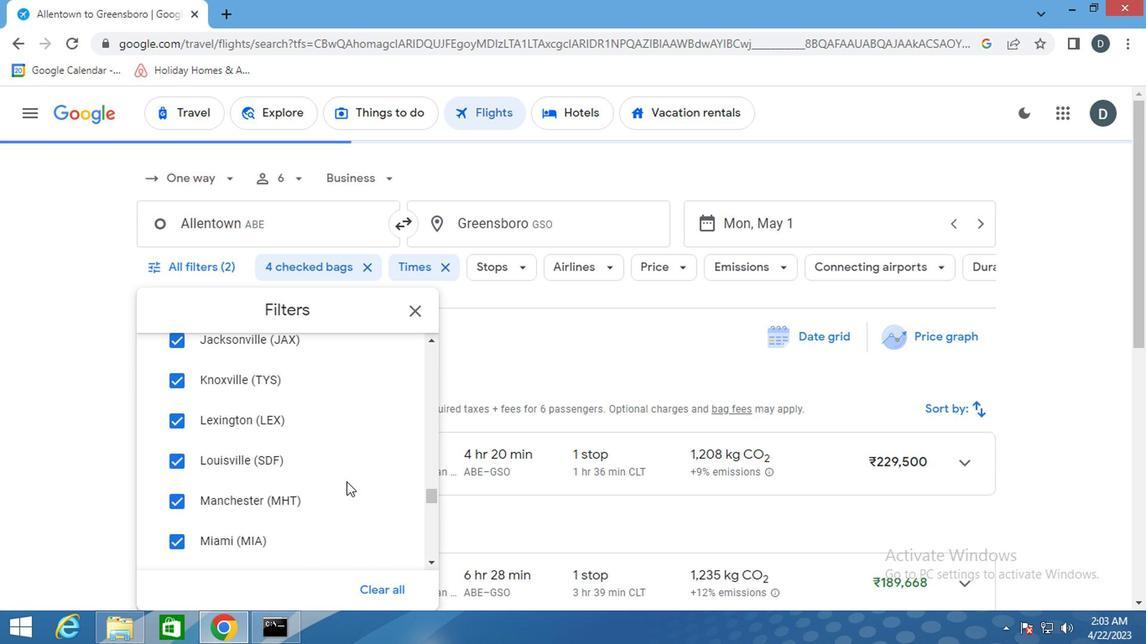 
Action: Mouse scrolled (343, 482) with delta (0, 0)
Screenshot: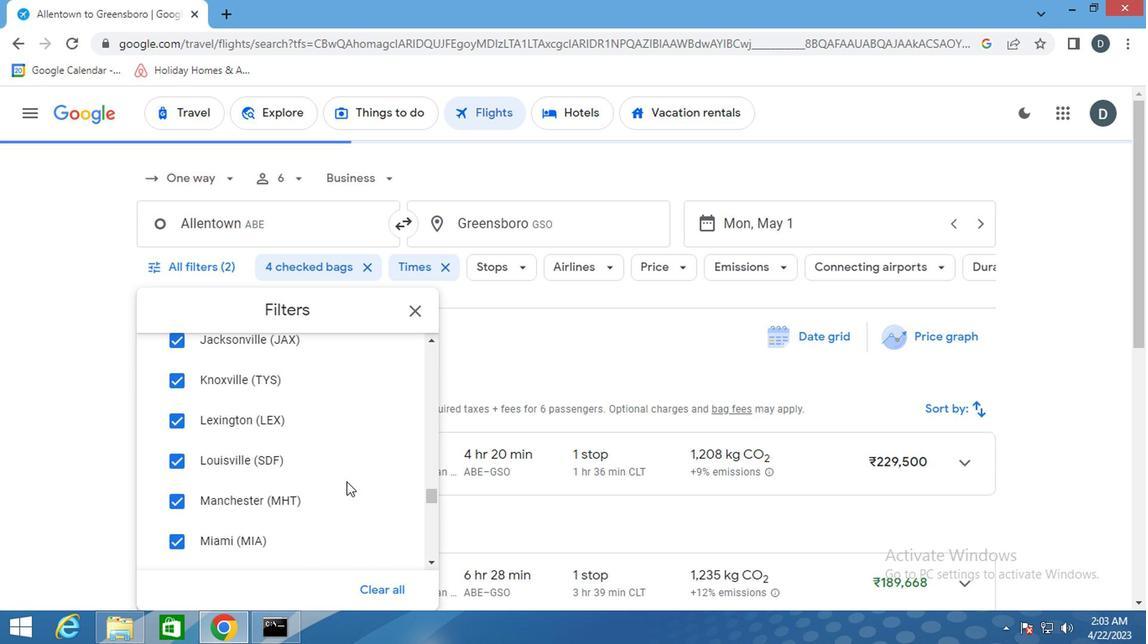 
Action: Mouse scrolled (343, 482) with delta (0, 0)
Screenshot: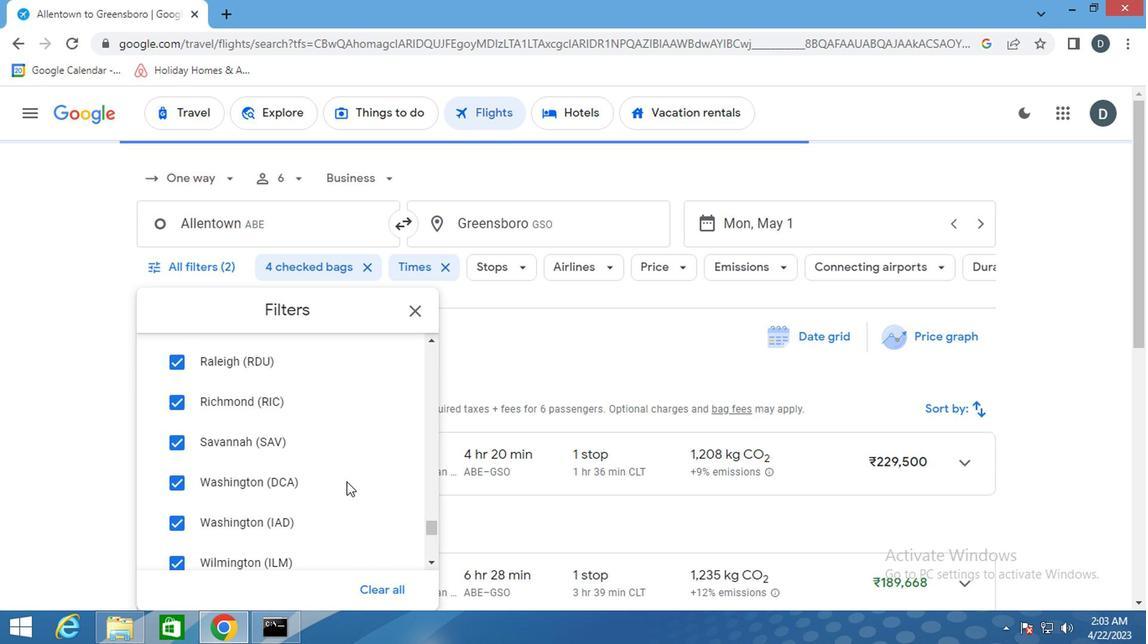 
Action: Mouse scrolled (343, 482) with delta (0, 0)
Screenshot: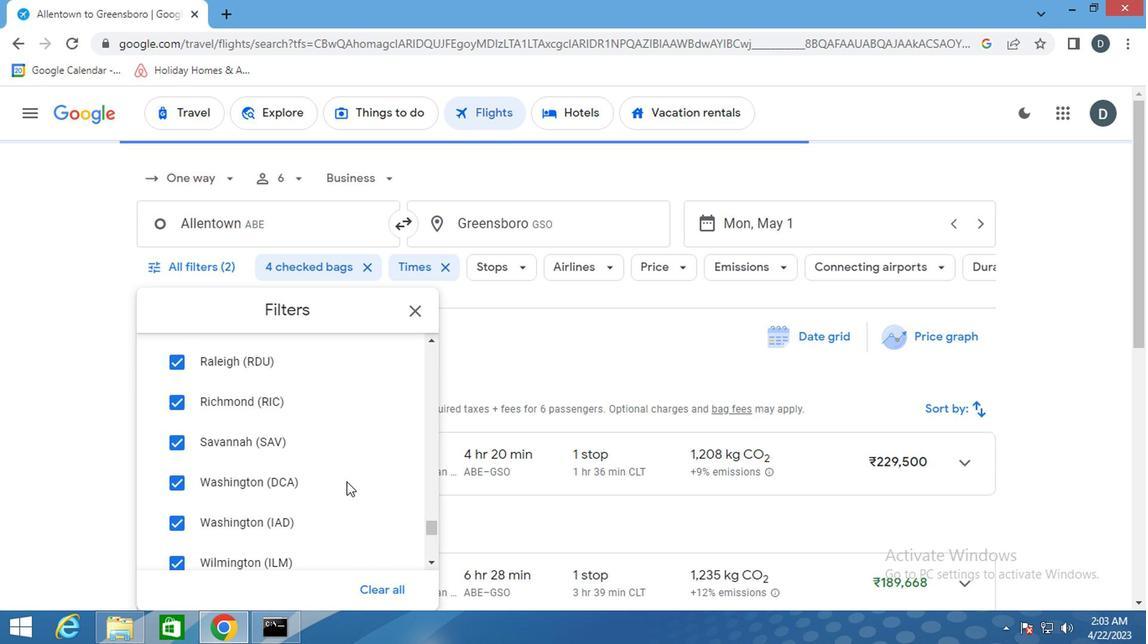
Action: Mouse scrolled (343, 482) with delta (0, 0)
Screenshot: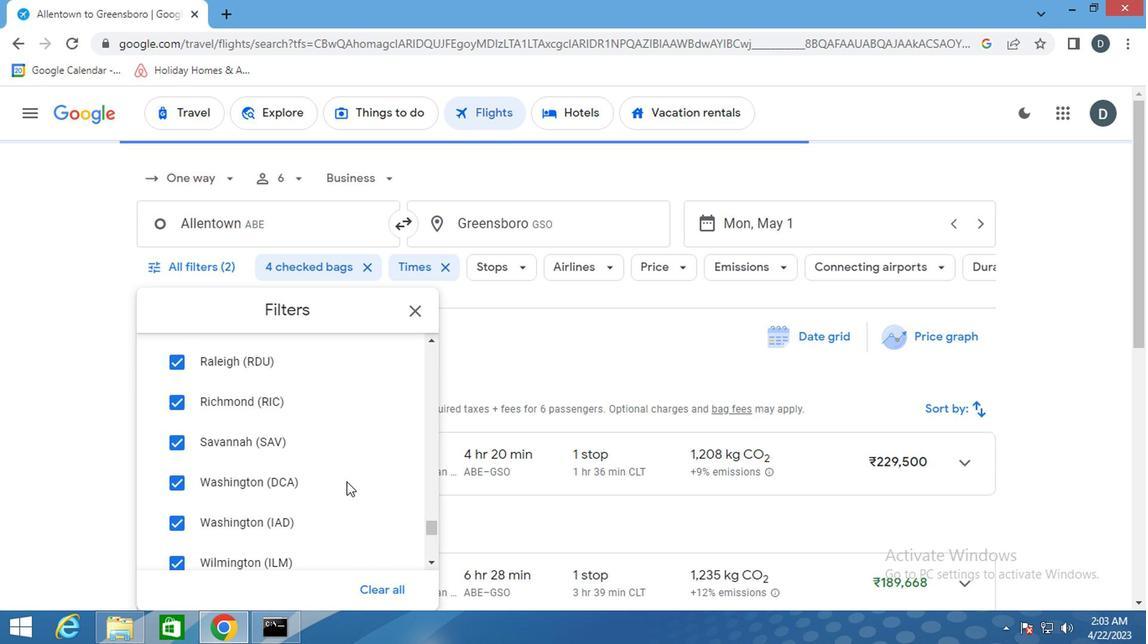 
Action: Mouse scrolled (343, 482) with delta (0, 0)
Screenshot: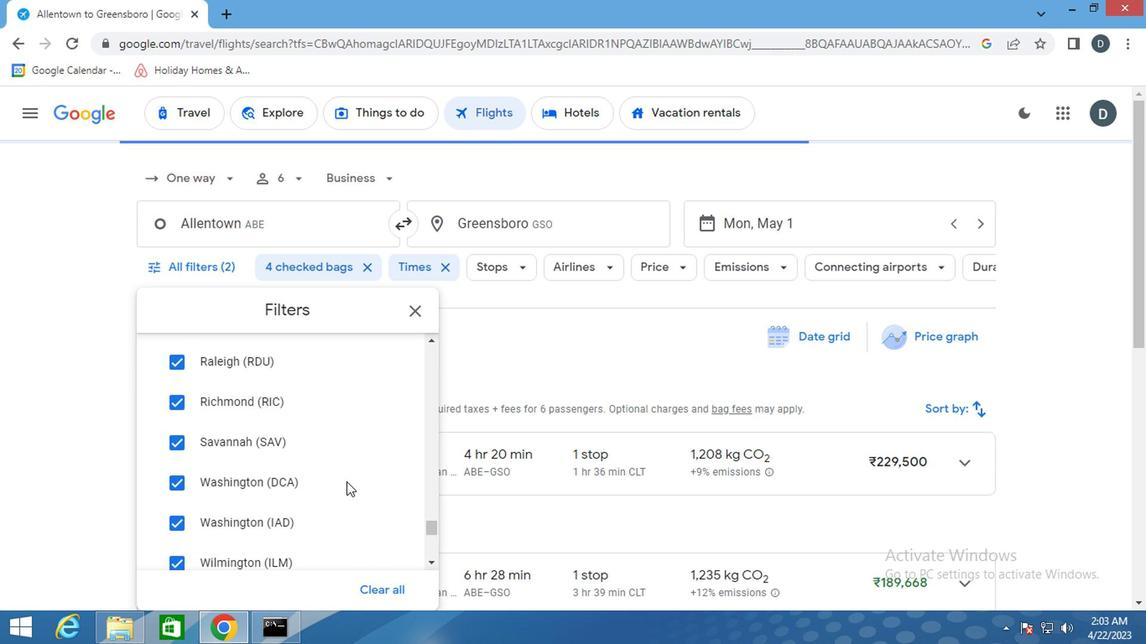 
Action: Mouse scrolled (343, 482) with delta (0, 0)
Screenshot: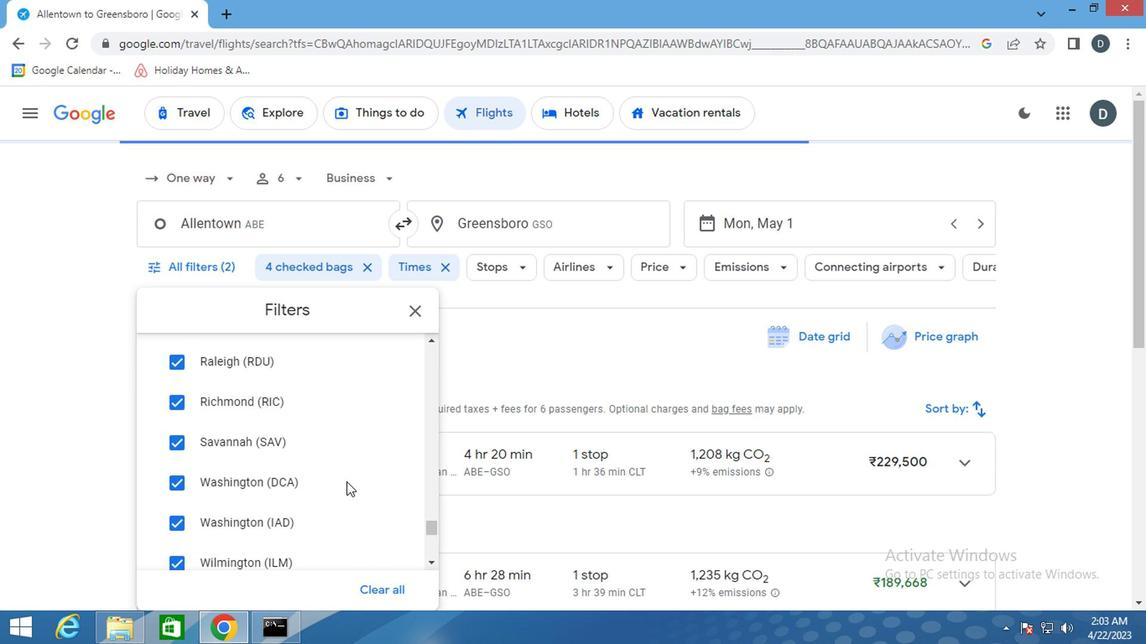 
Action: Mouse scrolled (343, 482) with delta (0, 0)
Screenshot: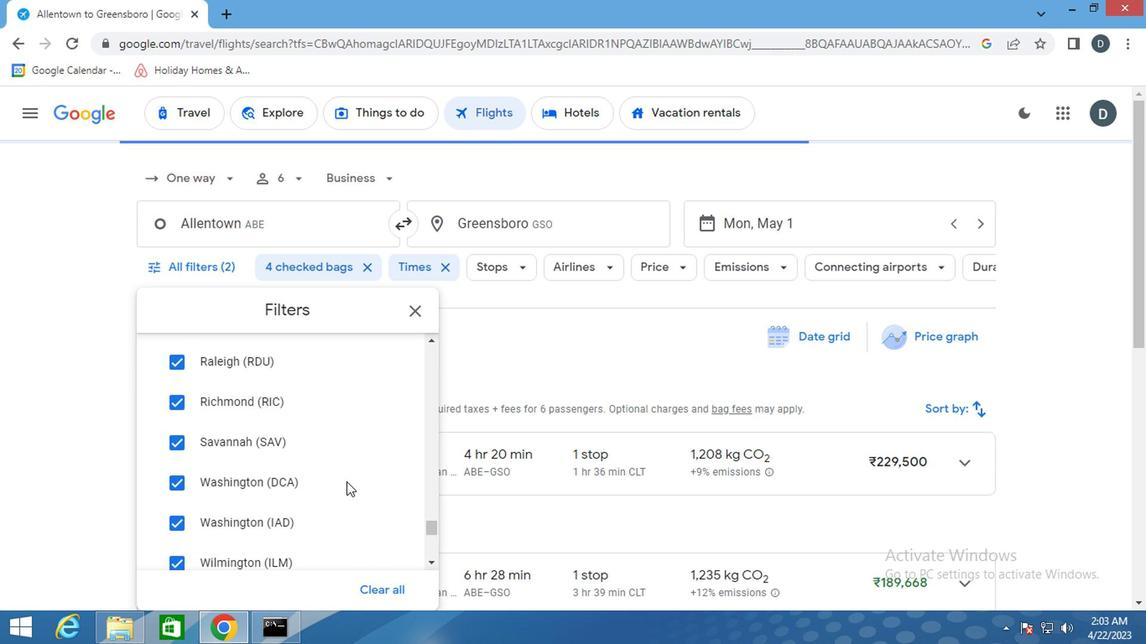
Action: Mouse scrolled (343, 482) with delta (0, 0)
Screenshot: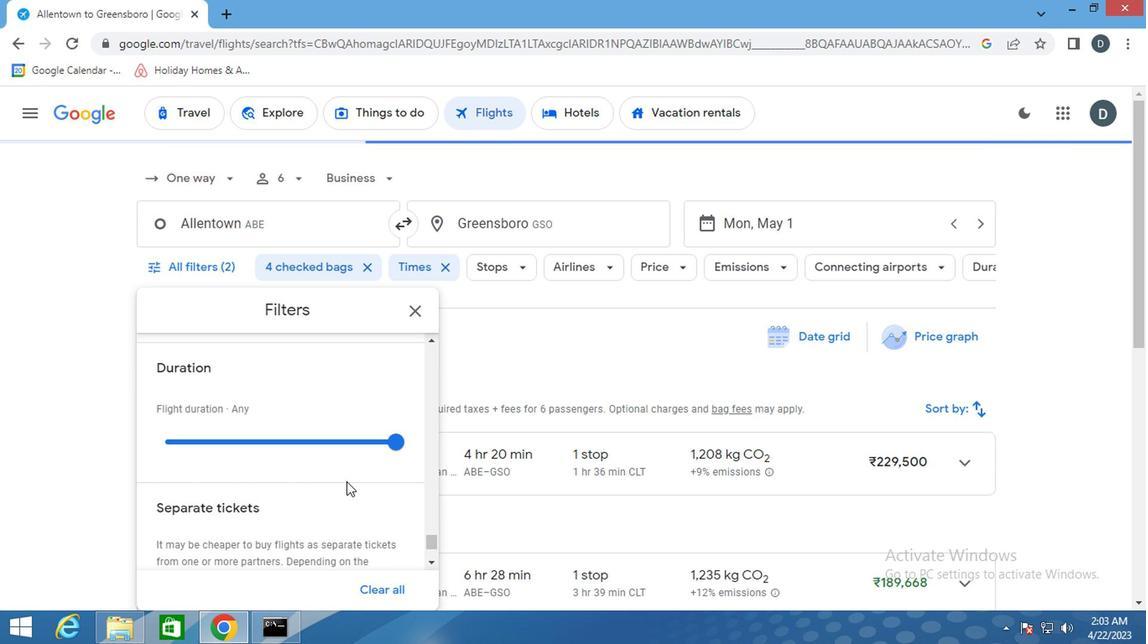
Action: Mouse scrolled (343, 482) with delta (0, 0)
Screenshot: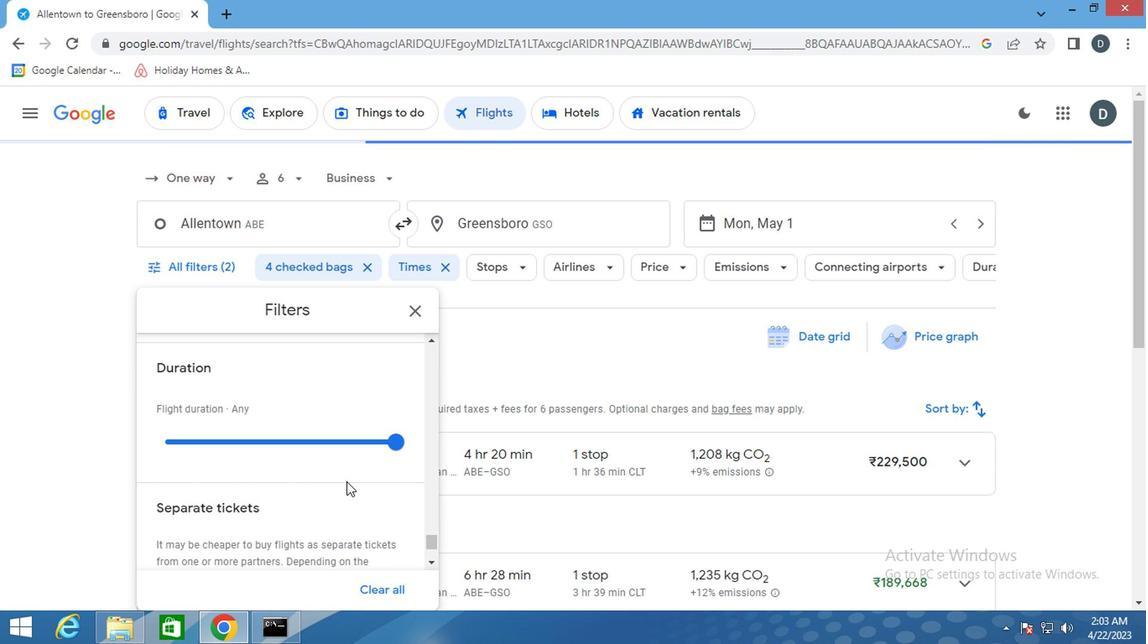 
Action: Mouse scrolled (343, 482) with delta (0, 0)
Screenshot: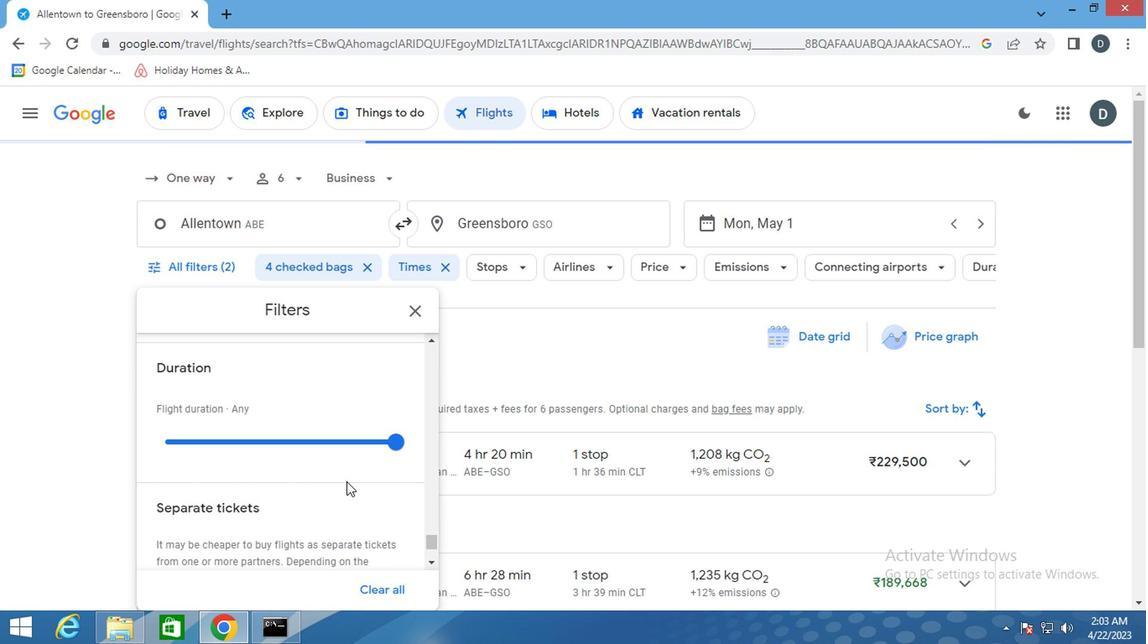
Action: Mouse scrolled (343, 482) with delta (0, 0)
Screenshot: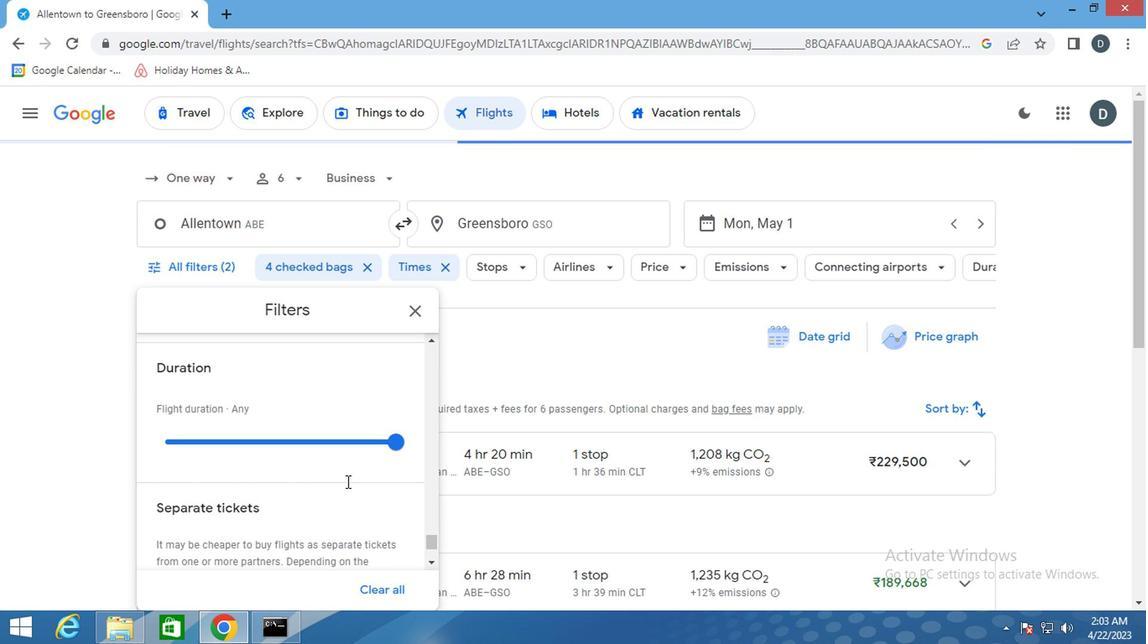 
Action: Mouse scrolled (343, 482) with delta (0, 0)
Screenshot: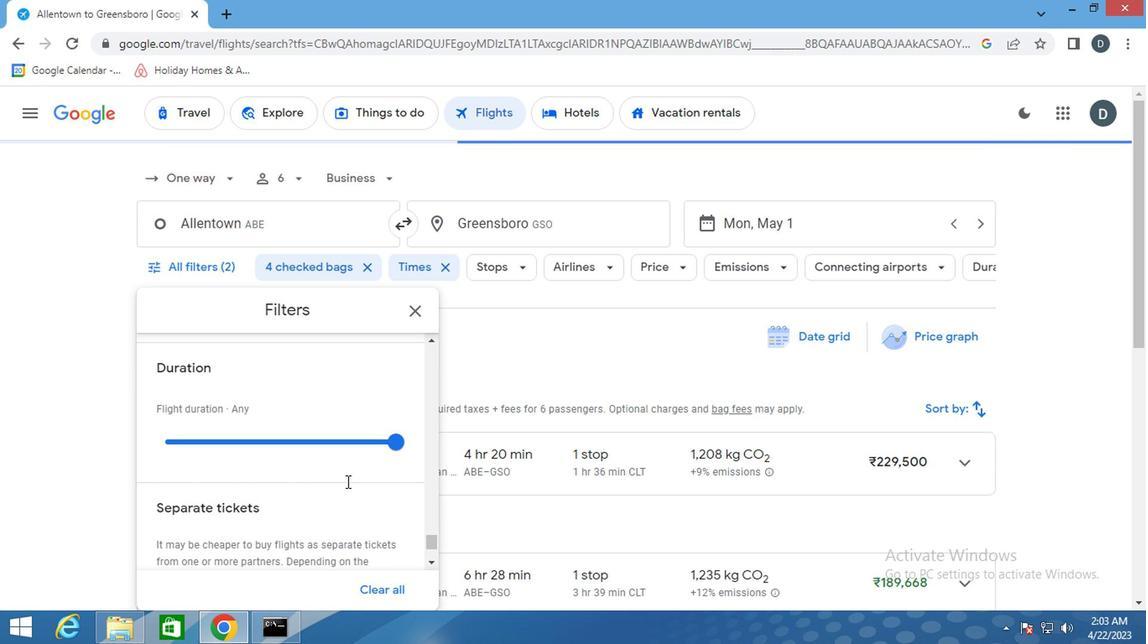 
Action: Mouse scrolled (343, 482) with delta (0, 0)
Screenshot: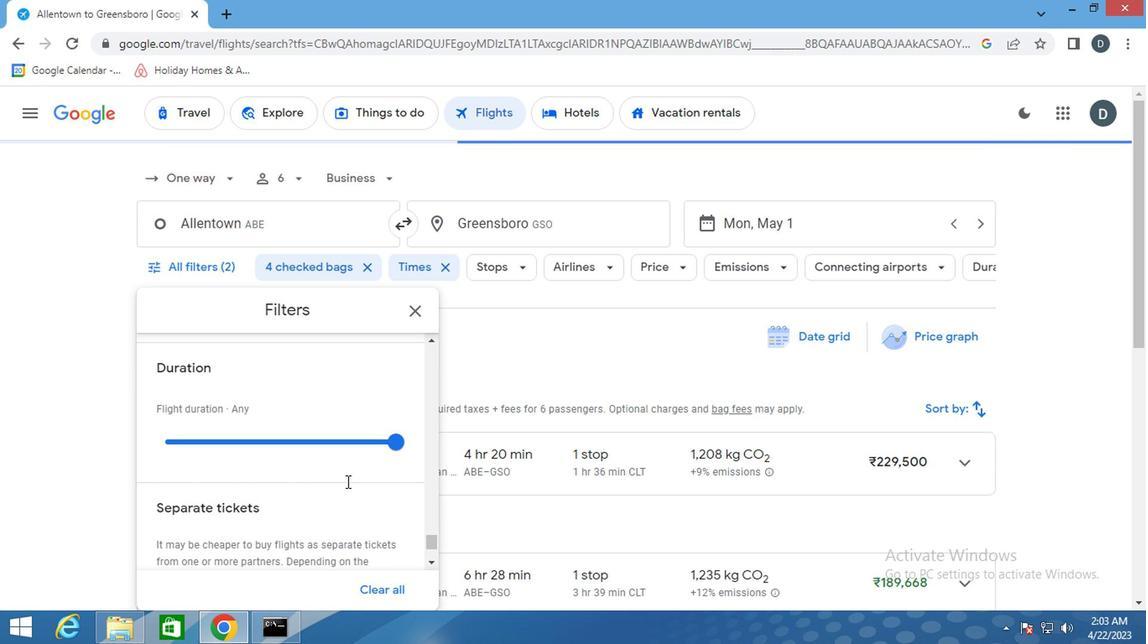 
Action: Mouse moved to (415, 319)
Screenshot: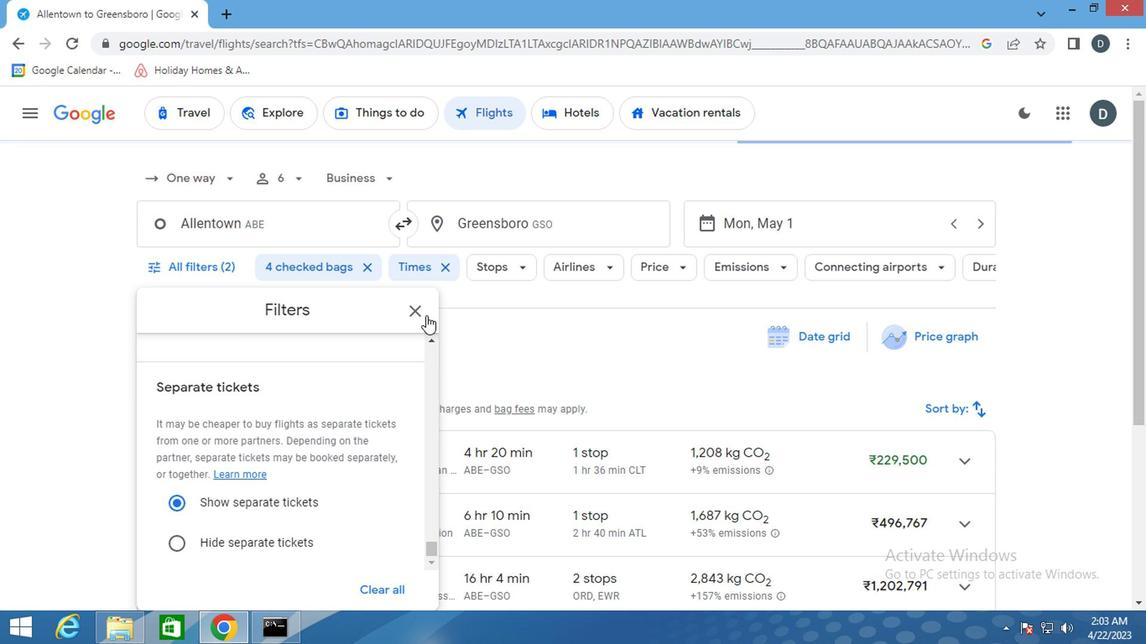 
Action: Mouse pressed left at (415, 319)
Screenshot: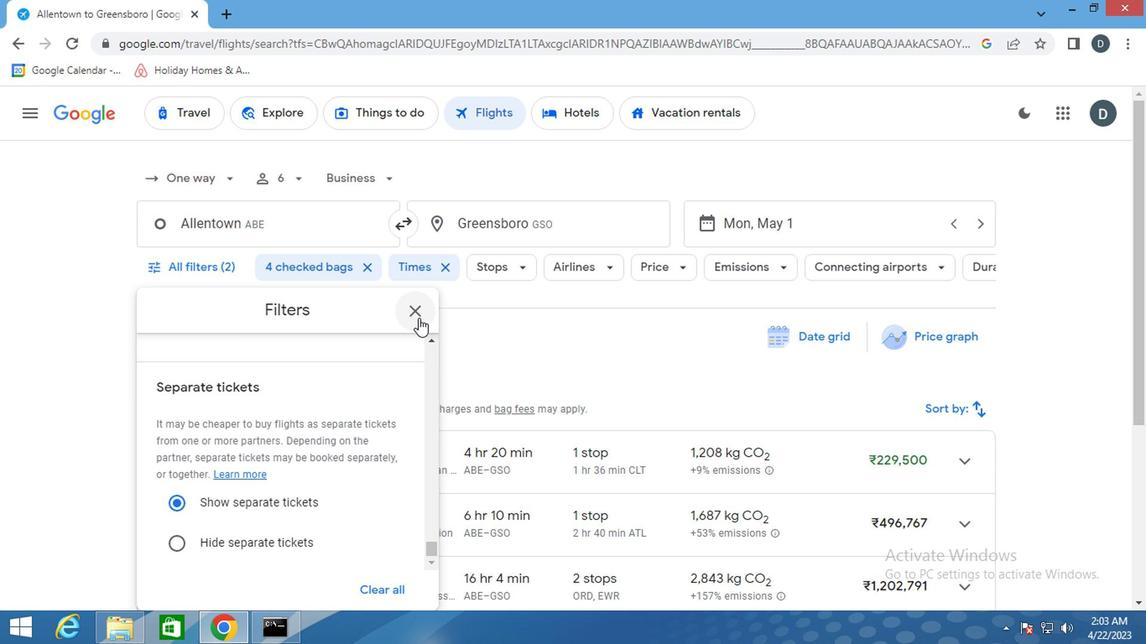 
